 Task: Add a signature Maria Thompson containing With gratitude and sincere wishes, Maria Thompson to email address softage.6@softage.net and add a folder Licensing agreements
Action: Mouse moved to (106, 129)
Screenshot: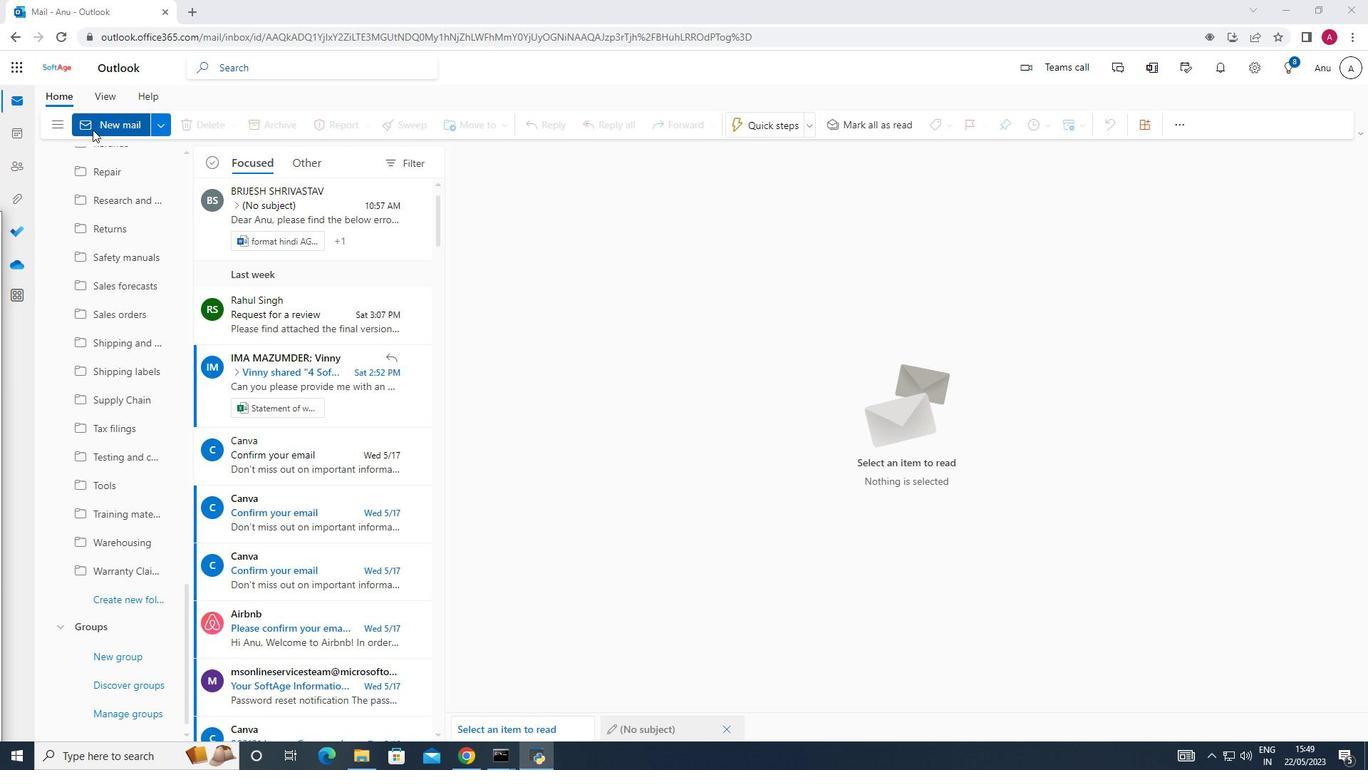 
Action: Mouse pressed left at (106, 129)
Screenshot: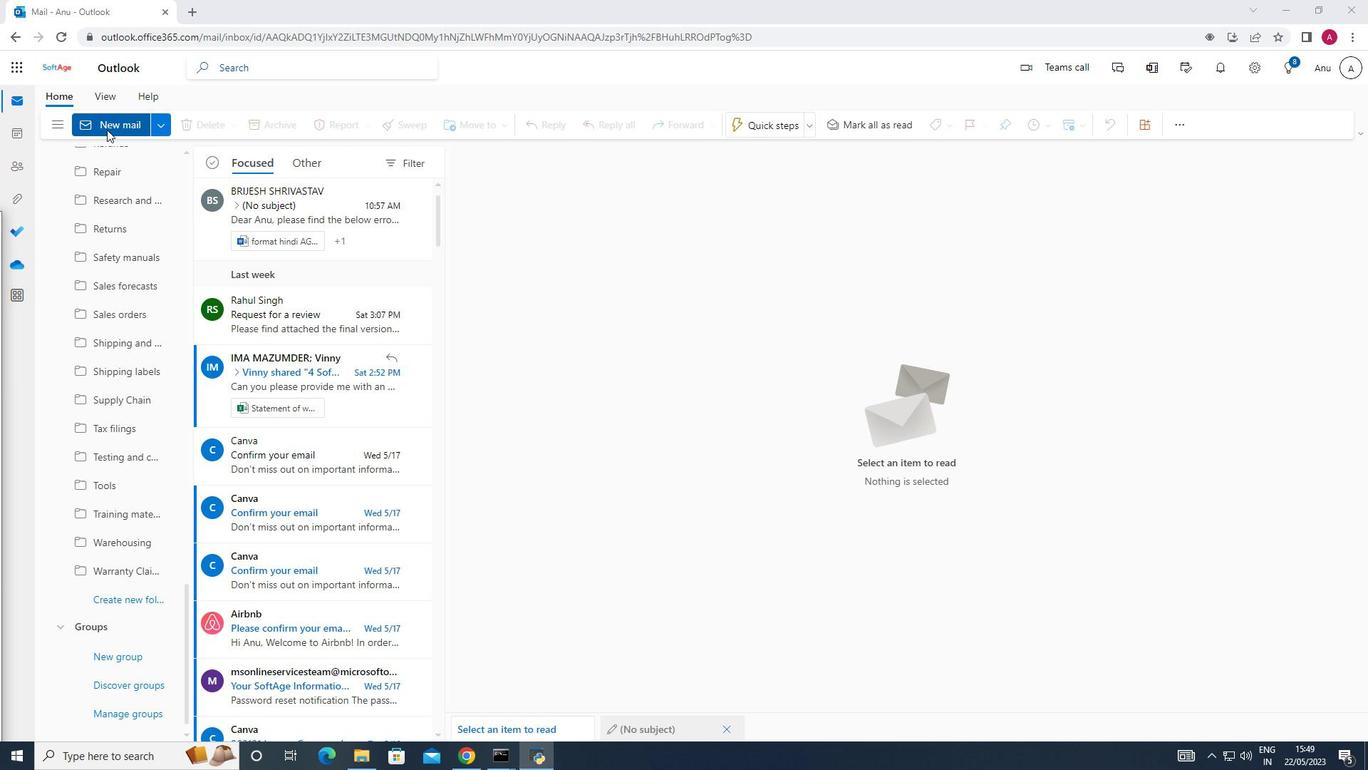 
Action: Mouse moved to (969, 126)
Screenshot: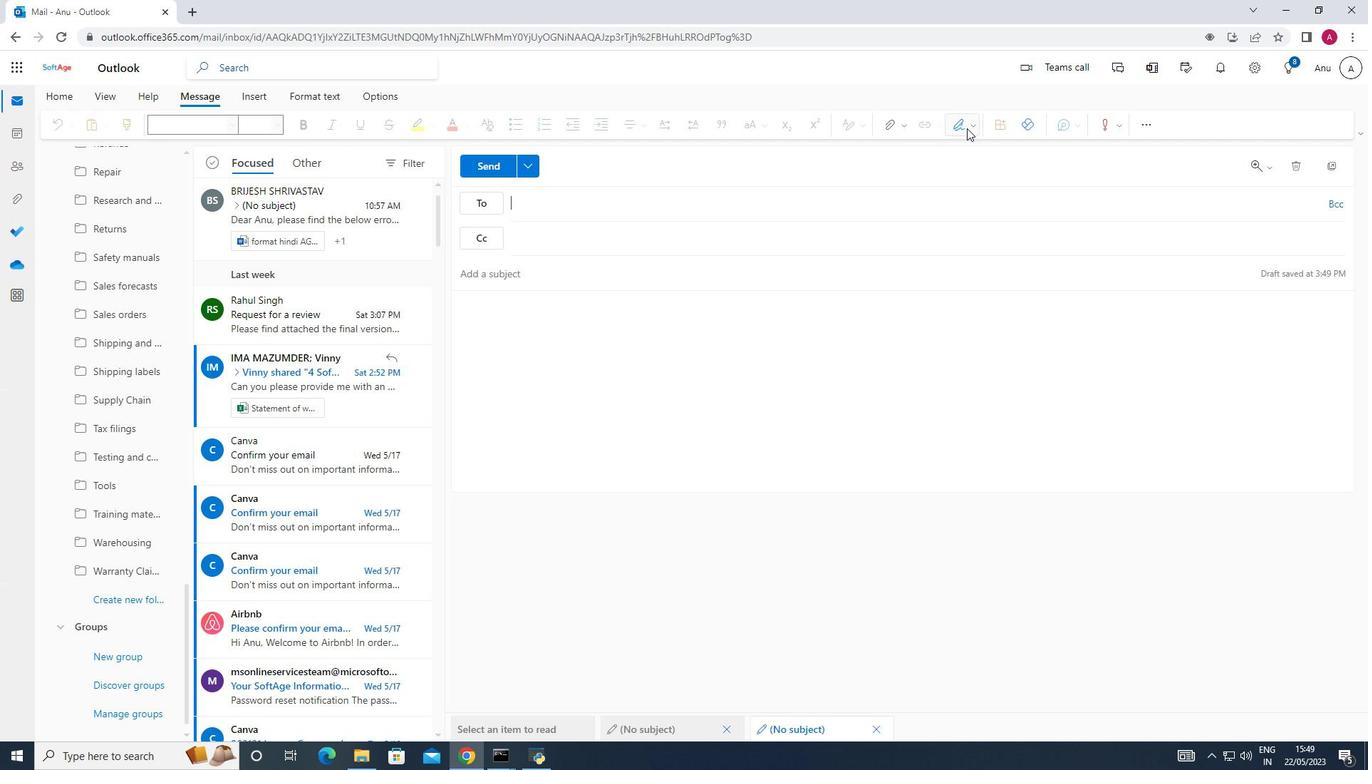 
Action: Mouse pressed left at (969, 126)
Screenshot: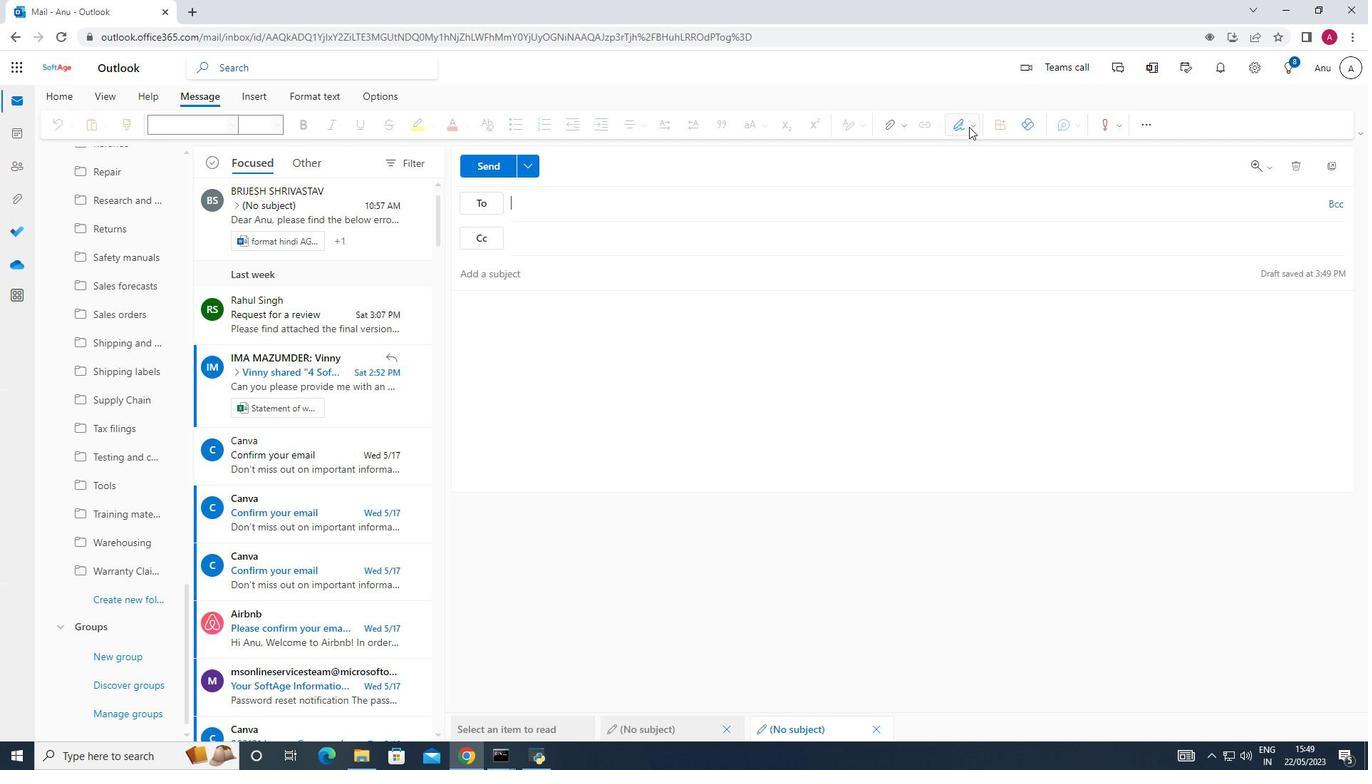 
Action: Mouse moved to (941, 188)
Screenshot: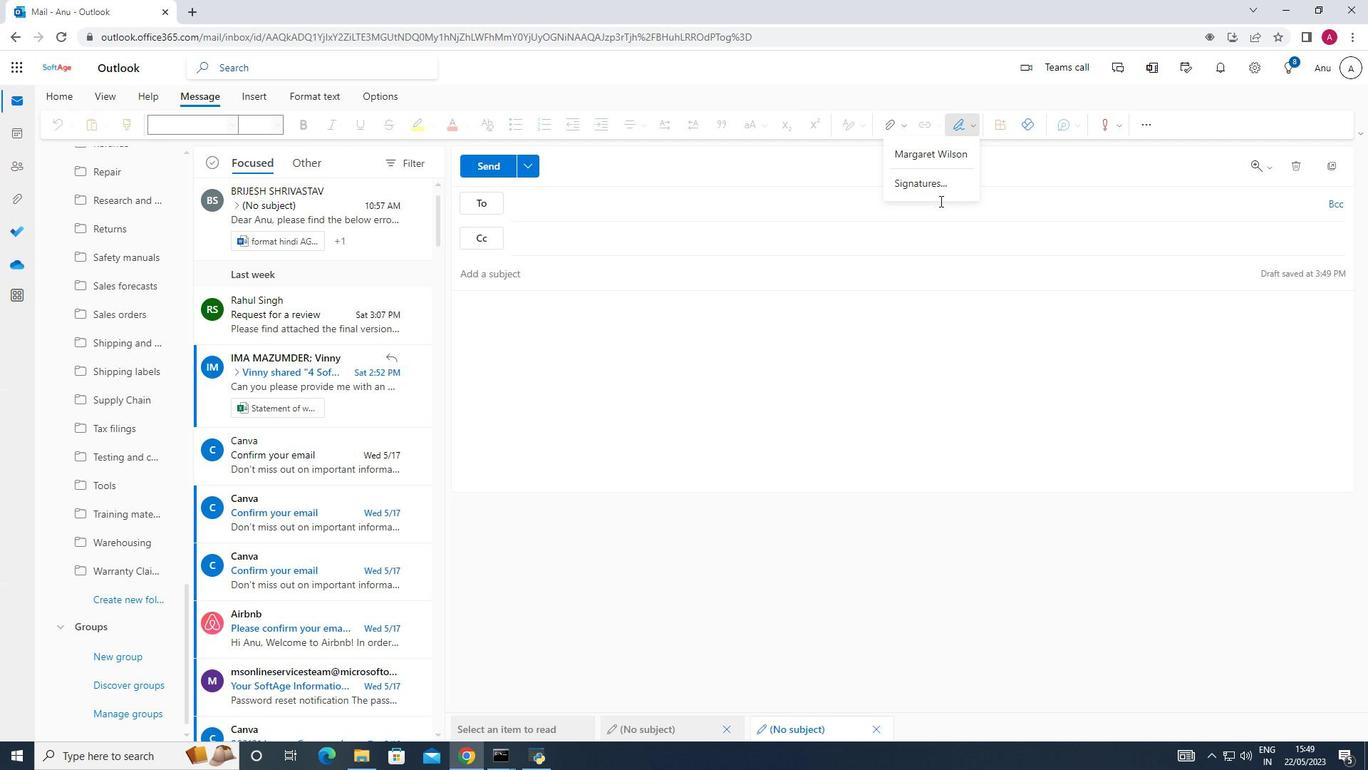 
Action: Mouse pressed left at (941, 188)
Screenshot: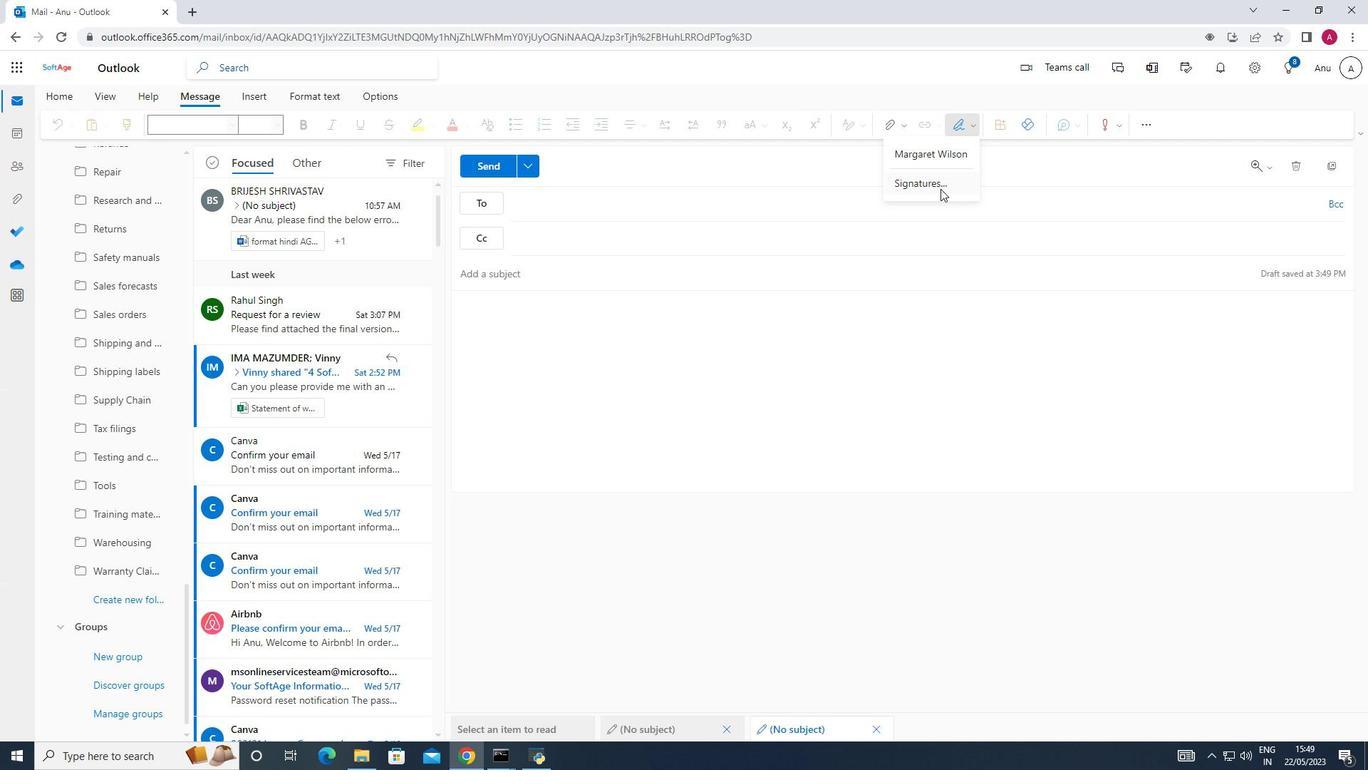
Action: Mouse moved to (966, 237)
Screenshot: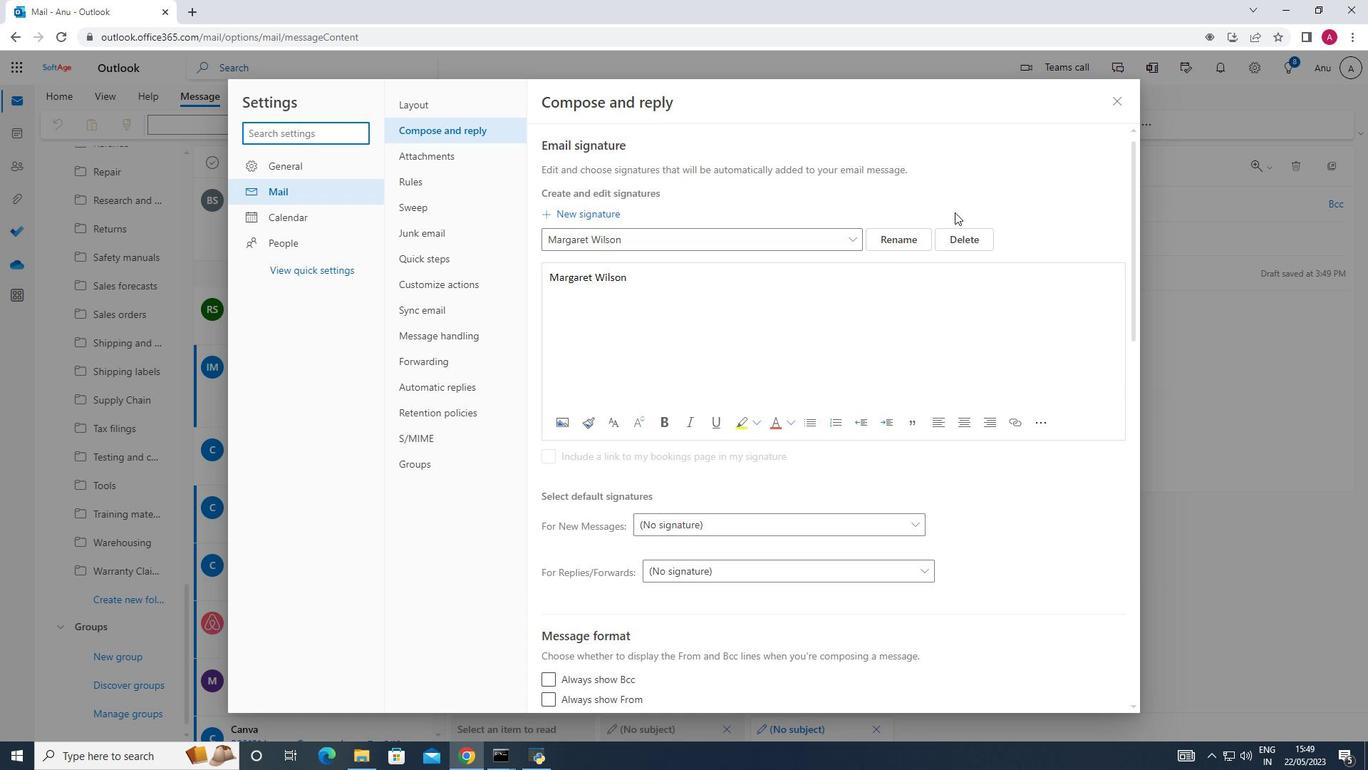 
Action: Mouse pressed left at (966, 237)
Screenshot: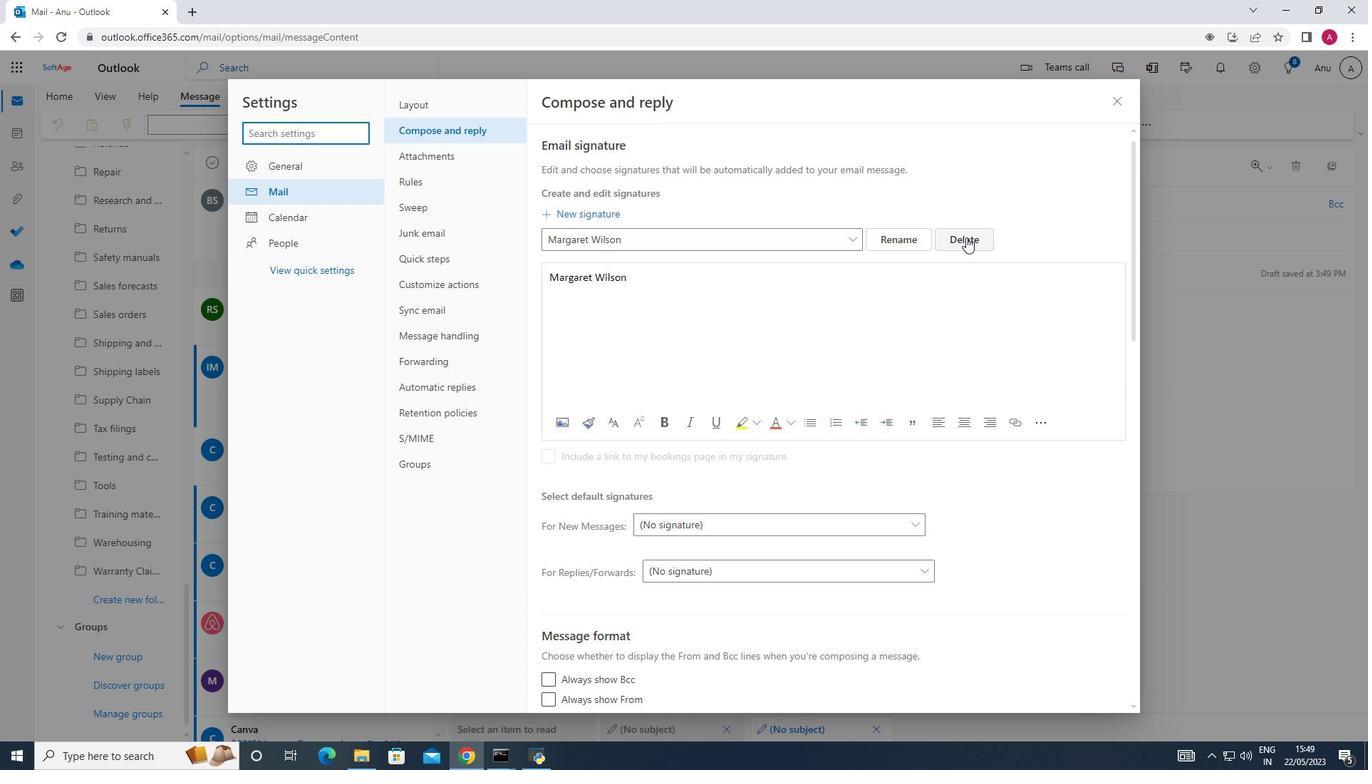 
Action: Mouse moved to (666, 243)
Screenshot: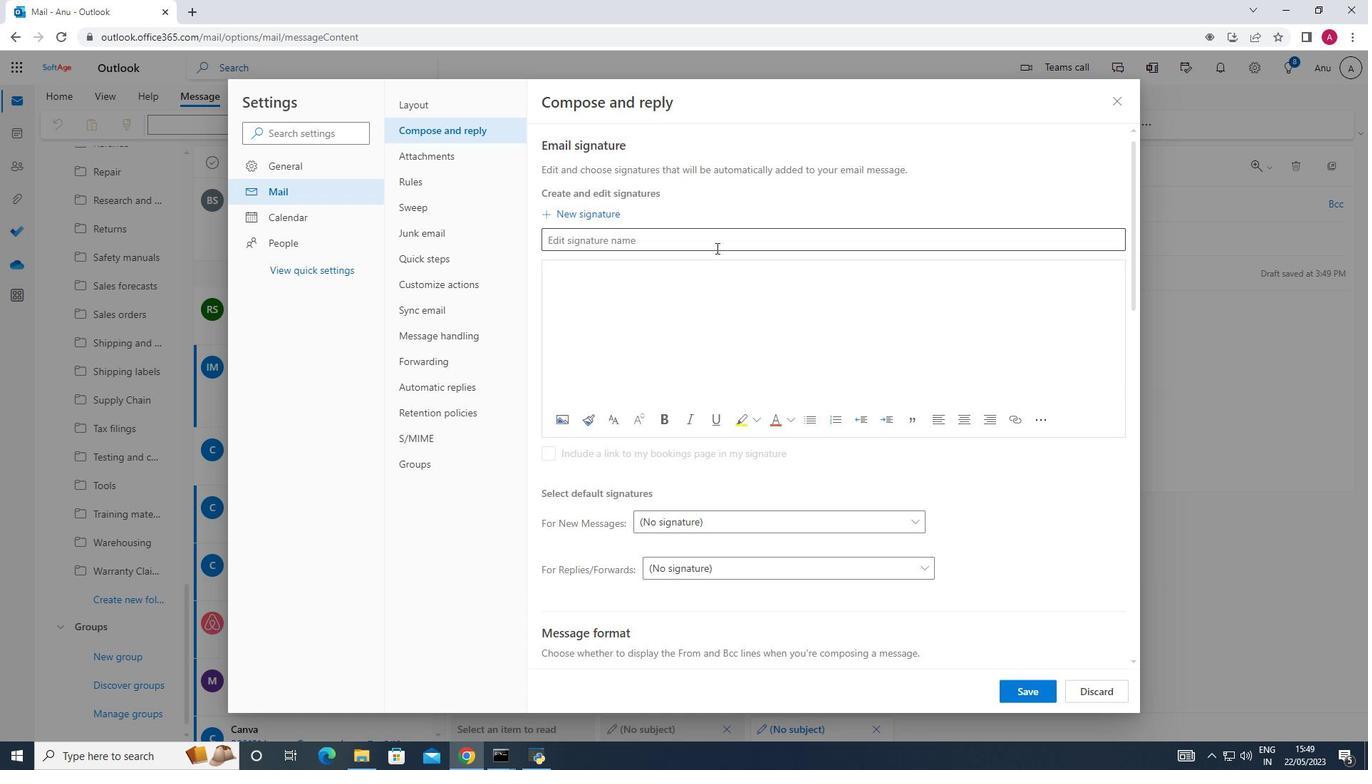 
Action: Mouse pressed left at (666, 243)
Screenshot: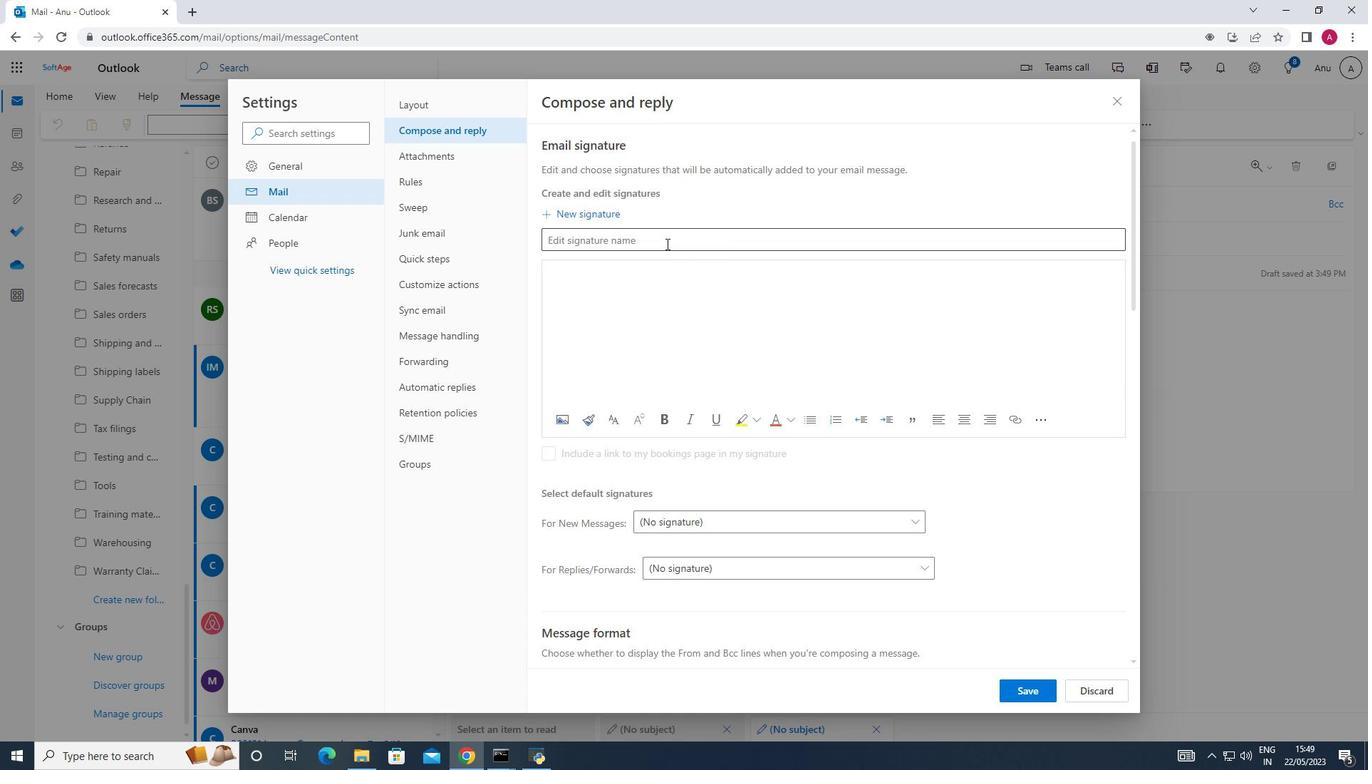 
Action: Key pressed <Key.shift_r>Maria<Key.space><Key.shift>Thompson
Screenshot: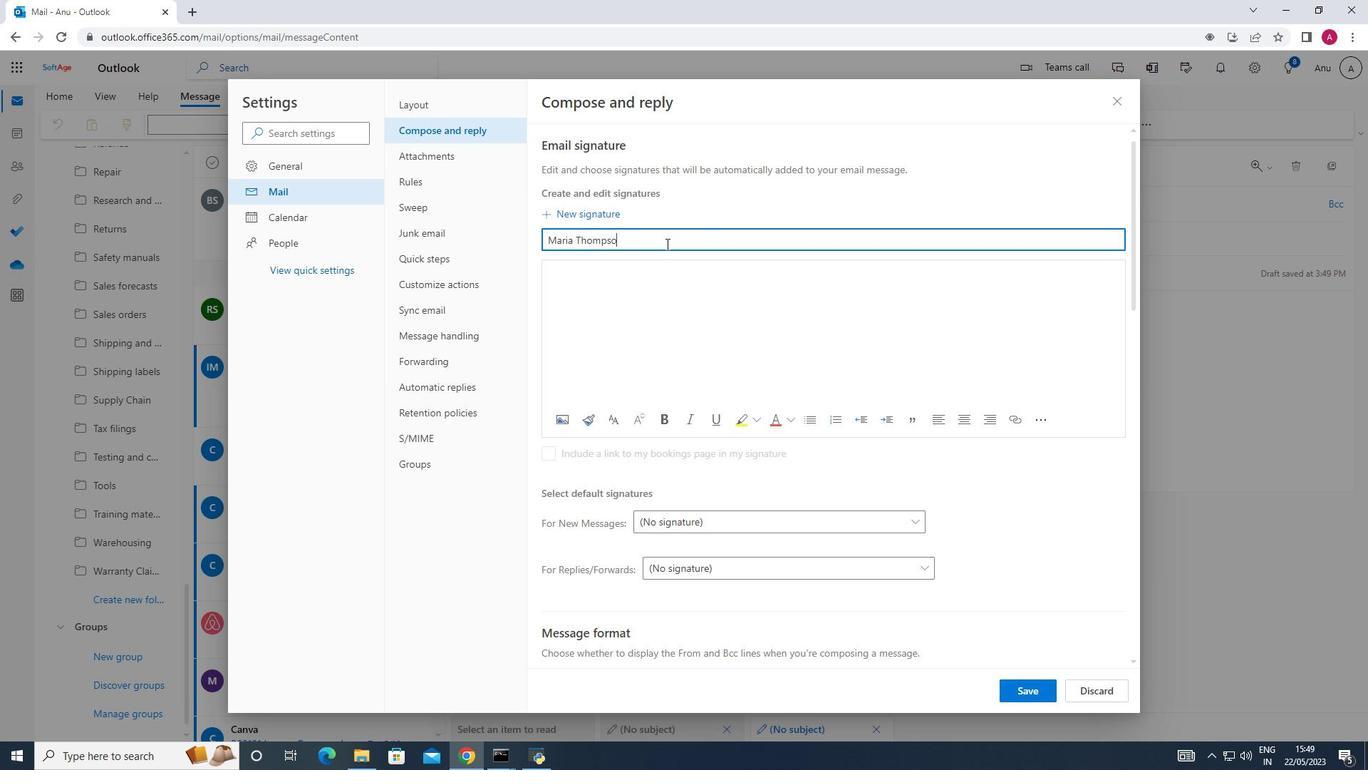 
Action: Mouse moved to (576, 271)
Screenshot: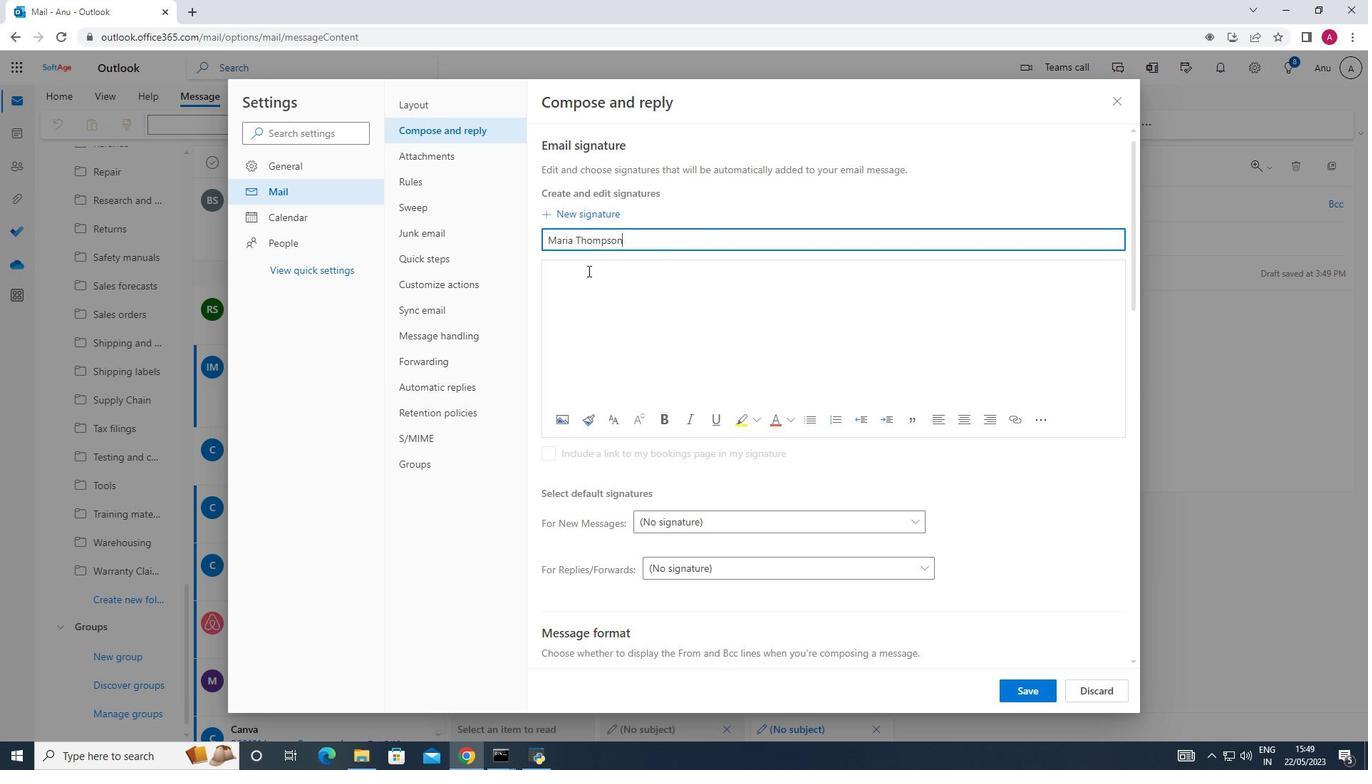 
Action: Mouse pressed left at (576, 271)
Screenshot: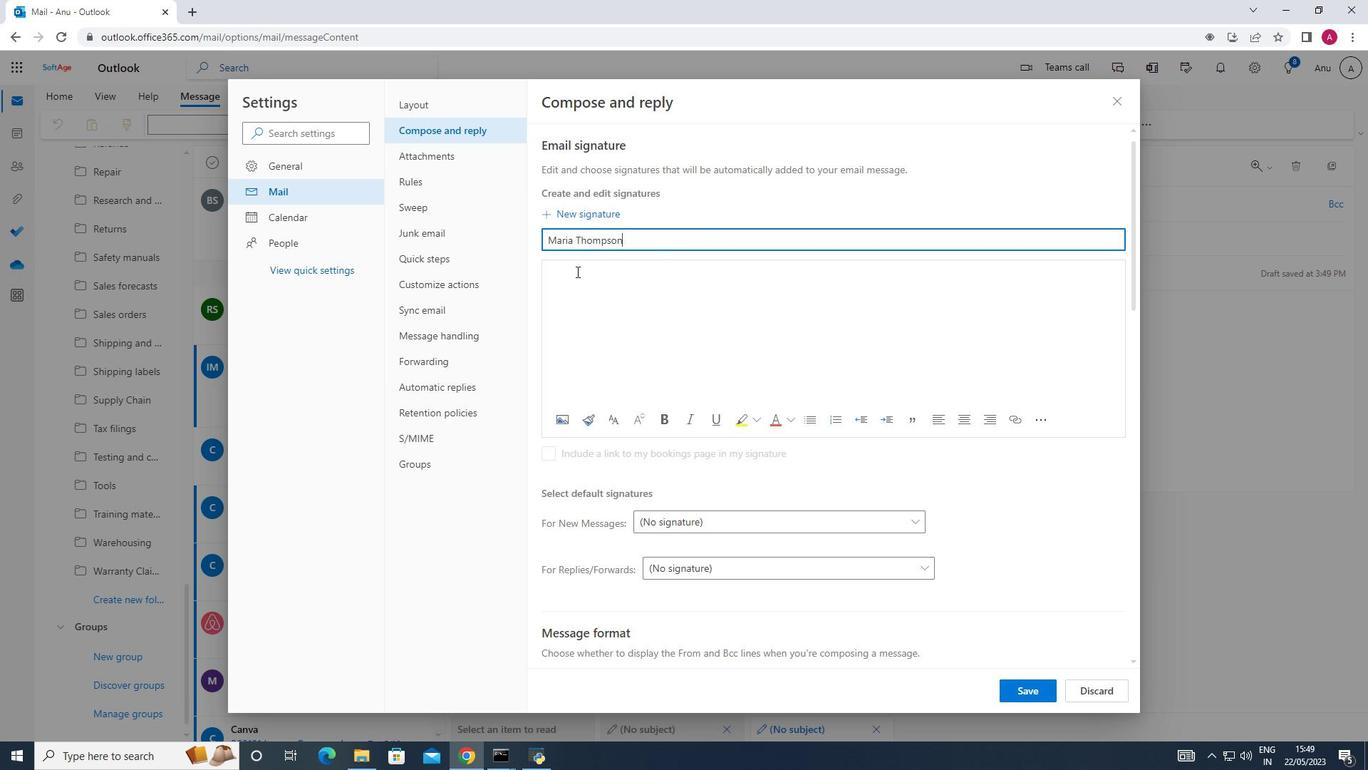 
Action: Key pressed <Key.shift_r>Maria<Key.space><Key.shift_r><Key.shift_r><Key.shift_r><Key.shift_r>Thompson
Screenshot: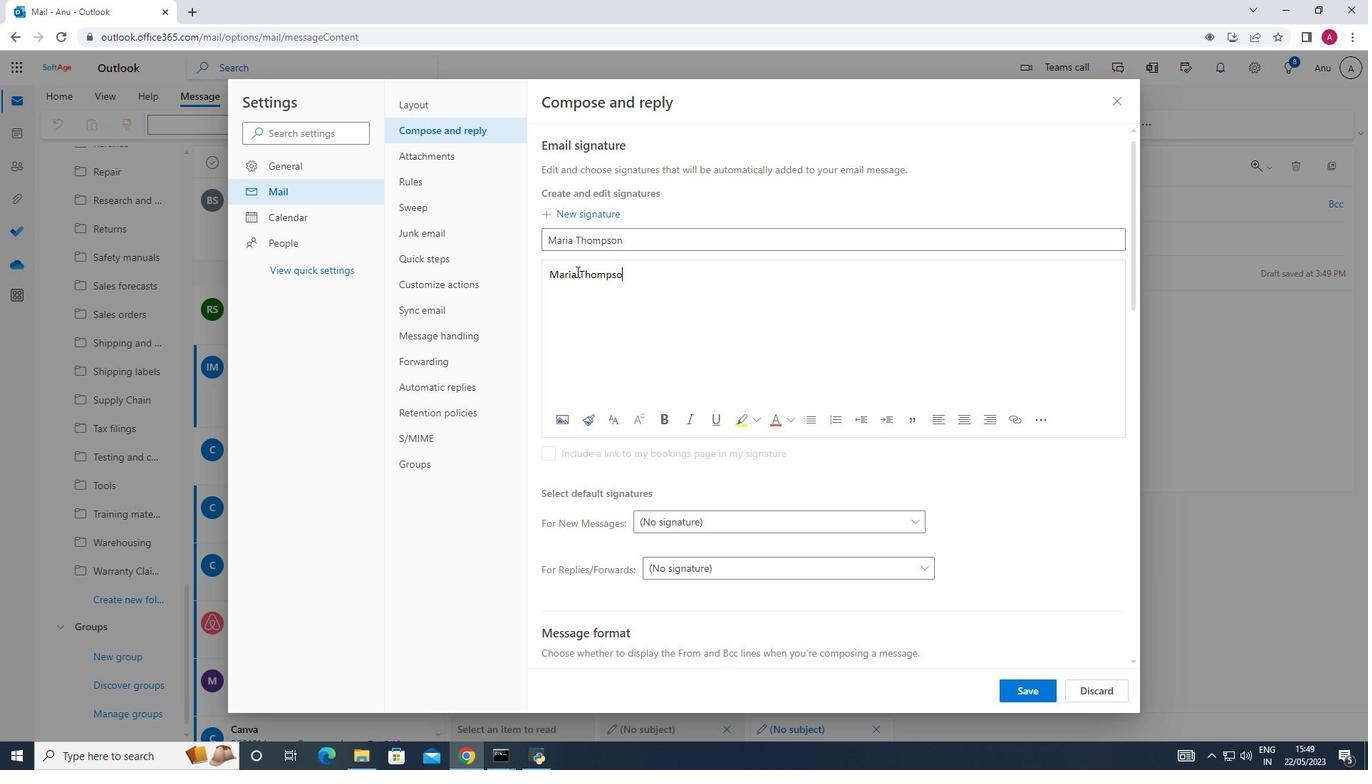 
Action: Mouse moved to (1023, 688)
Screenshot: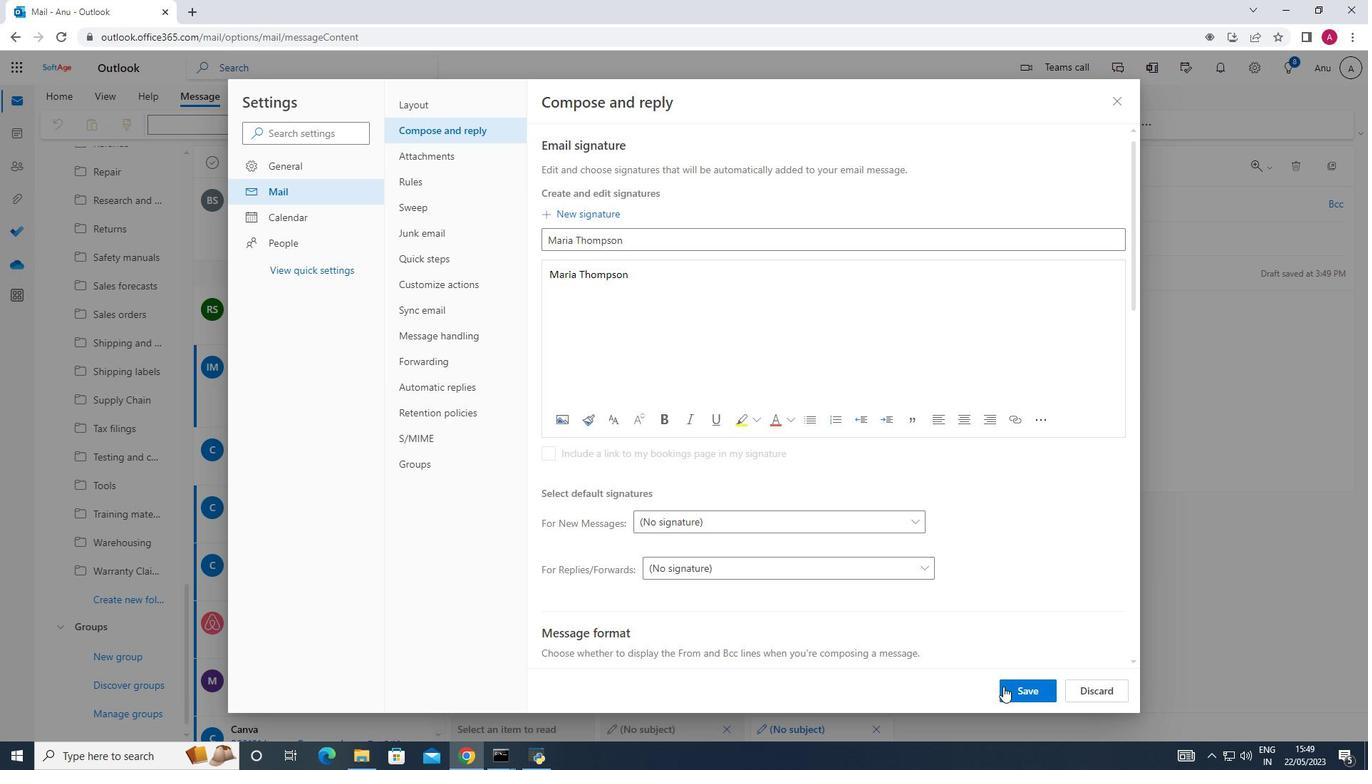 
Action: Mouse pressed left at (1023, 688)
Screenshot: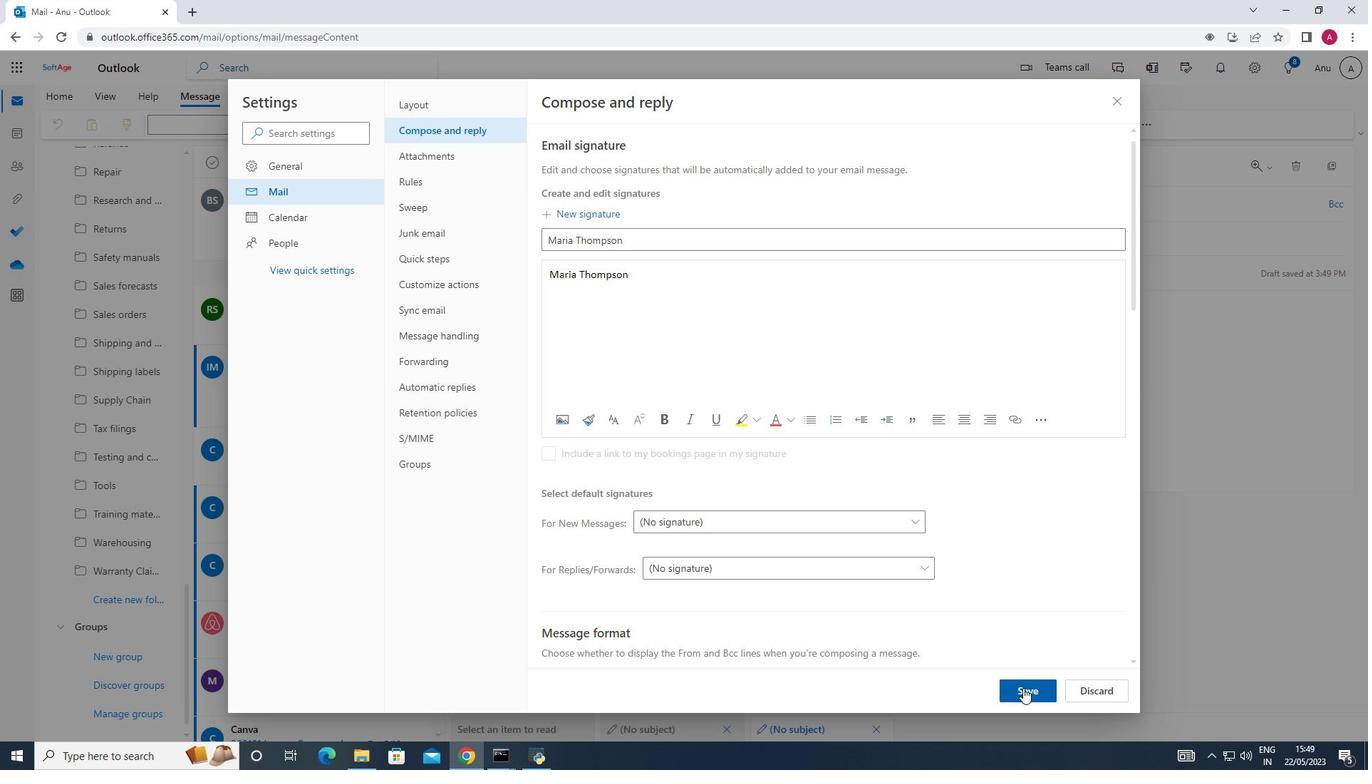 
Action: Mouse moved to (1114, 100)
Screenshot: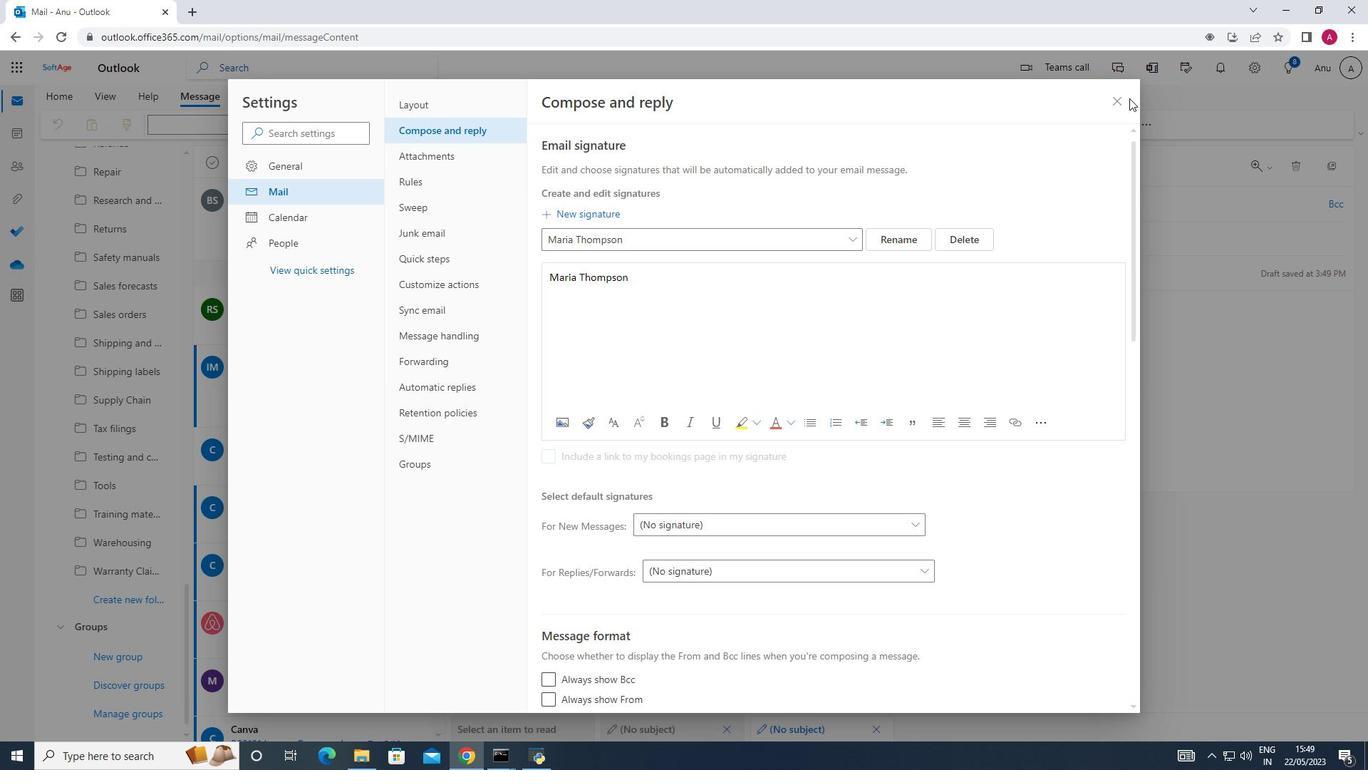 
Action: Mouse pressed left at (1114, 100)
Screenshot: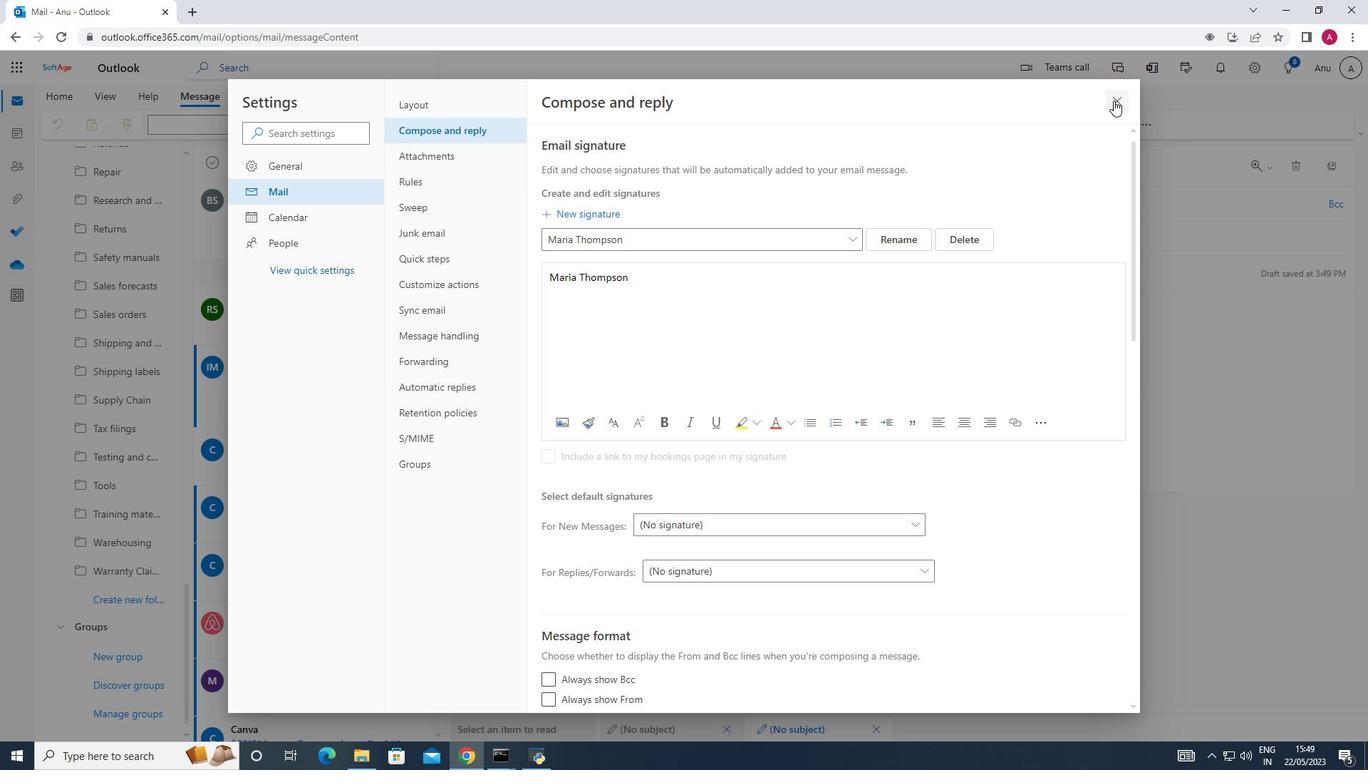 
Action: Mouse moved to (973, 129)
Screenshot: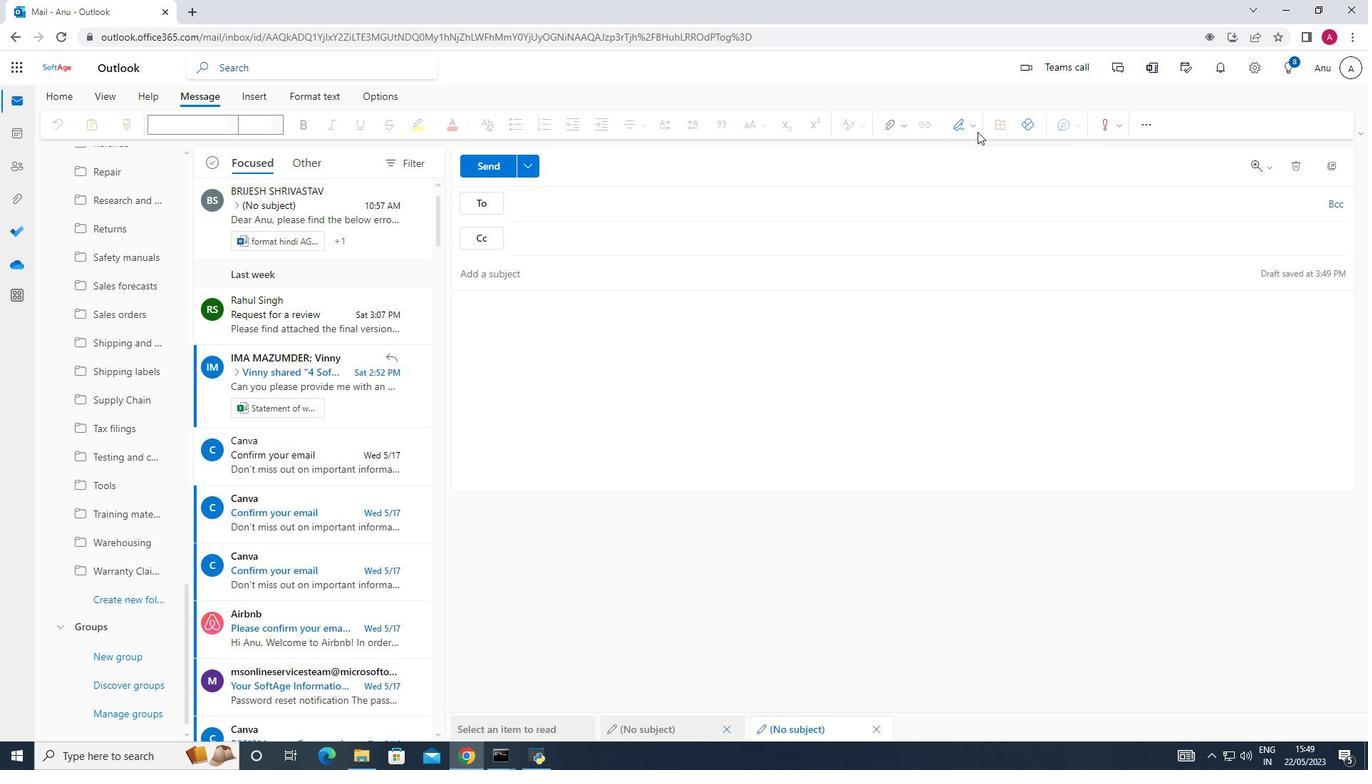 
Action: Mouse pressed left at (973, 129)
Screenshot: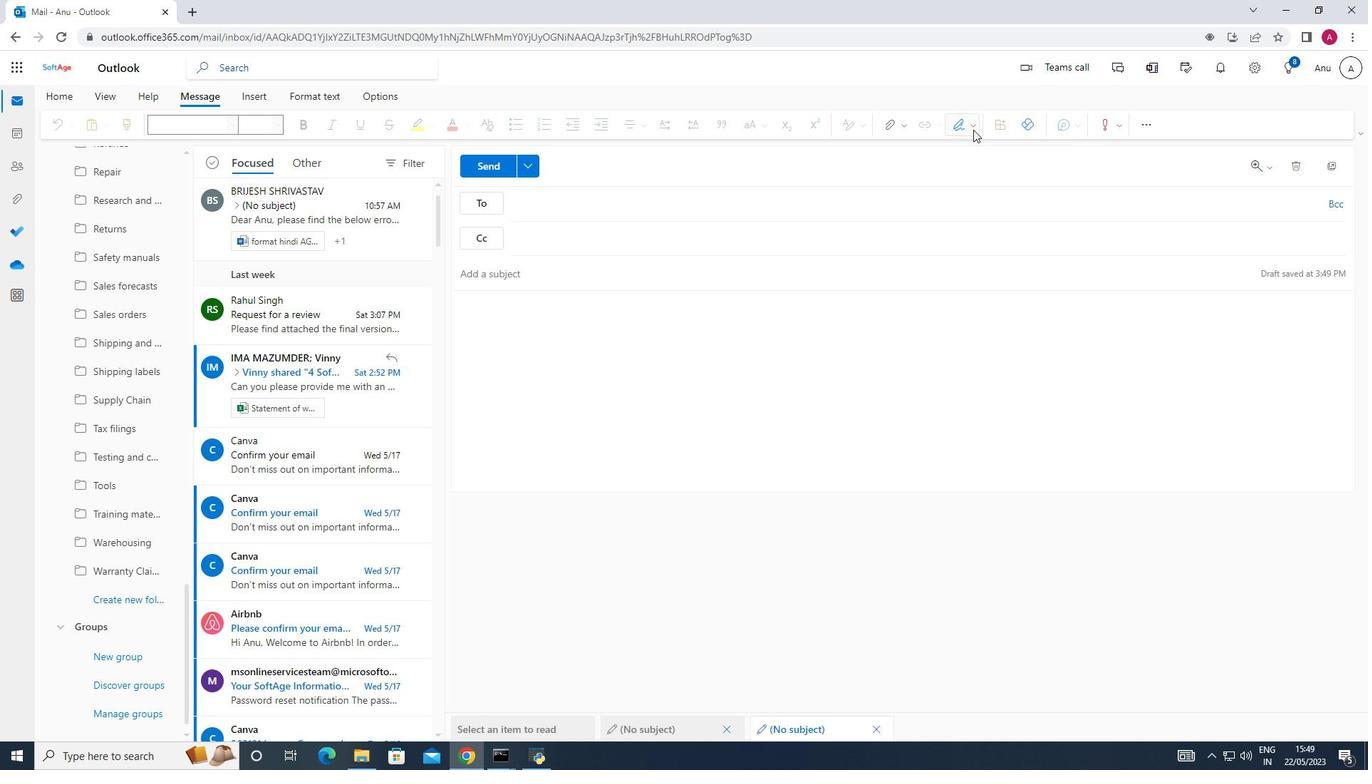 
Action: Mouse moved to (962, 155)
Screenshot: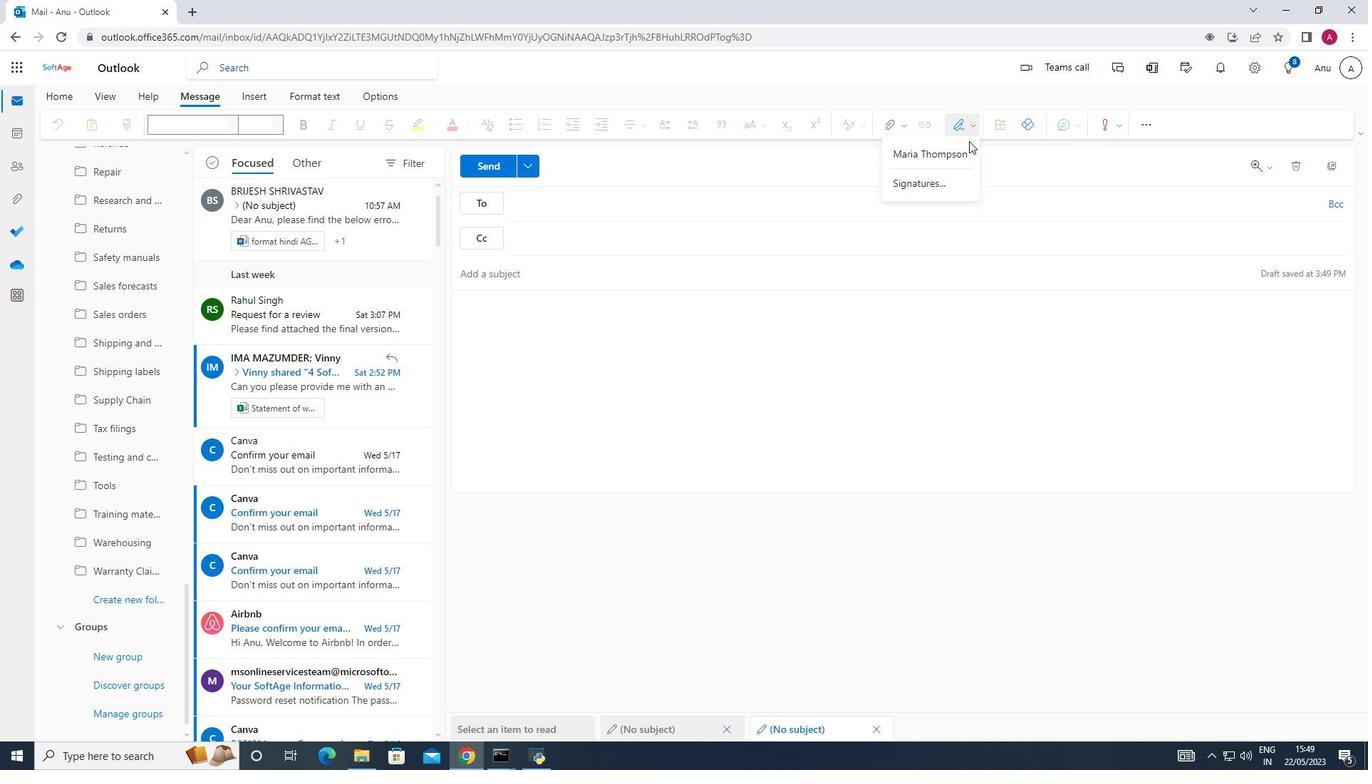 
Action: Mouse pressed left at (962, 155)
Screenshot: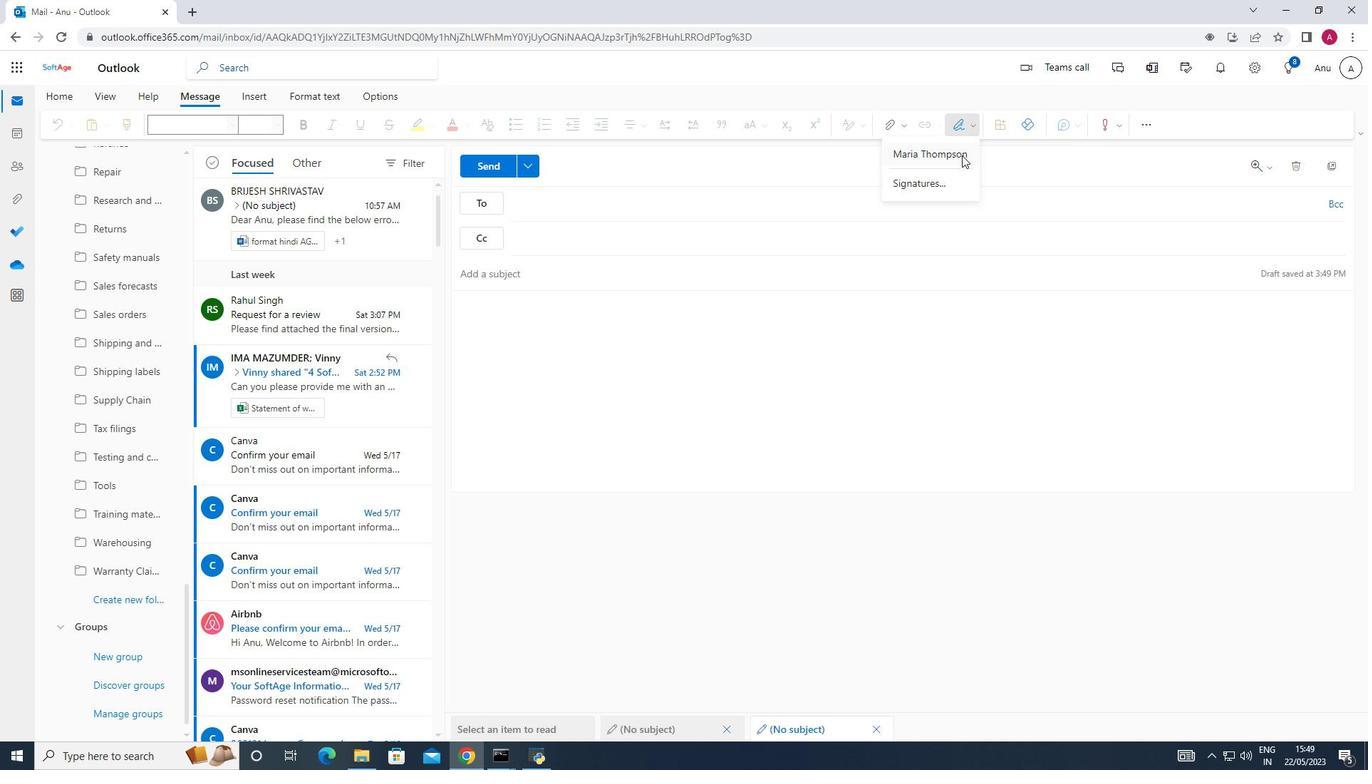 
Action: Mouse moved to (687, 226)
Screenshot: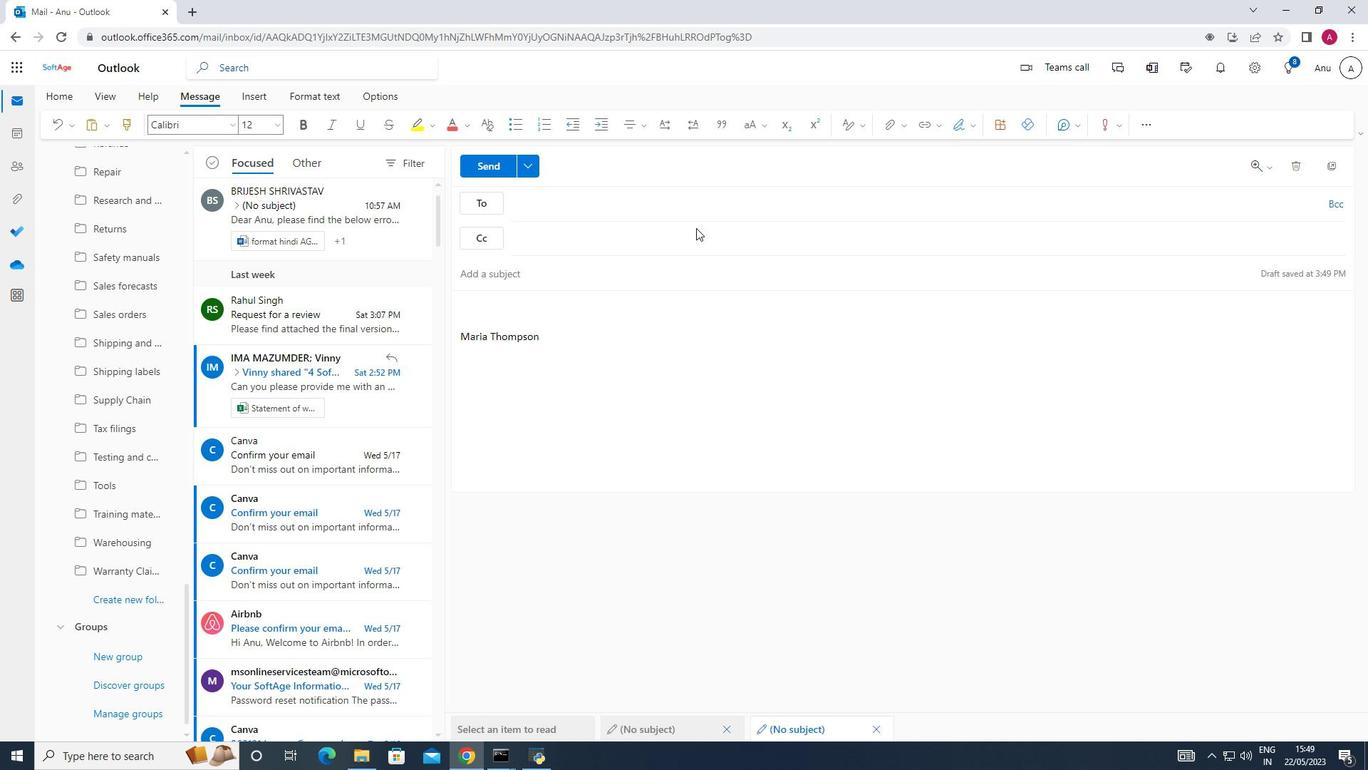 
Action: Key pressed gratitude<Key.space>and<Key.space>sincere<Key.space>wishes.
Screenshot: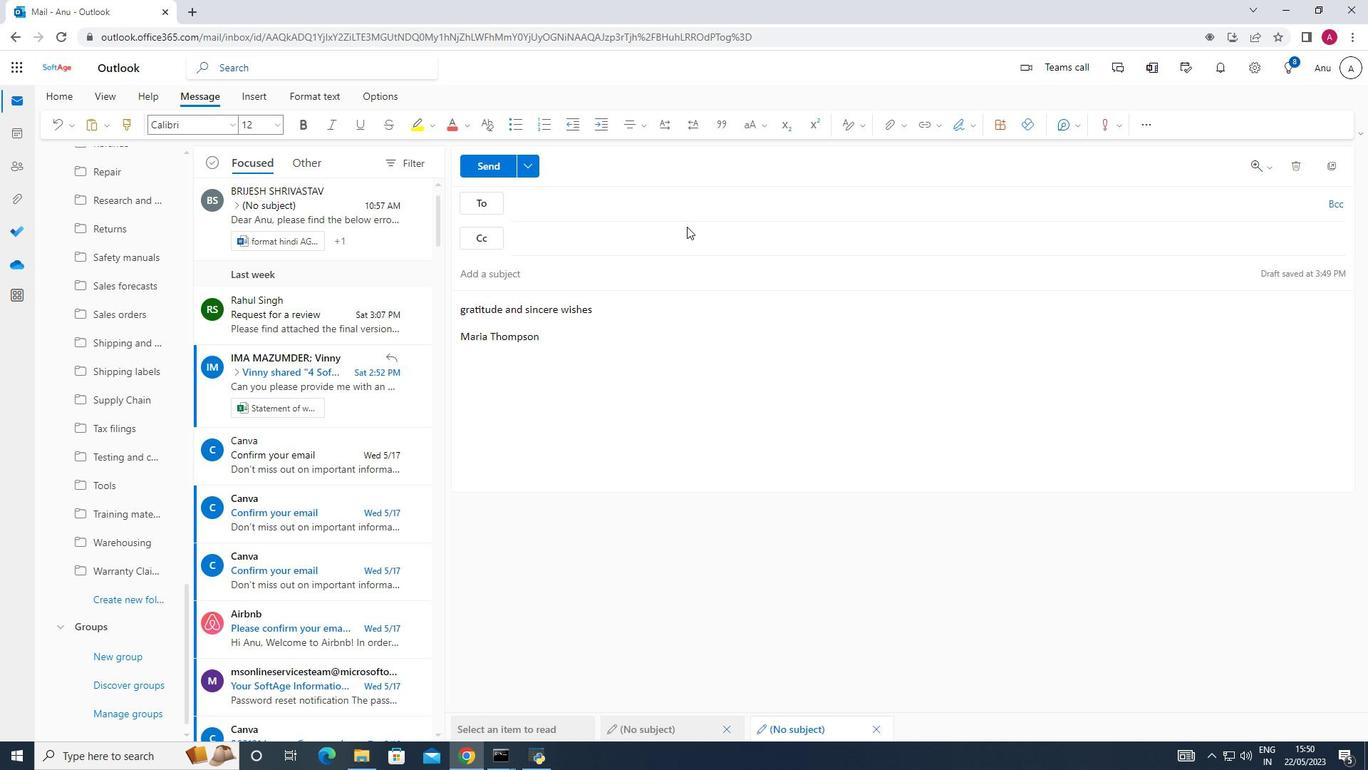 
Action: Mouse moved to (534, 203)
Screenshot: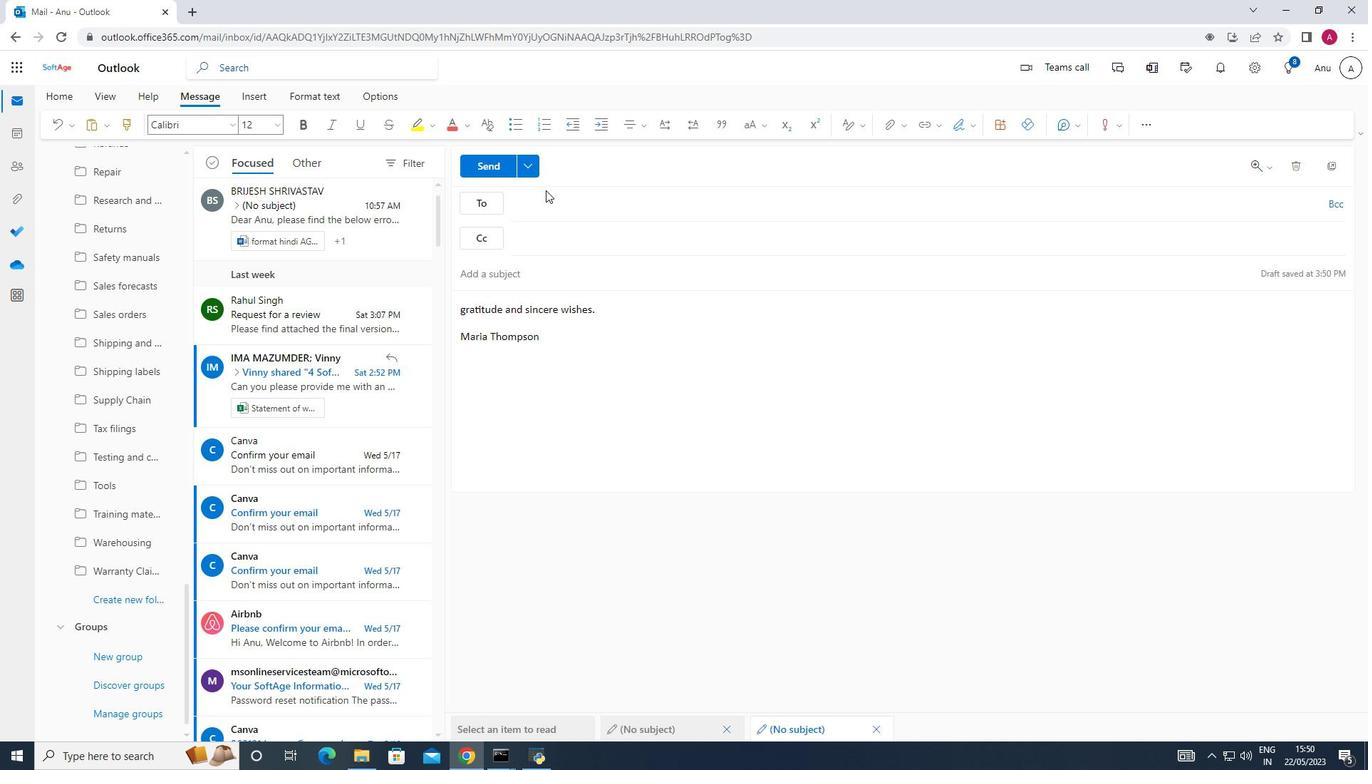 
Action: Mouse pressed left at (534, 203)
Screenshot: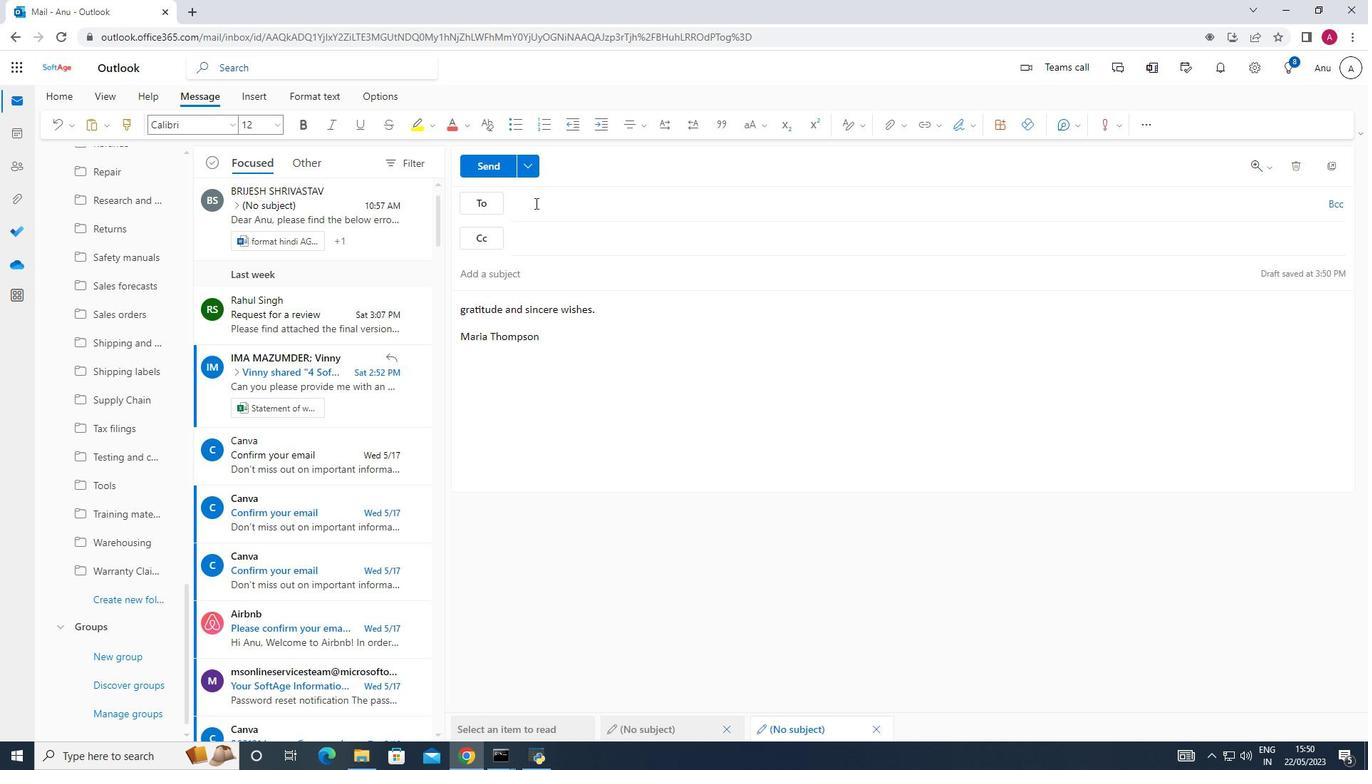 
Action: Key pressed softage.6<Key.shift>@softage.net
Screenshot: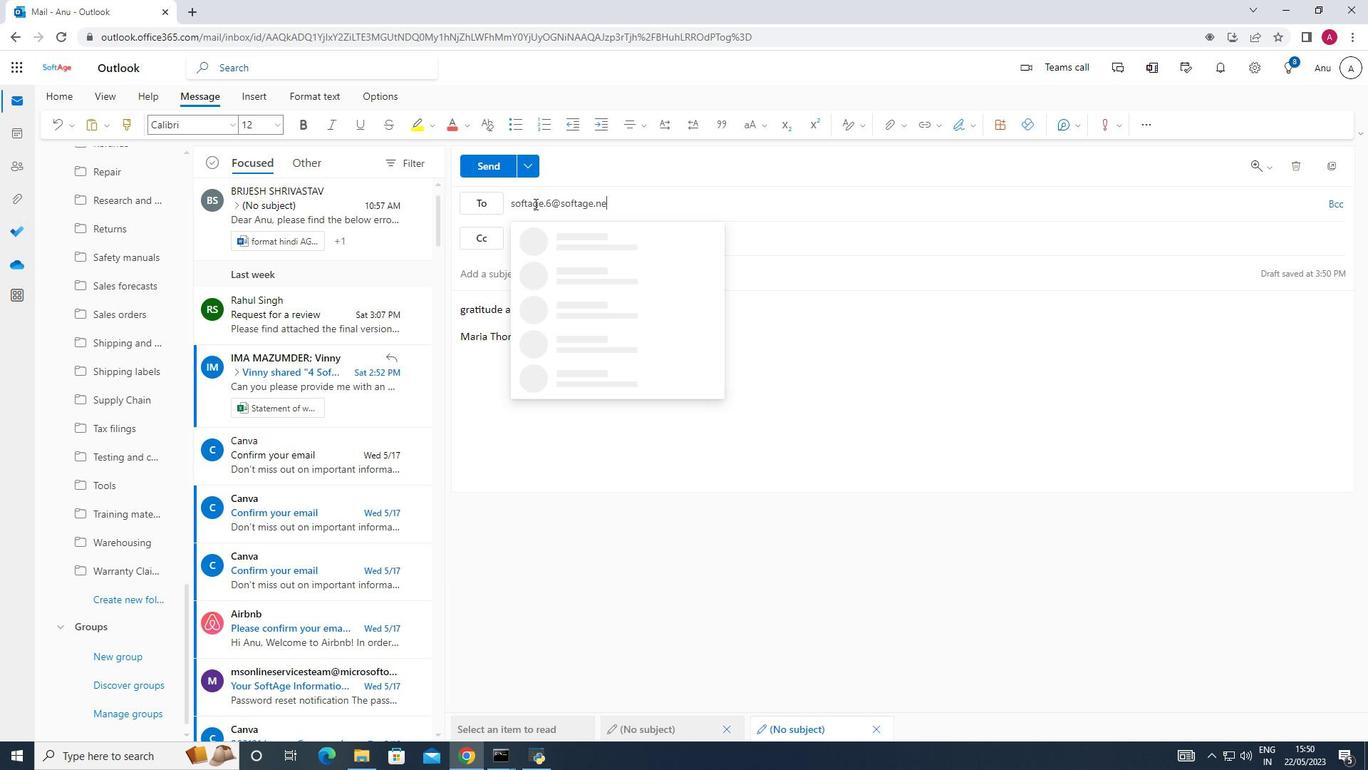 
Action: Mouse moved to (591, 233)
Screenshot: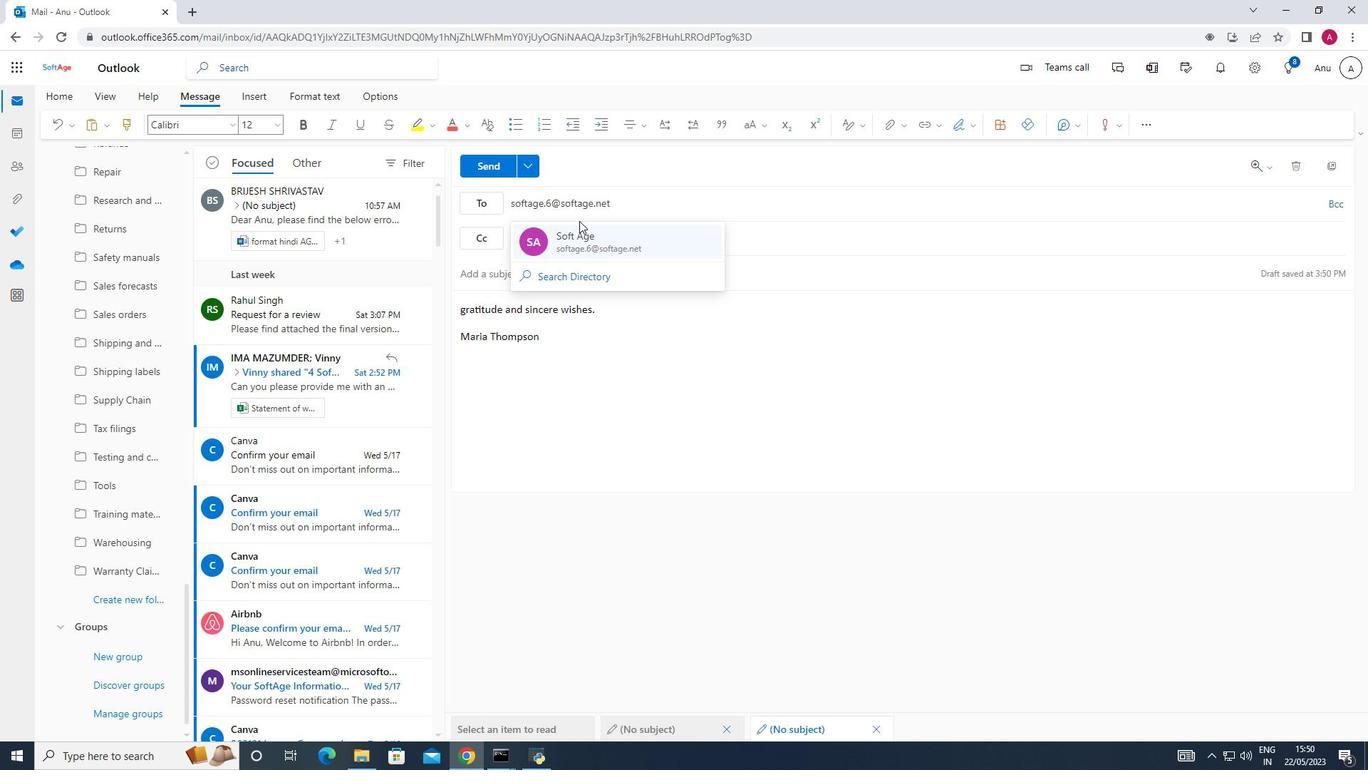 
Action: Mouse pressed left at (591, 233)
Screenshot: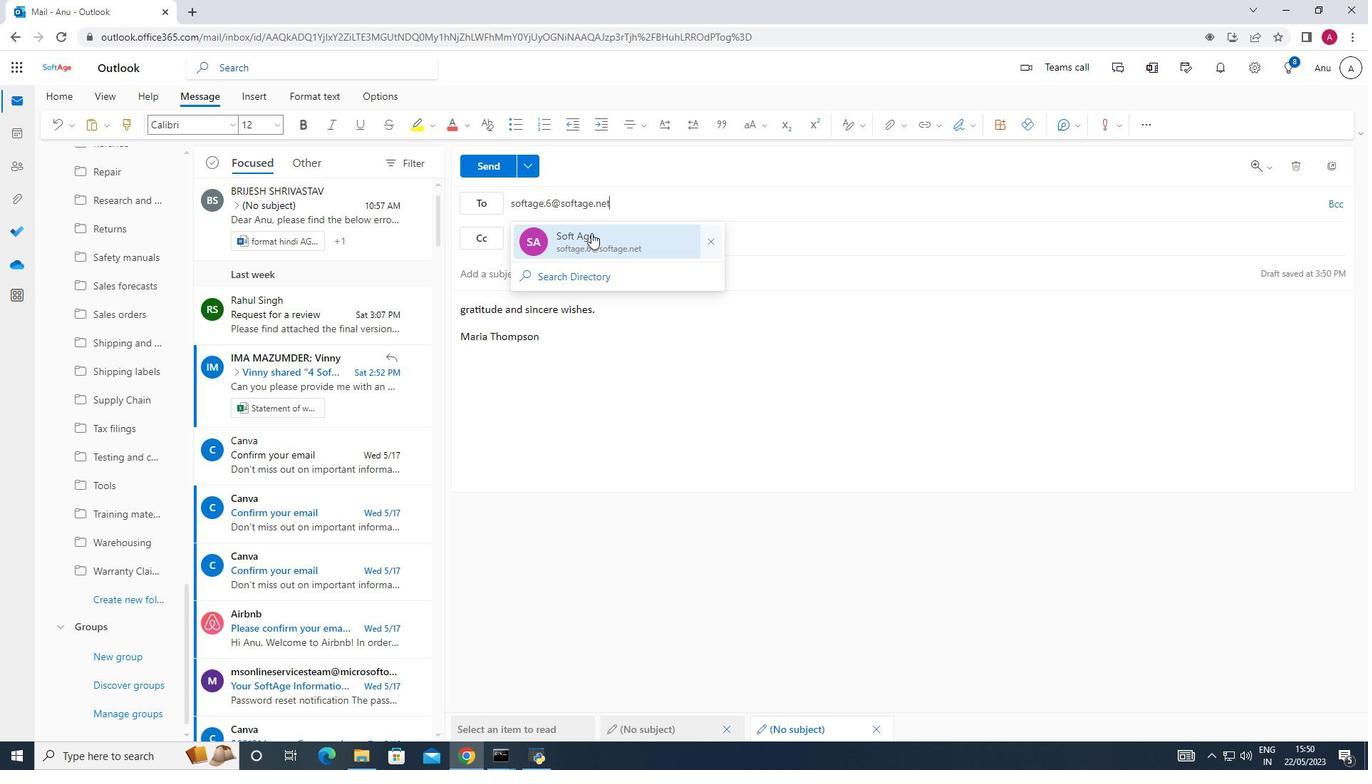 
Action: Mouse moved to (149, 381)
Screenshot: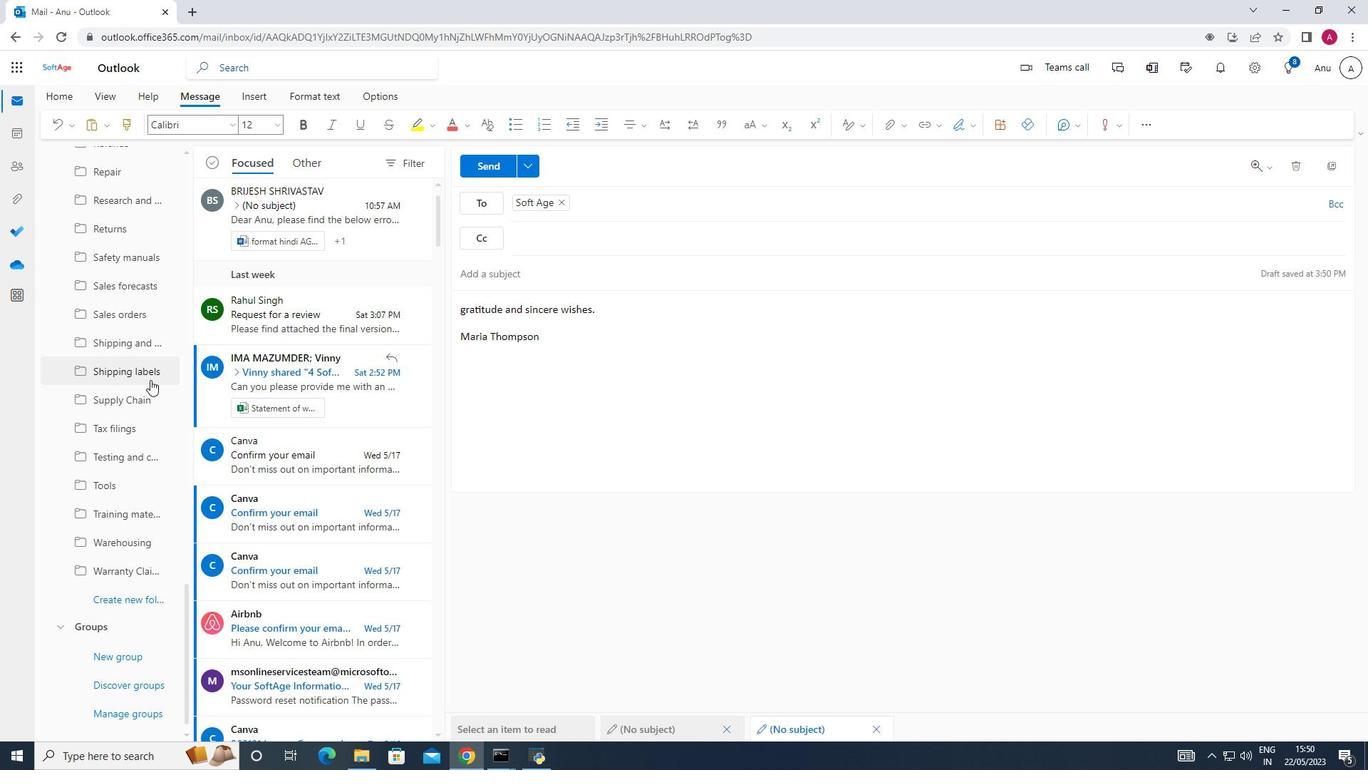 
Action: Mouse scrolled (149, 380) with delta (0, 0)
Screenshot: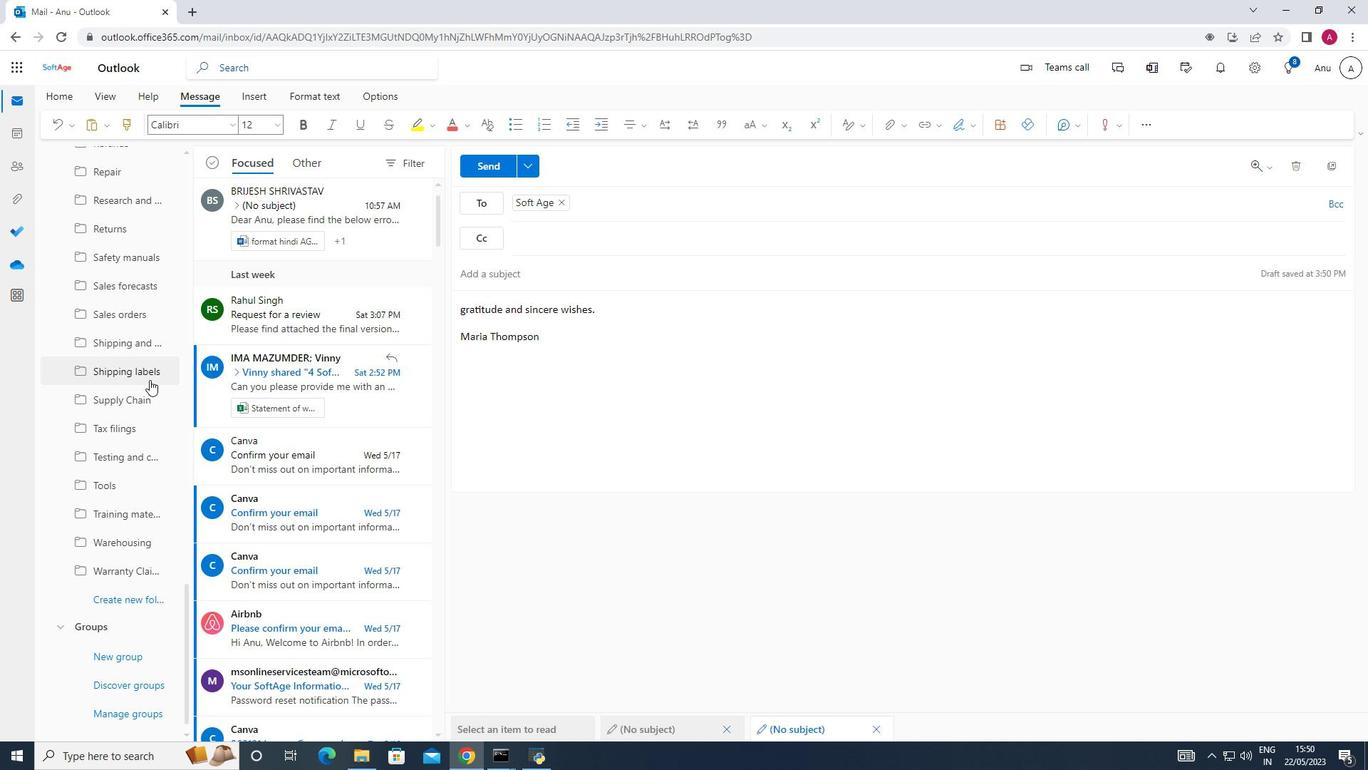 
Action: Mouse scrolled (149, 380) with delta (0, 0)
Screenshot: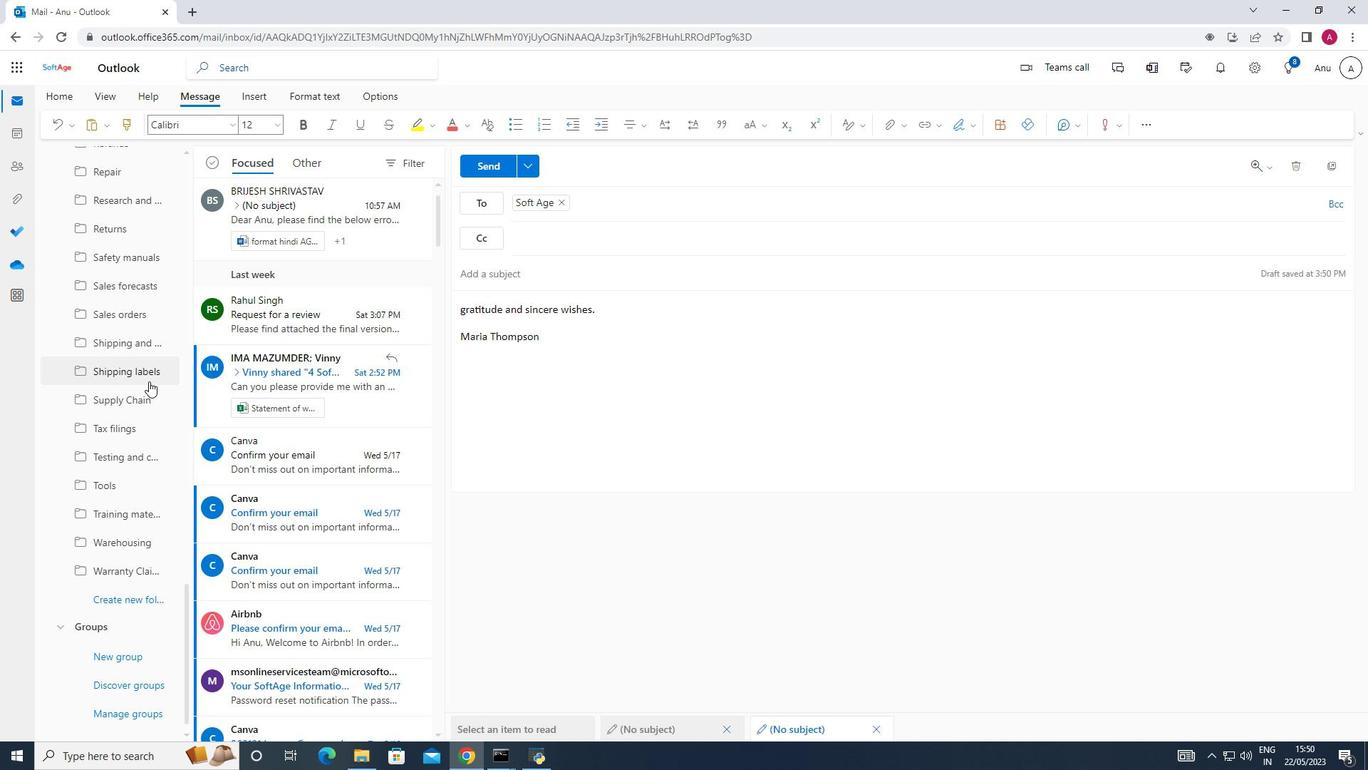 
Action: Mouse moved to (114, 589)
Screenshot: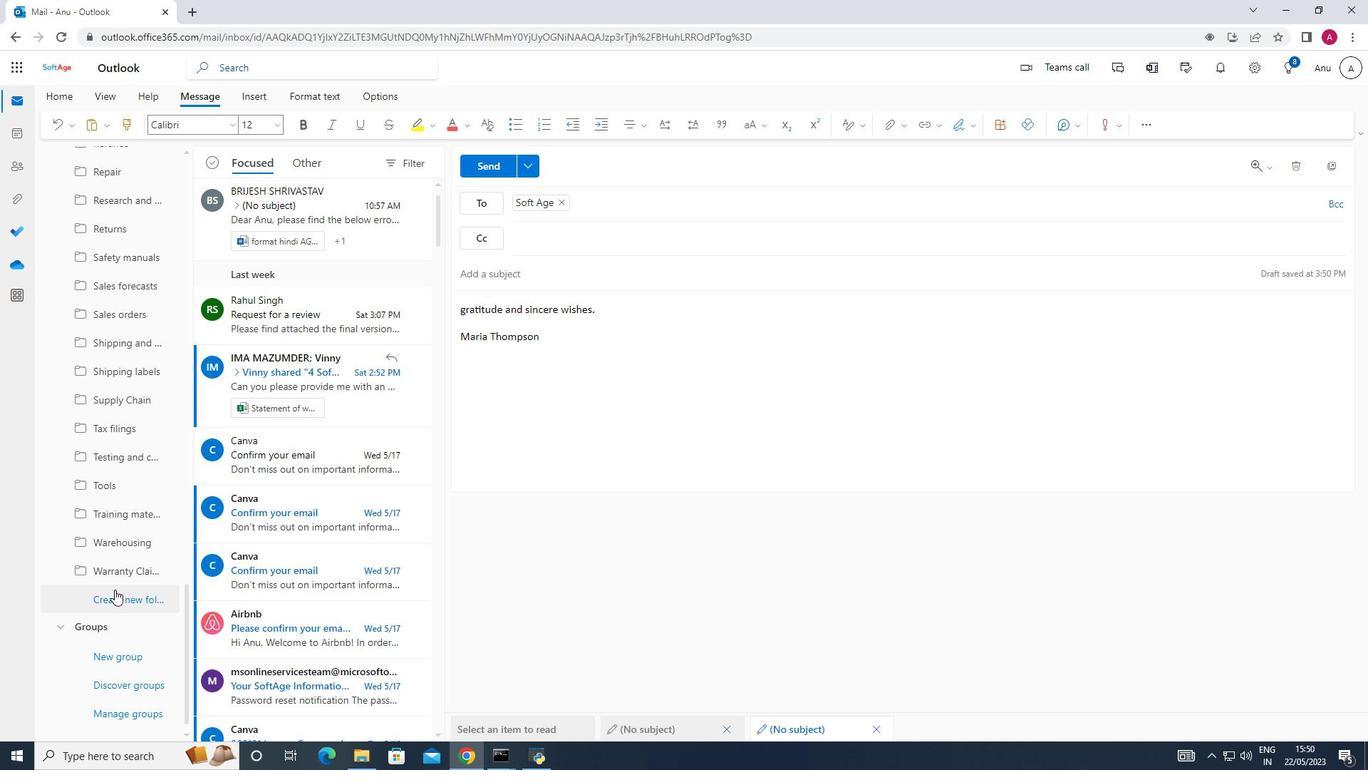 
Action: Mouse pressed left at (114, 589)
Screenshot: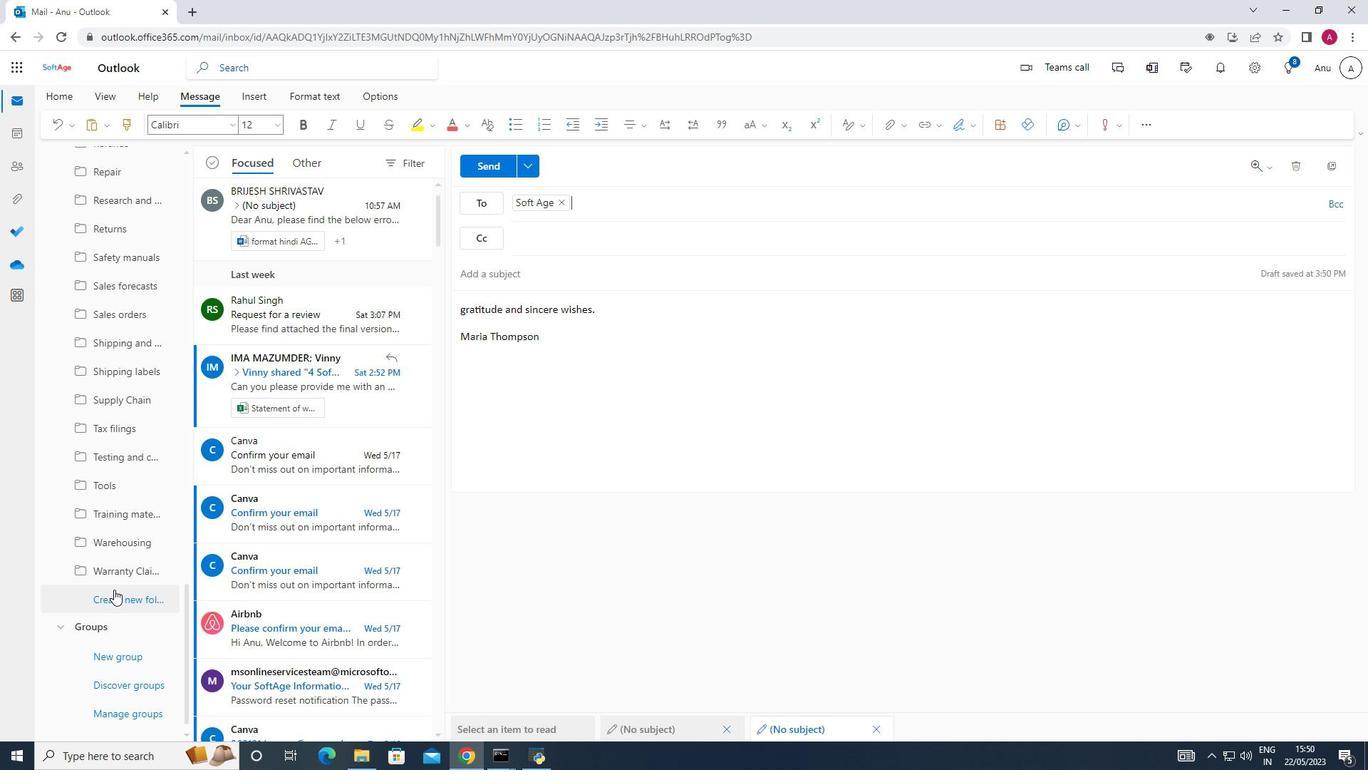 
Action: Mouse moved to (94, 605)
Screenshot: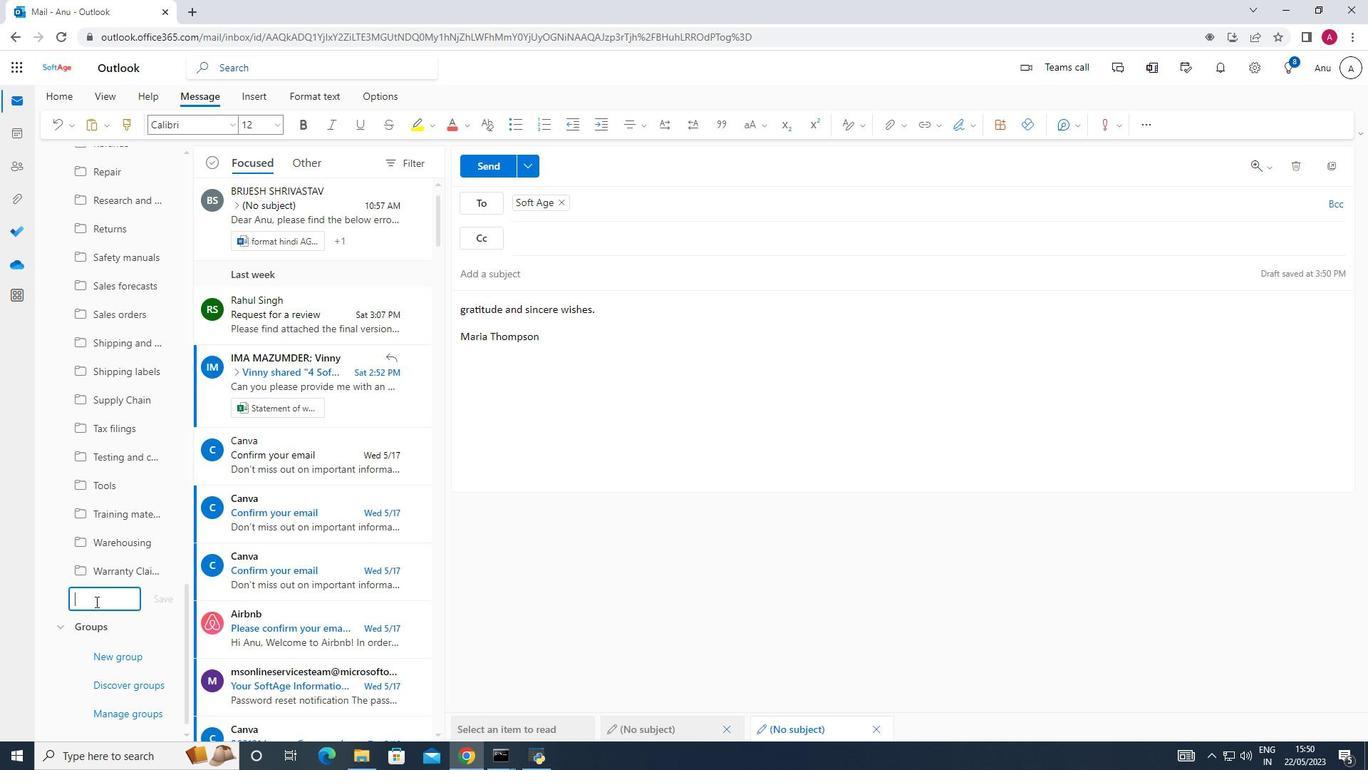 
Action: Mouse pressed left at (94, 605)
Screenshot: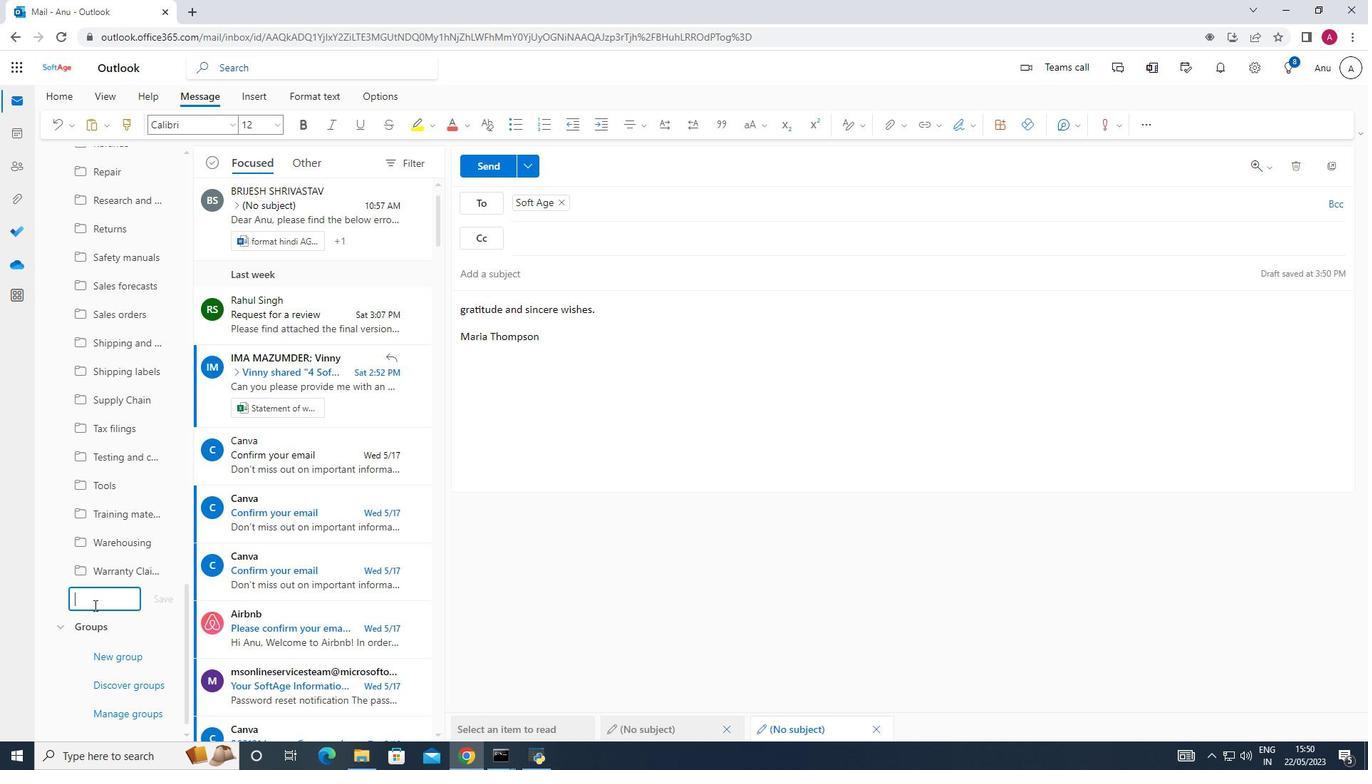 
Action: Key pressed <Key.shift_r>Licensing<Key.space>agreements
Screenshot: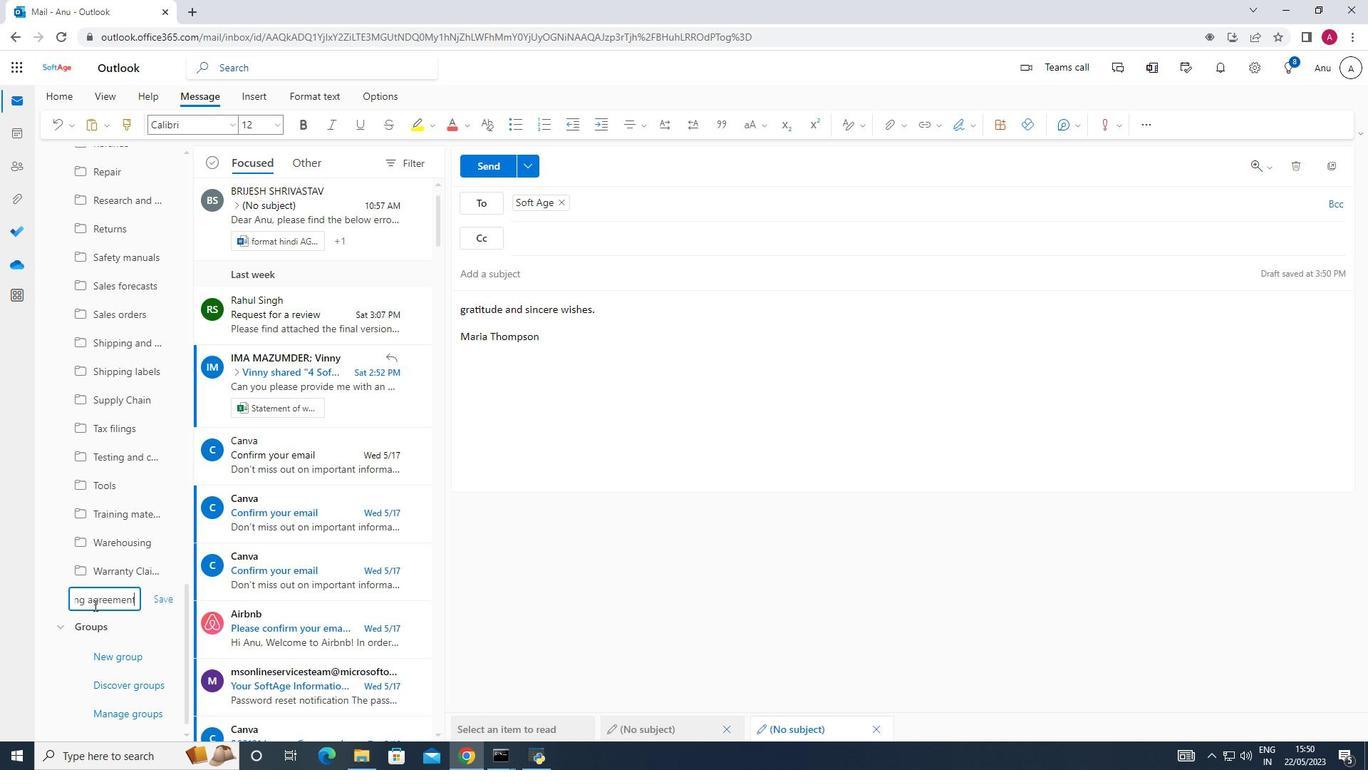 
Action: Mouse moved to (178, 595)
Screenshot: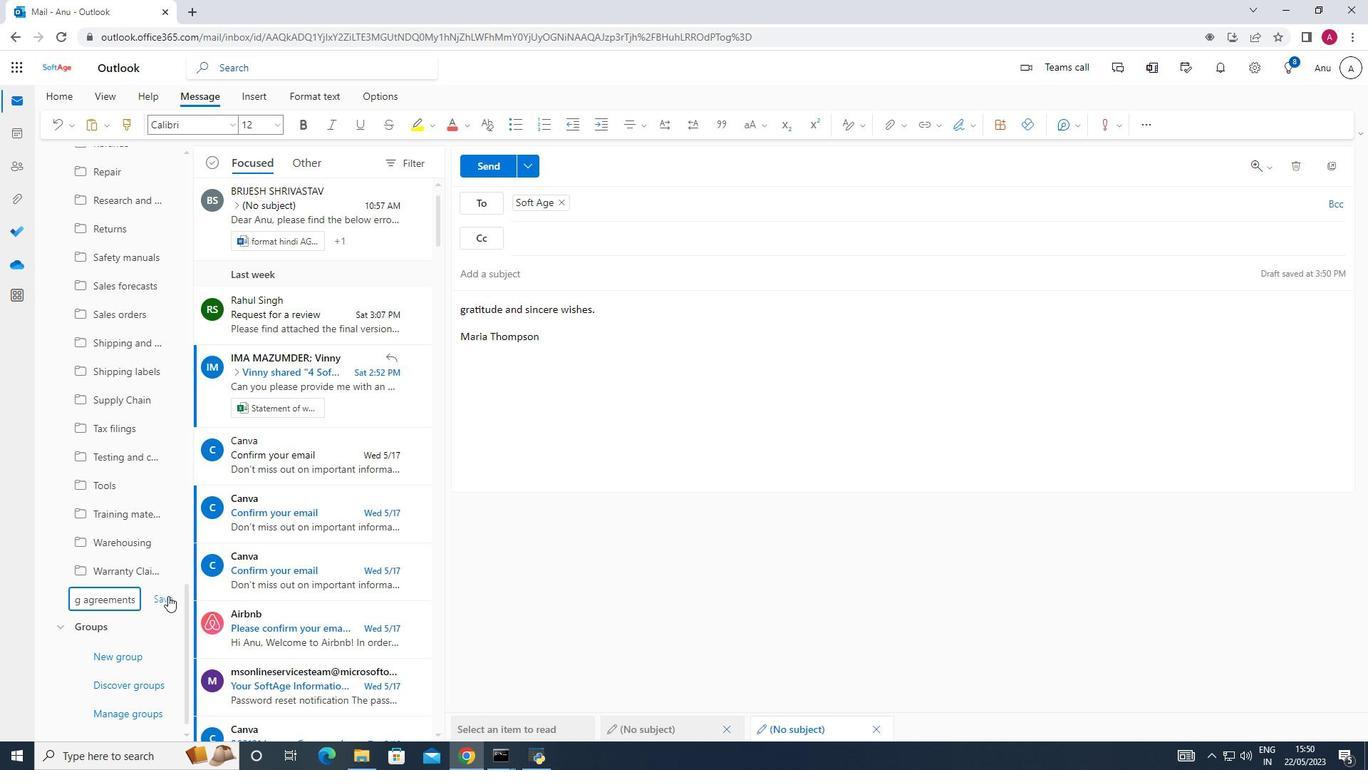 
Action: Mouse pressed left at (178, 595)
Screenshot: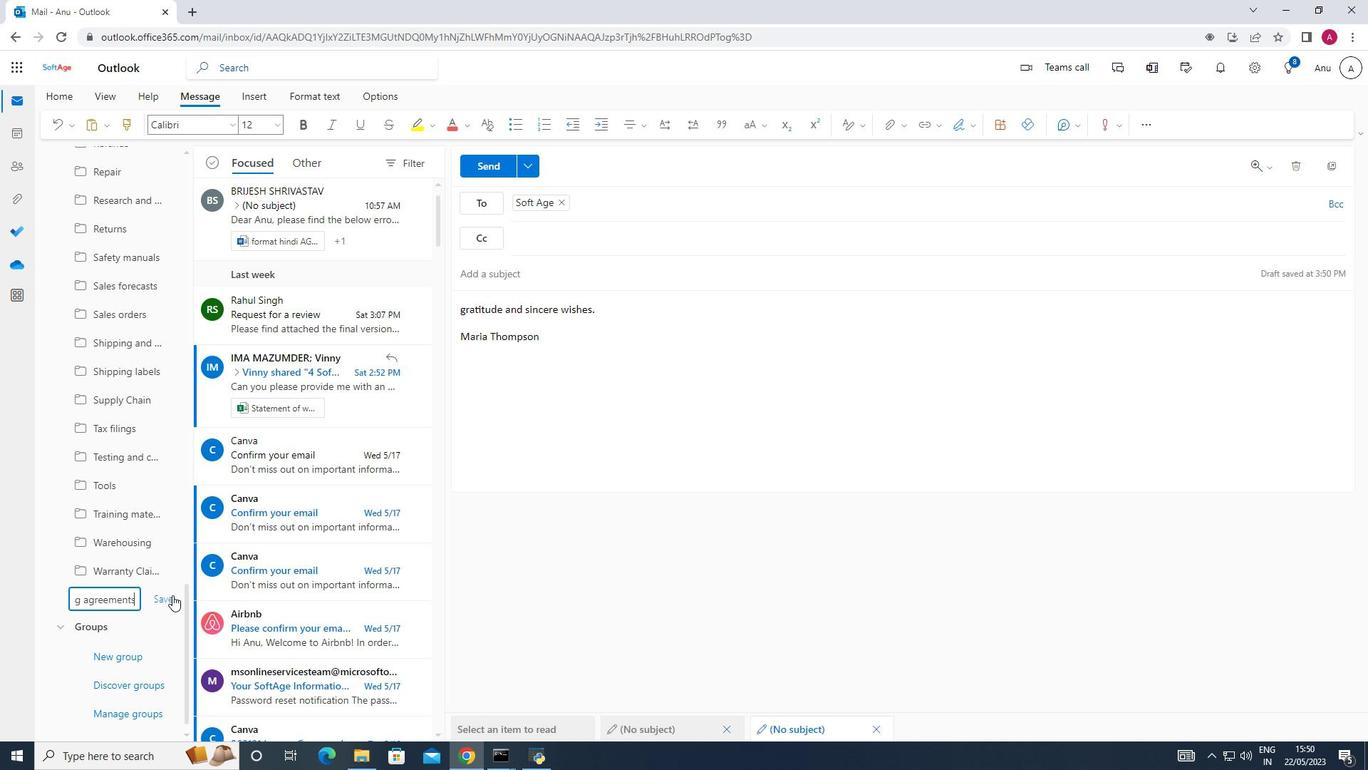 
Action: Mouse moved to (137, 489)
Screenshot: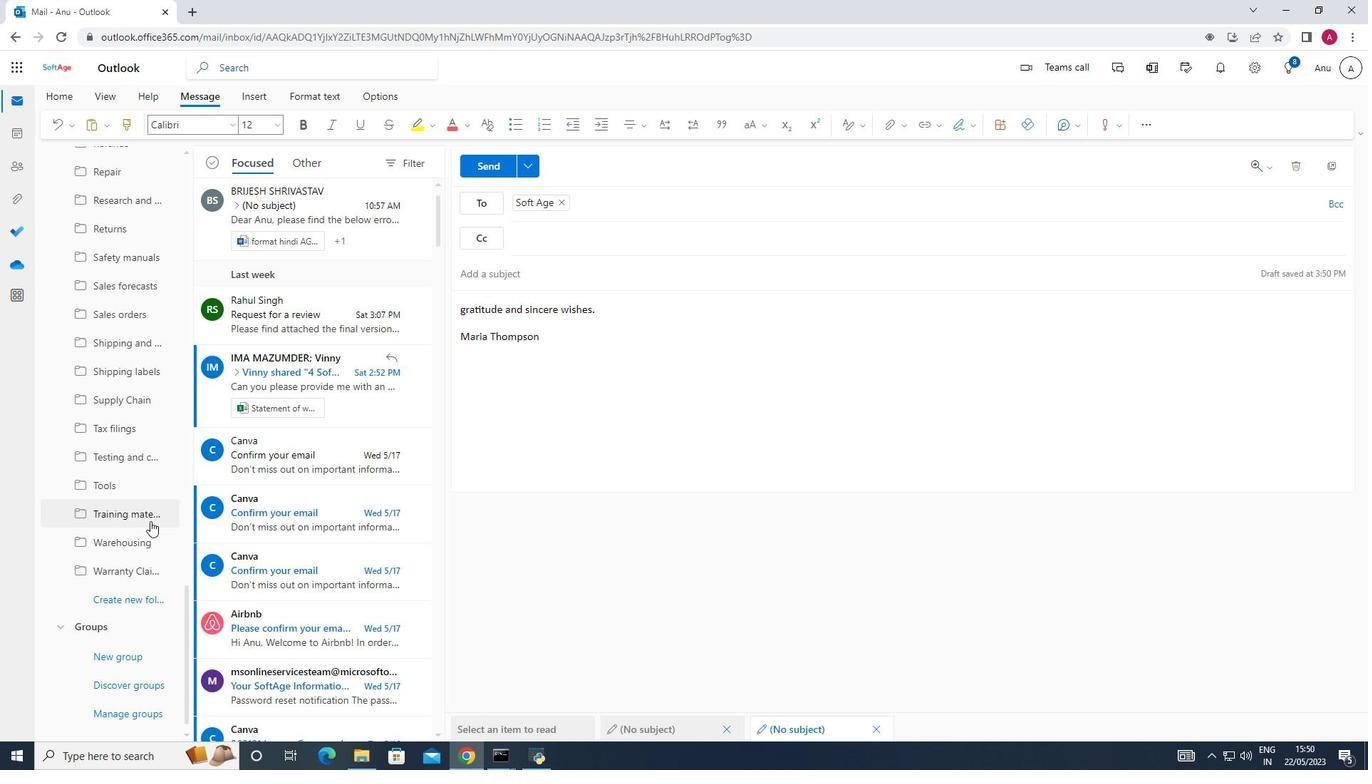 
Action: Mouse scrolled (137, 490) with delta (0, 0)
Screenshot: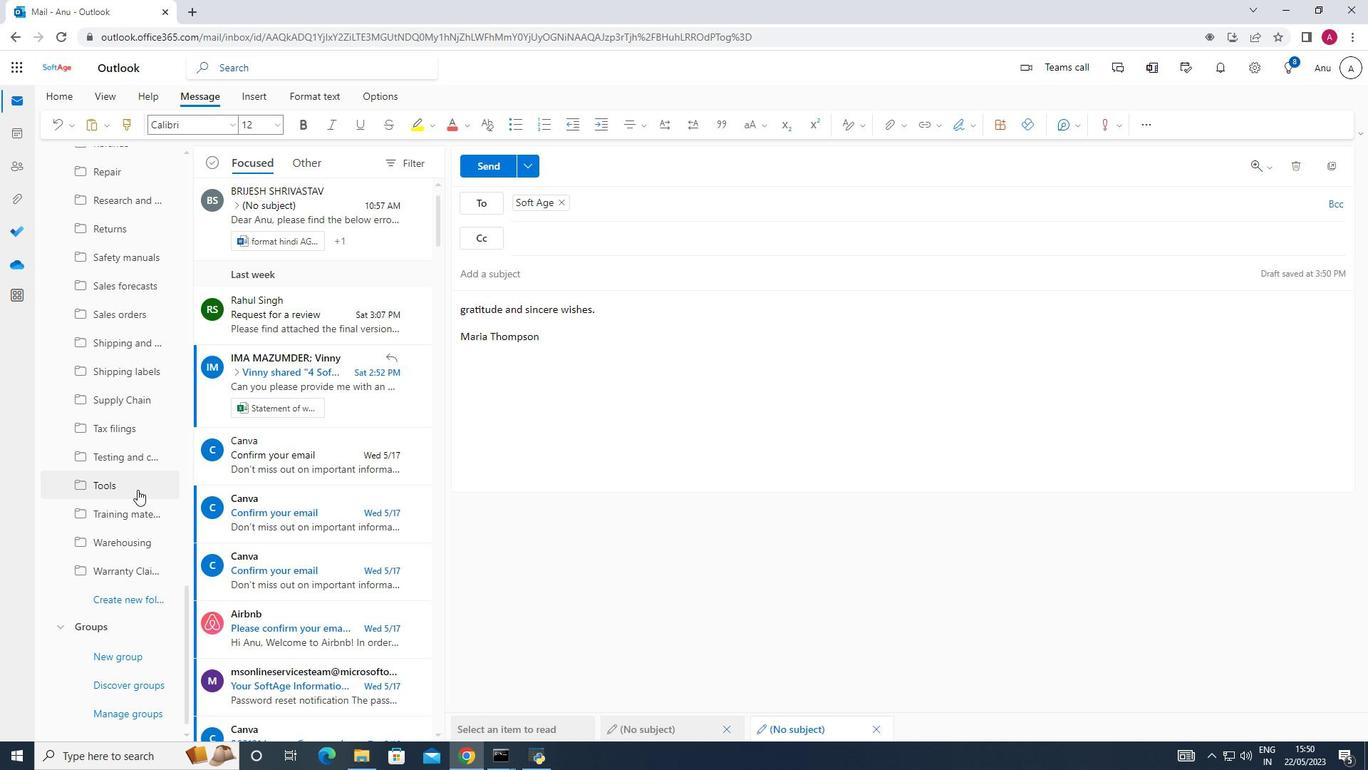 
Action: Mouse scrolled (137, 490) with delta (0, 0)
Screenshot: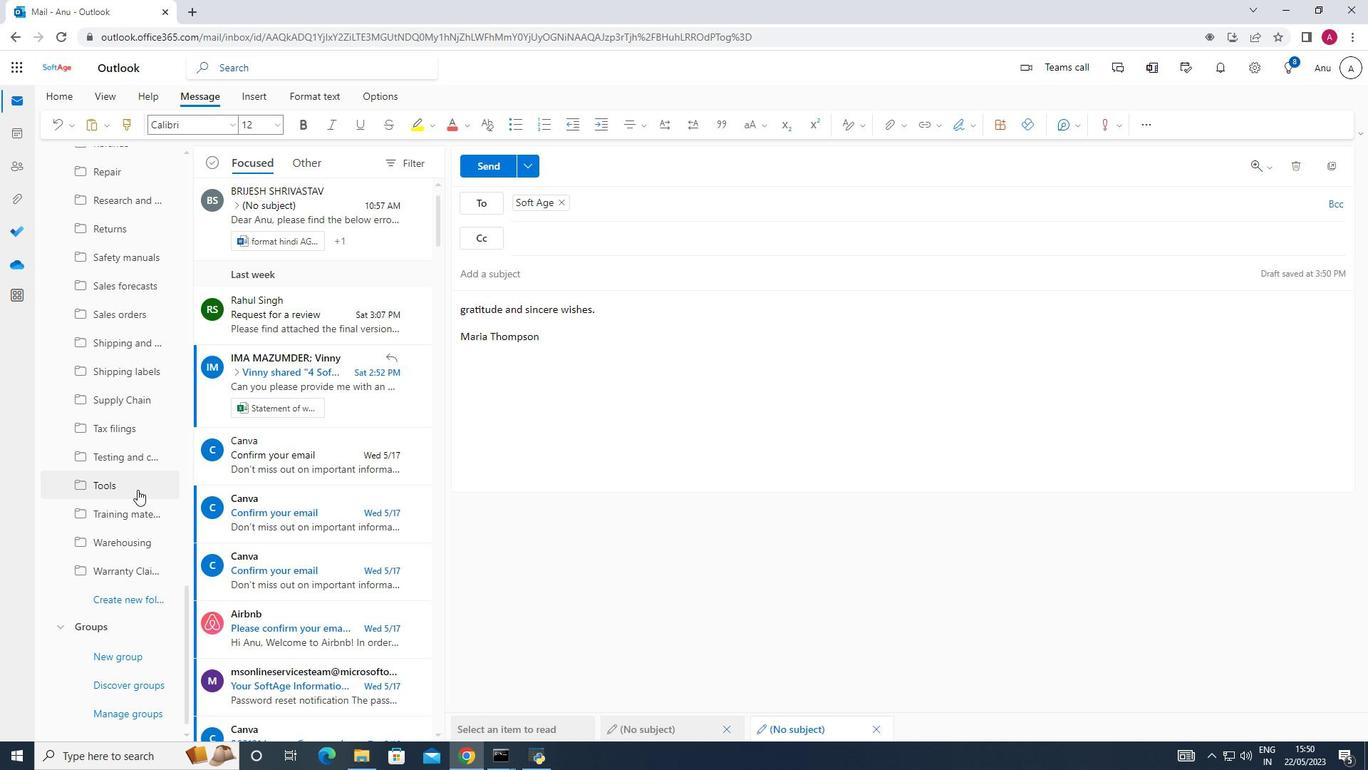 
Action: Mouse moved to (137, 482)
Screenshot: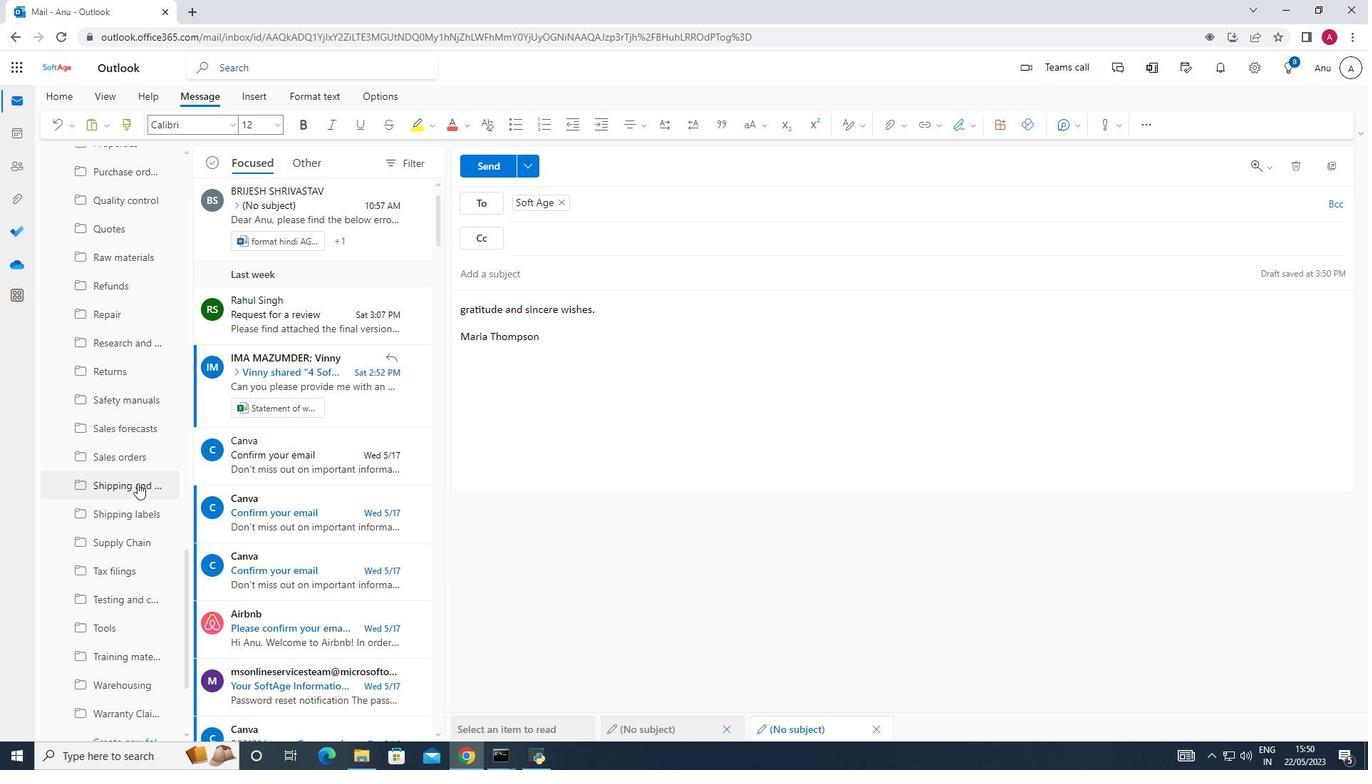 
Action: Mouse scrolled (137, 483) with delta (0, 0)
Screenshot: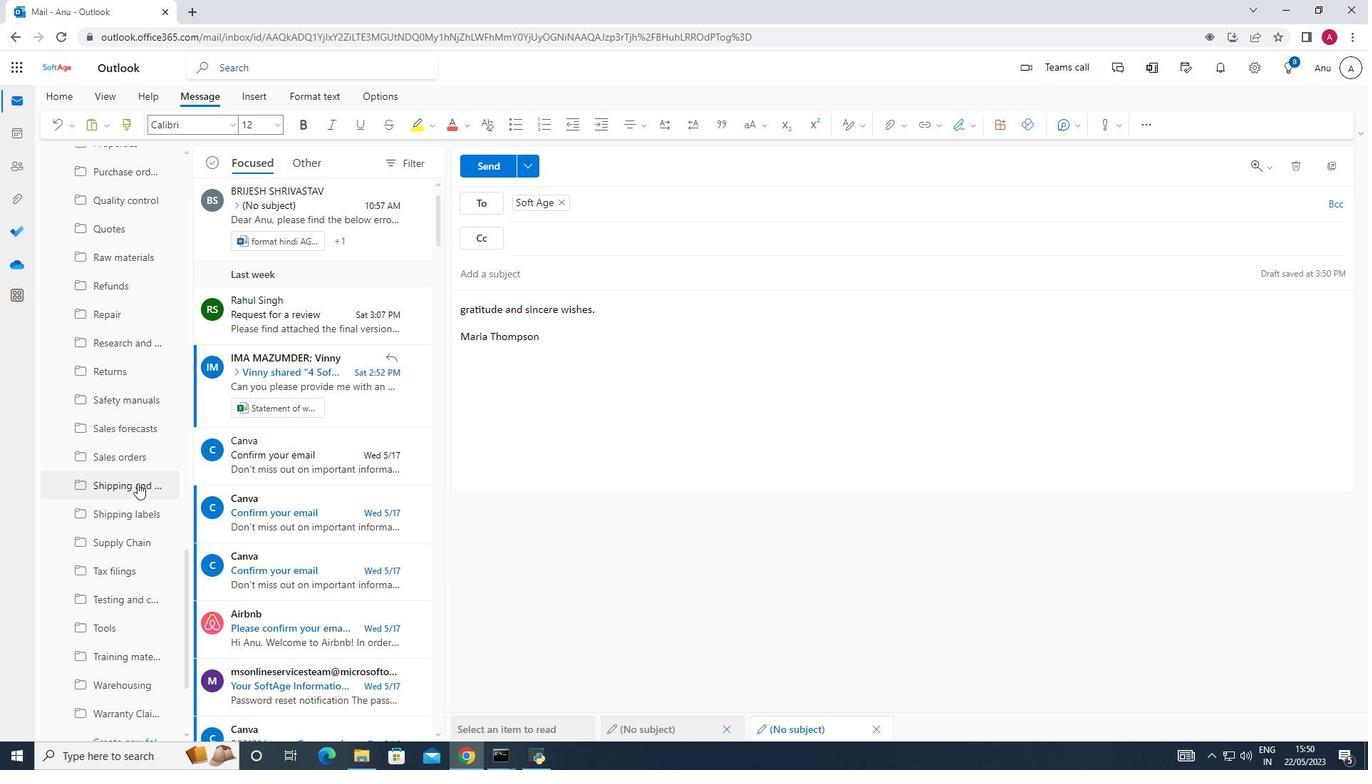 
Action: Mouse scrolled (137, 483) with delta (0, 0)
Screenshot: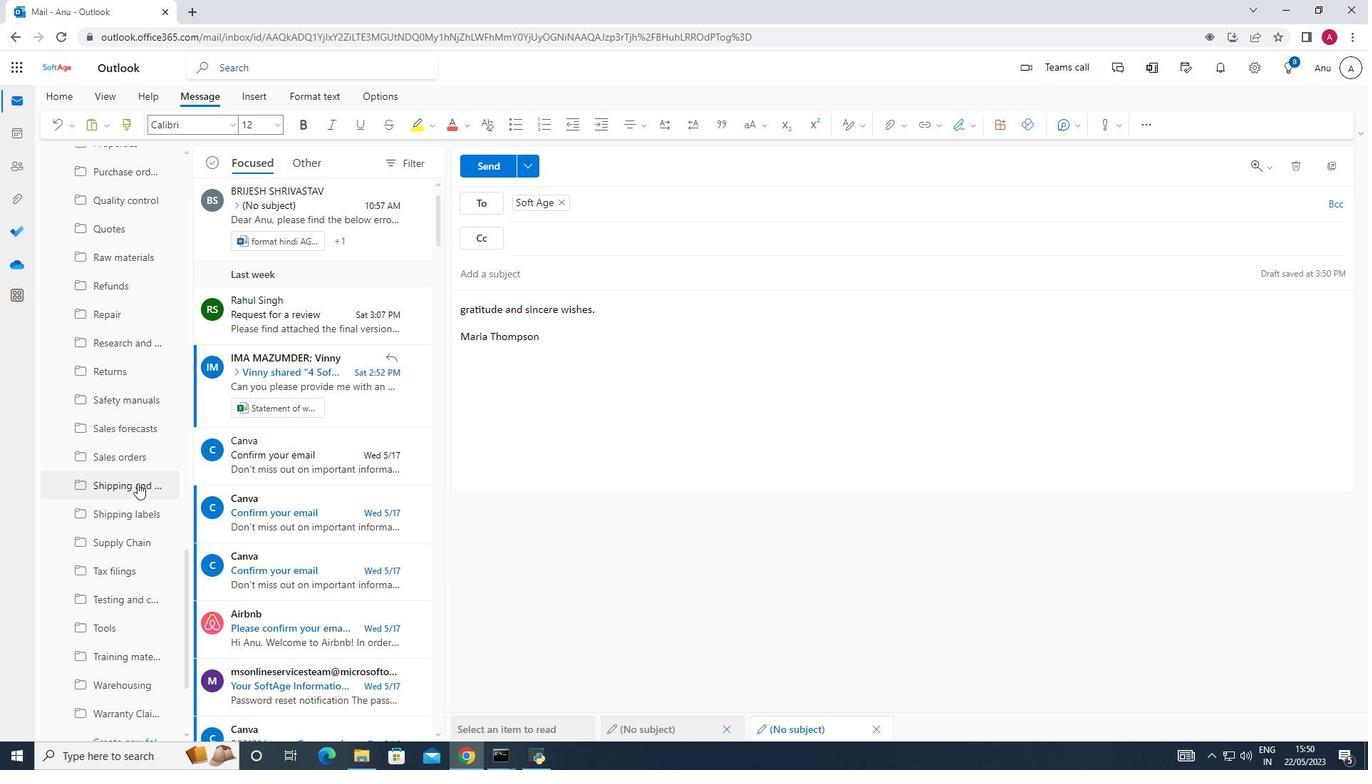 
Action: Mouse scrolled (137, 483) with delta (0, 0)
Screenshot: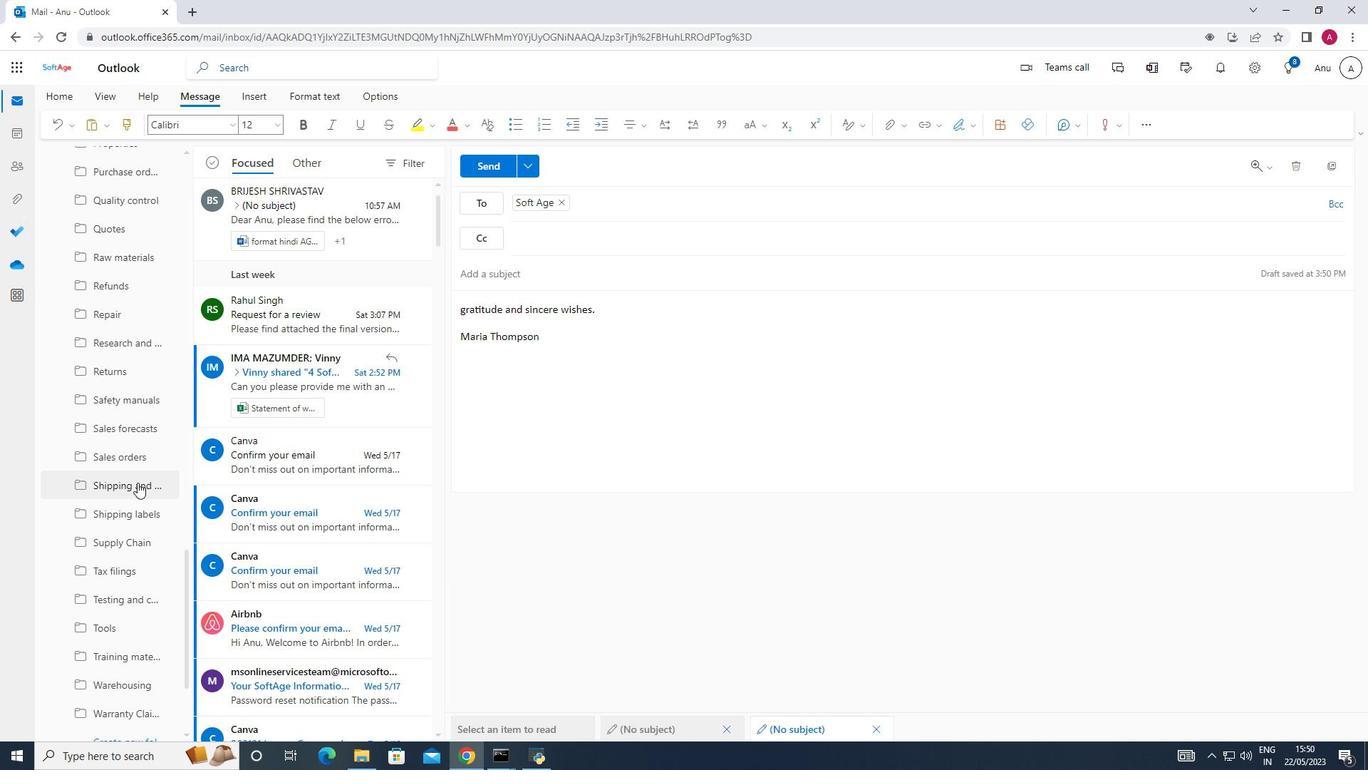 
Action: Mouse scrolled (137, 483) with delta (0, 0)
Screenshot: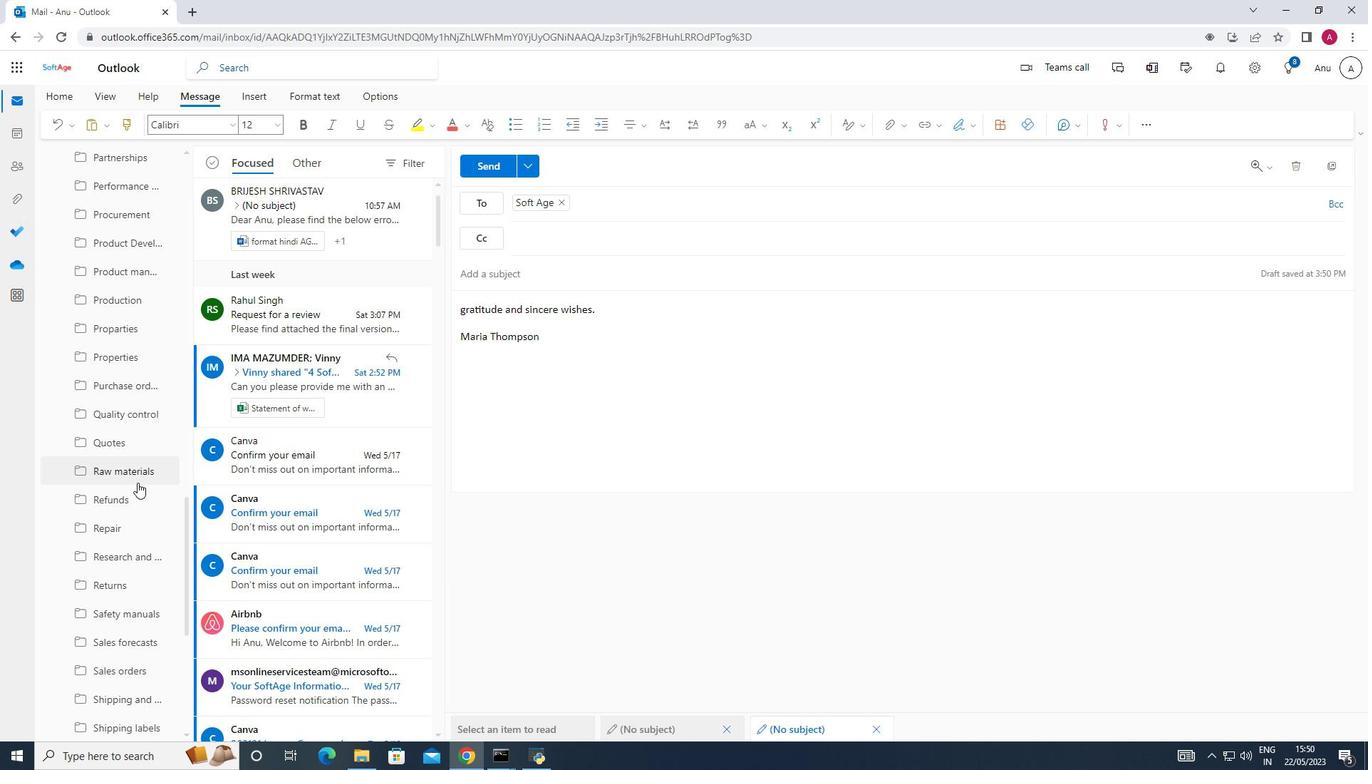 
Action: Mouse scrolled (137, 483) with delta (0, 0)
Screenshot: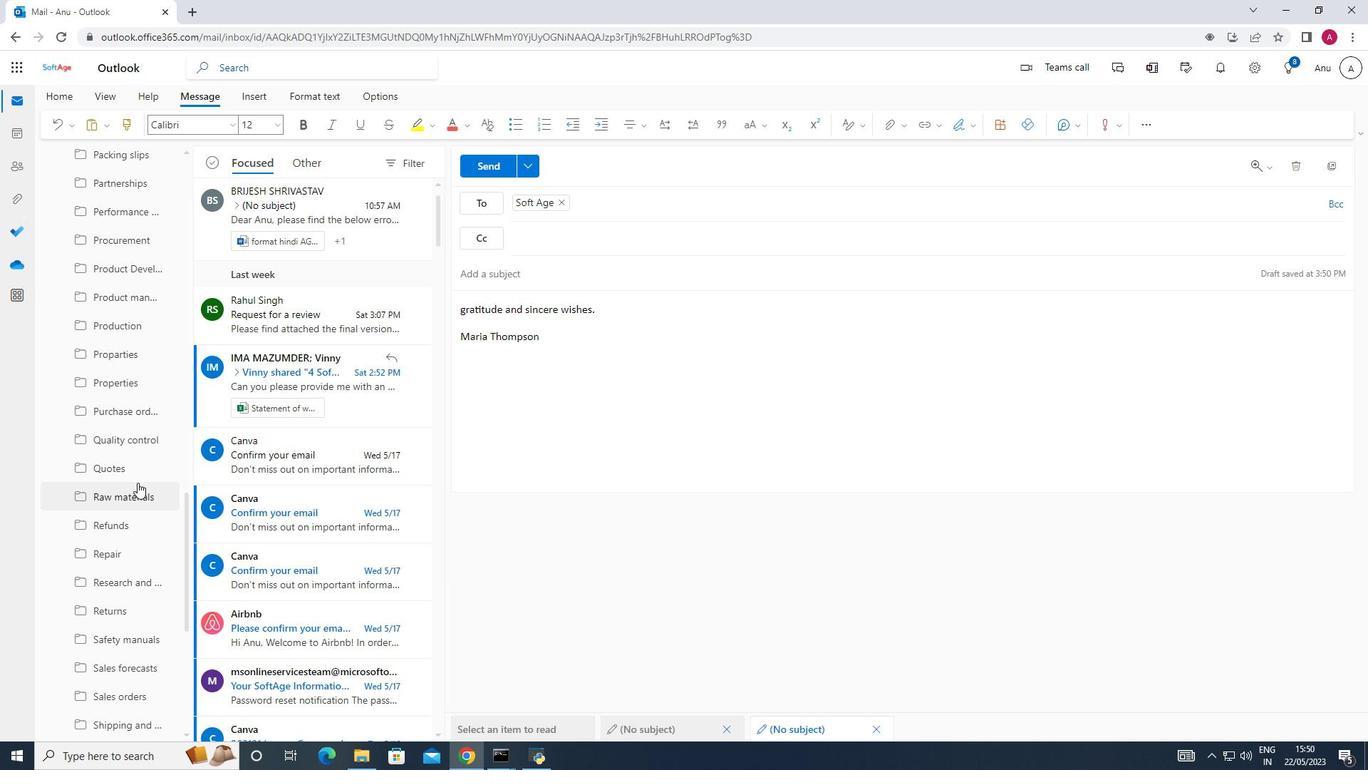 
Action: Mouse scrolled (137, 483) with delta (0, 0)
Screenshot: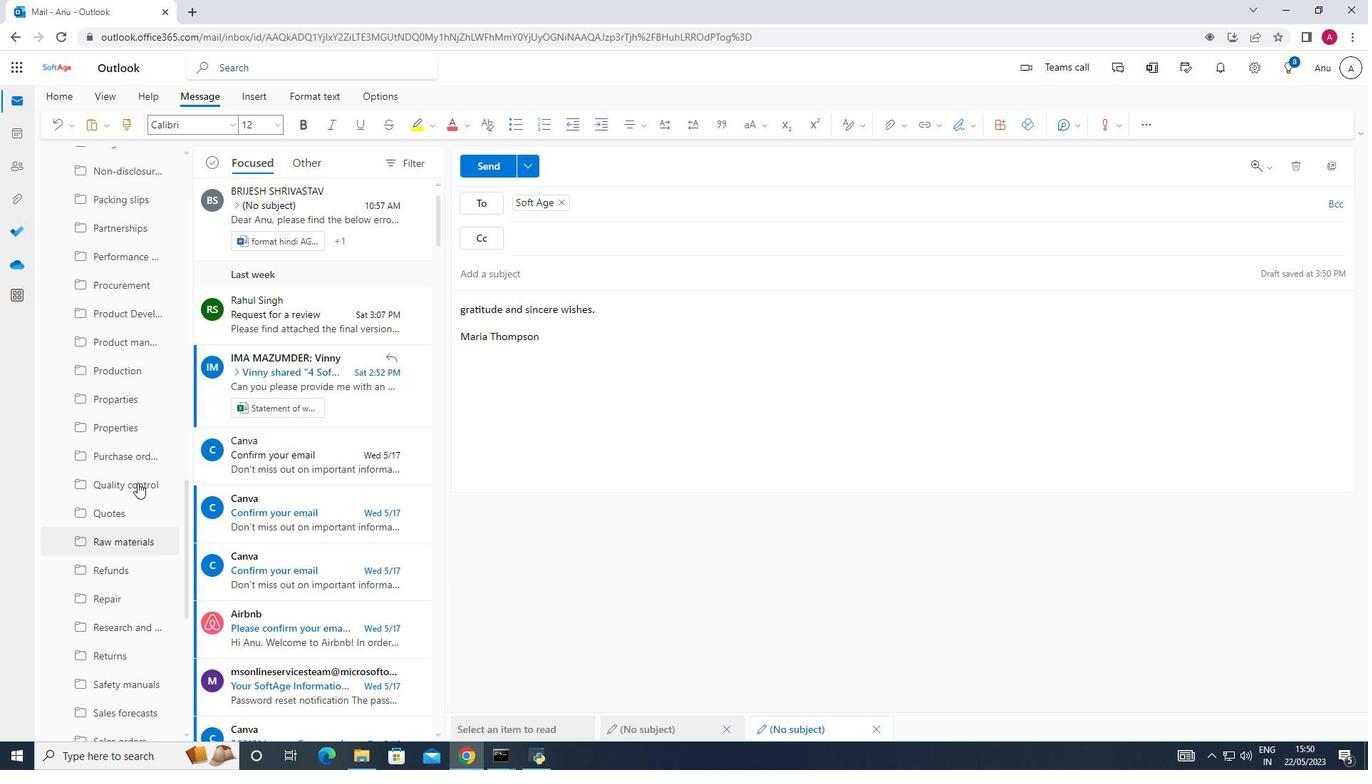 
Action: Mouse scrolled (137, 483) with delta (0, 0)
Screenshot: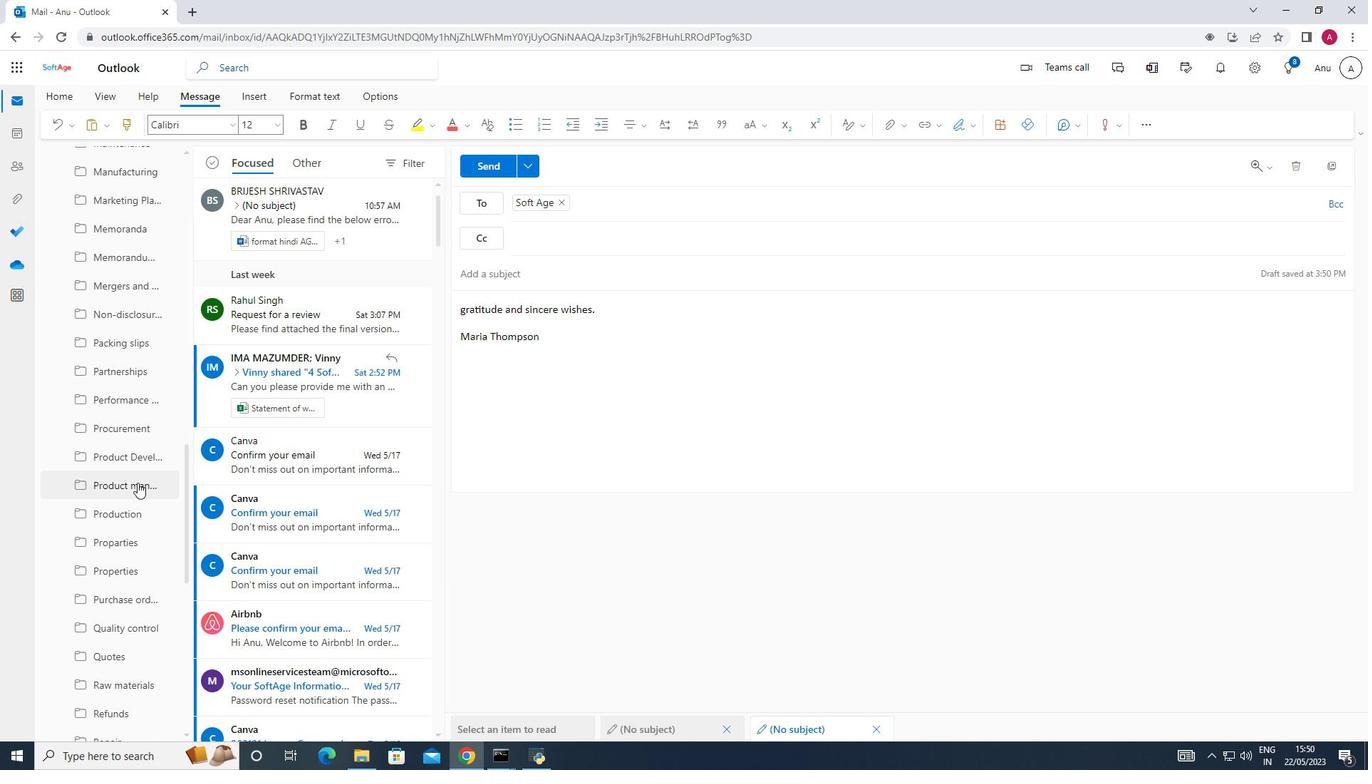 
Action: Mouse scrolled (137, 483) with delta (0, 0)
Screenshot: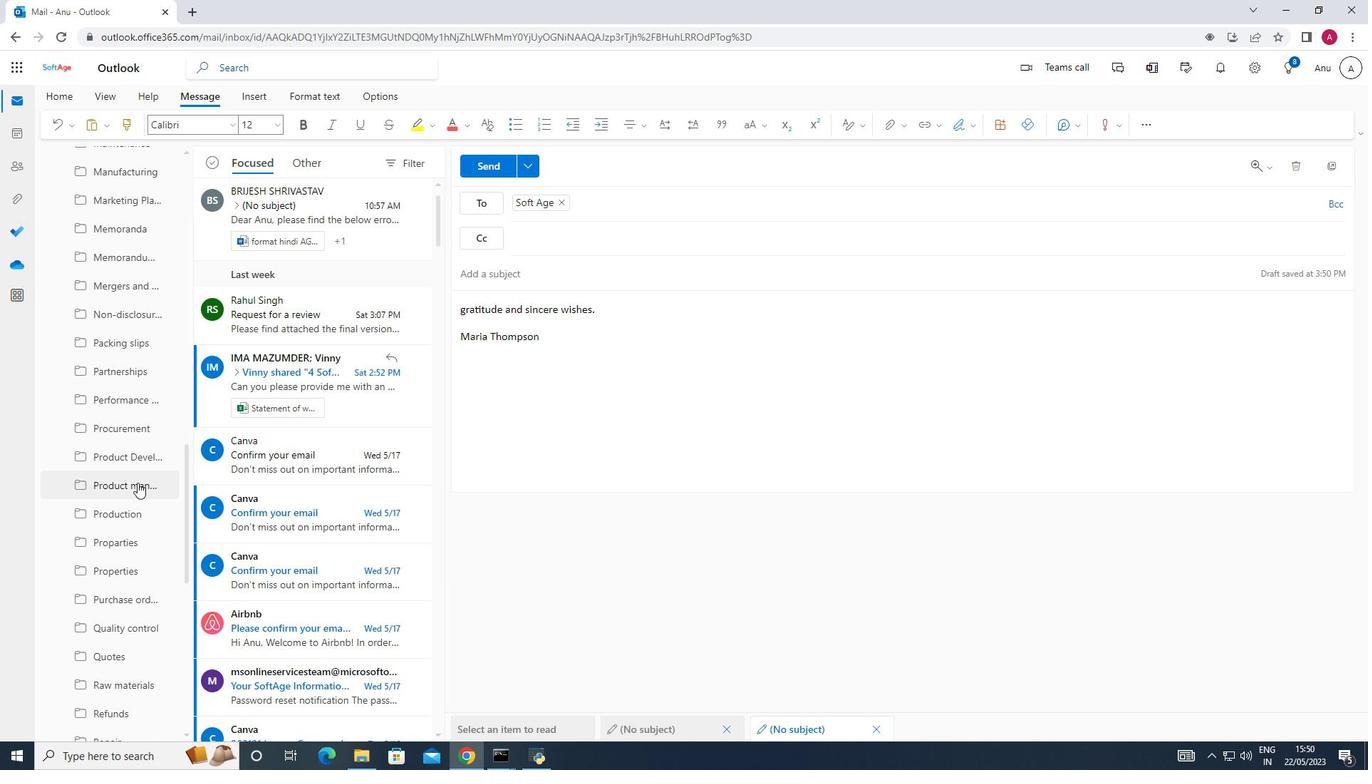 
Action: Mouse scrolled (137, 483) with delta (0, 0)
Screenshot: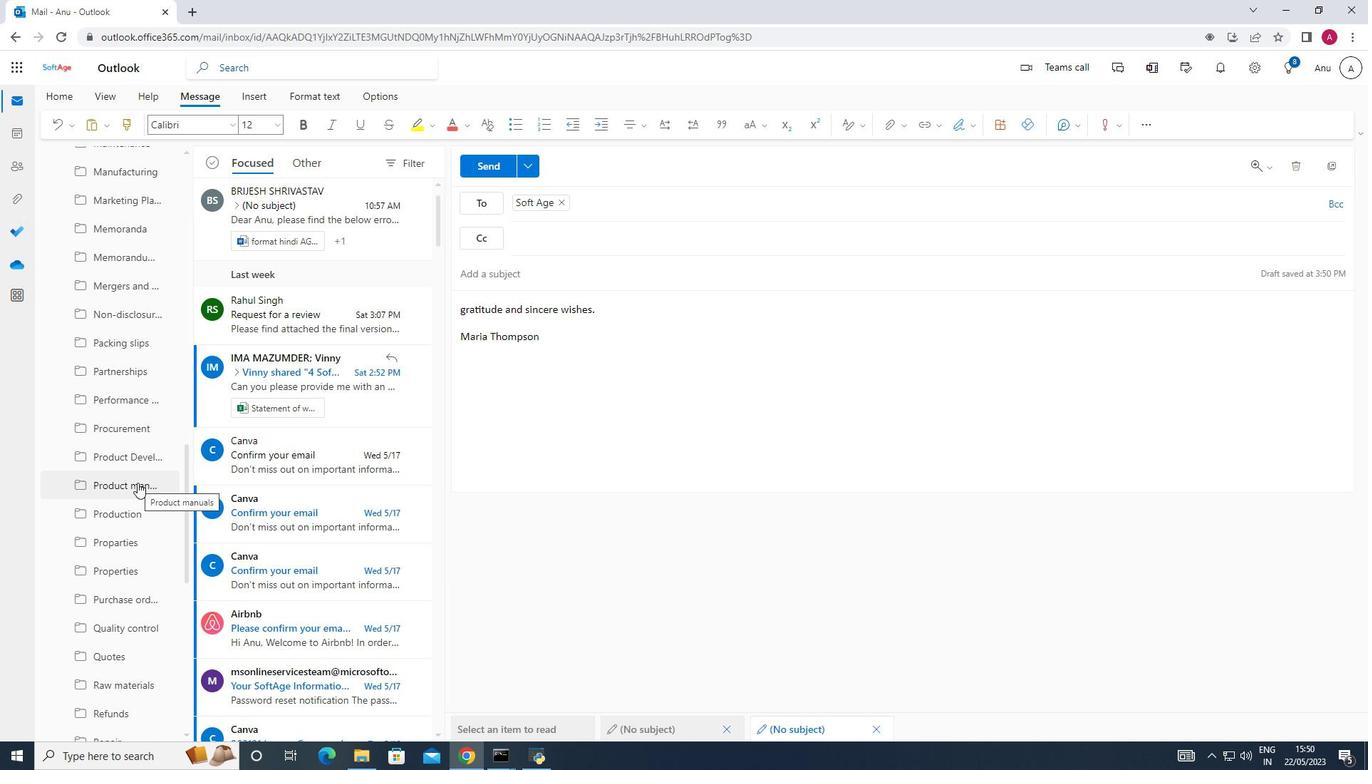 
Action: Mouse moved to (138, 481)
Screenshot: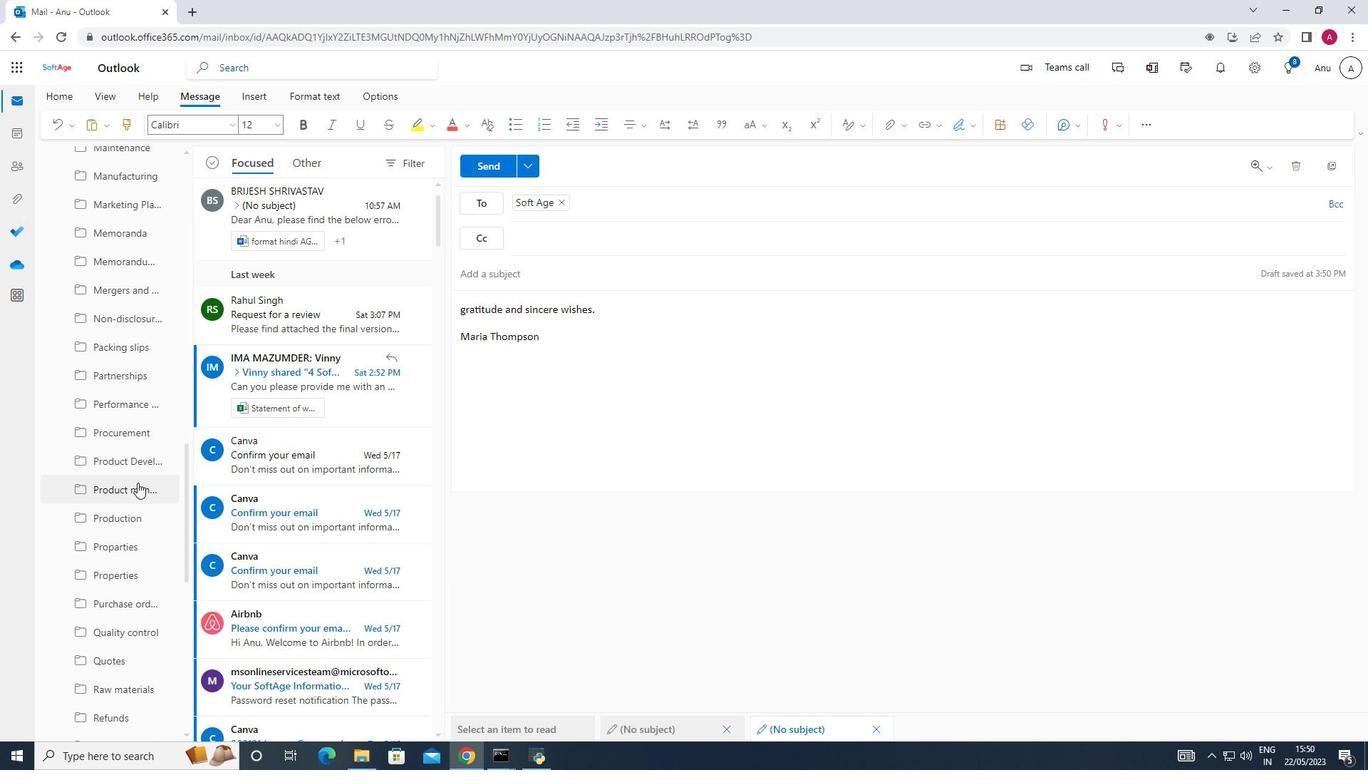 
Action: Mouse scrolled (138, 482) with delta (0, 0)
Screenshot: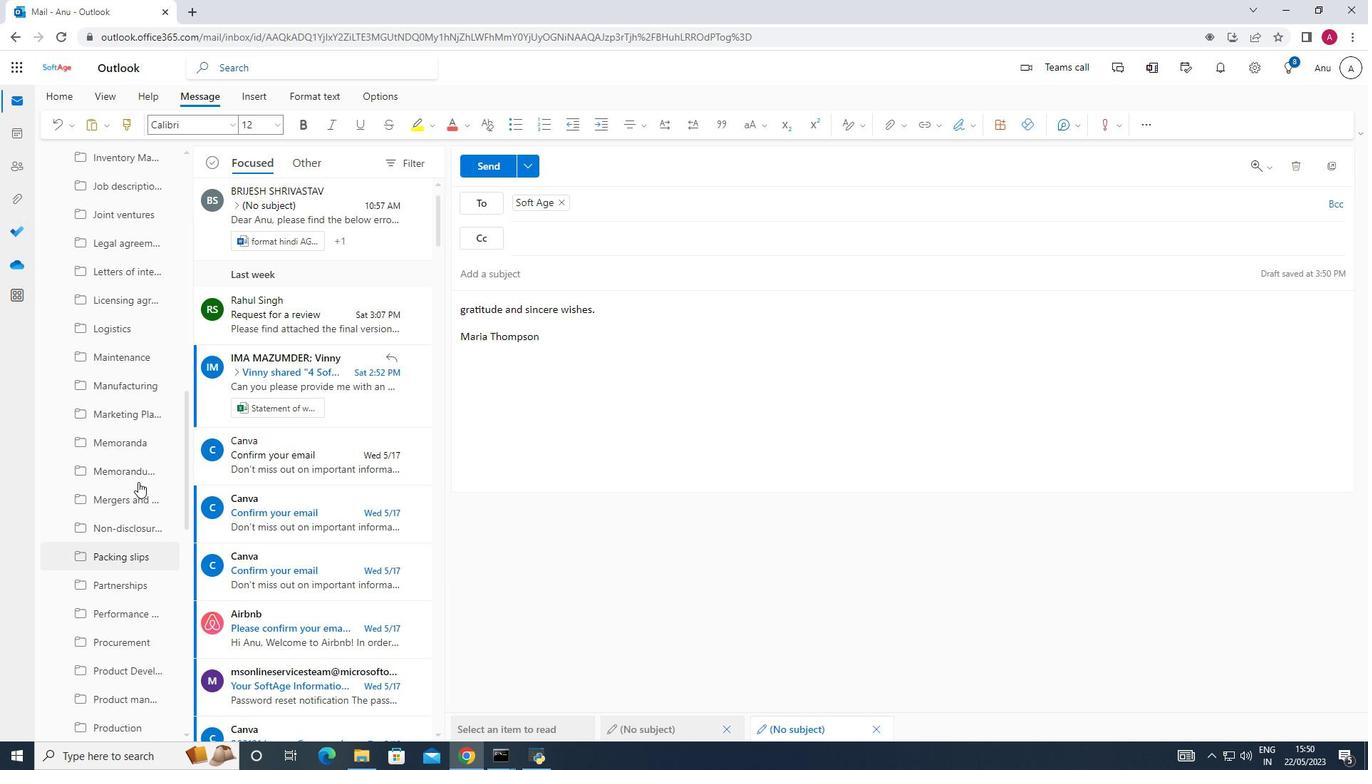 
Action: Mouse scrolled (138, 482) with delta (0, 0)
Screenshot: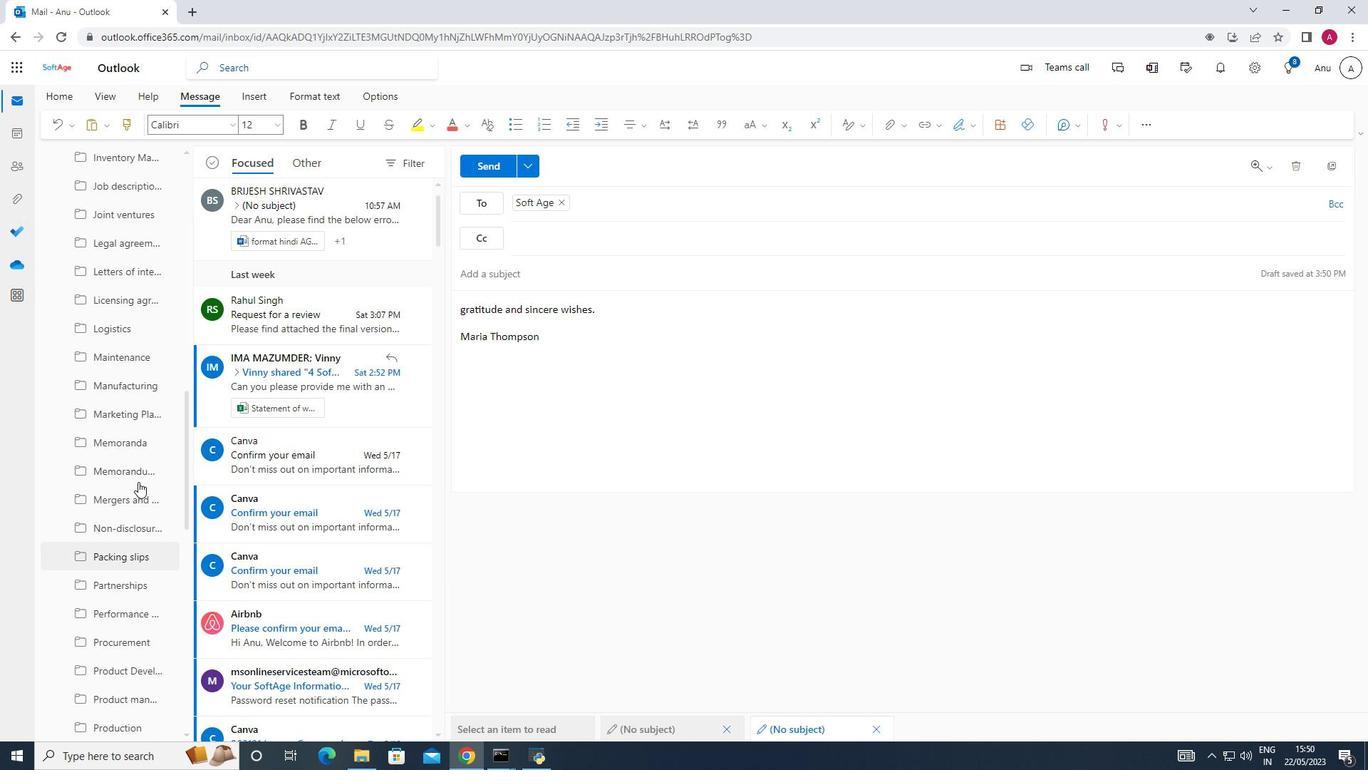 
Action: Mouse moved to (498, 161)
Screenshot: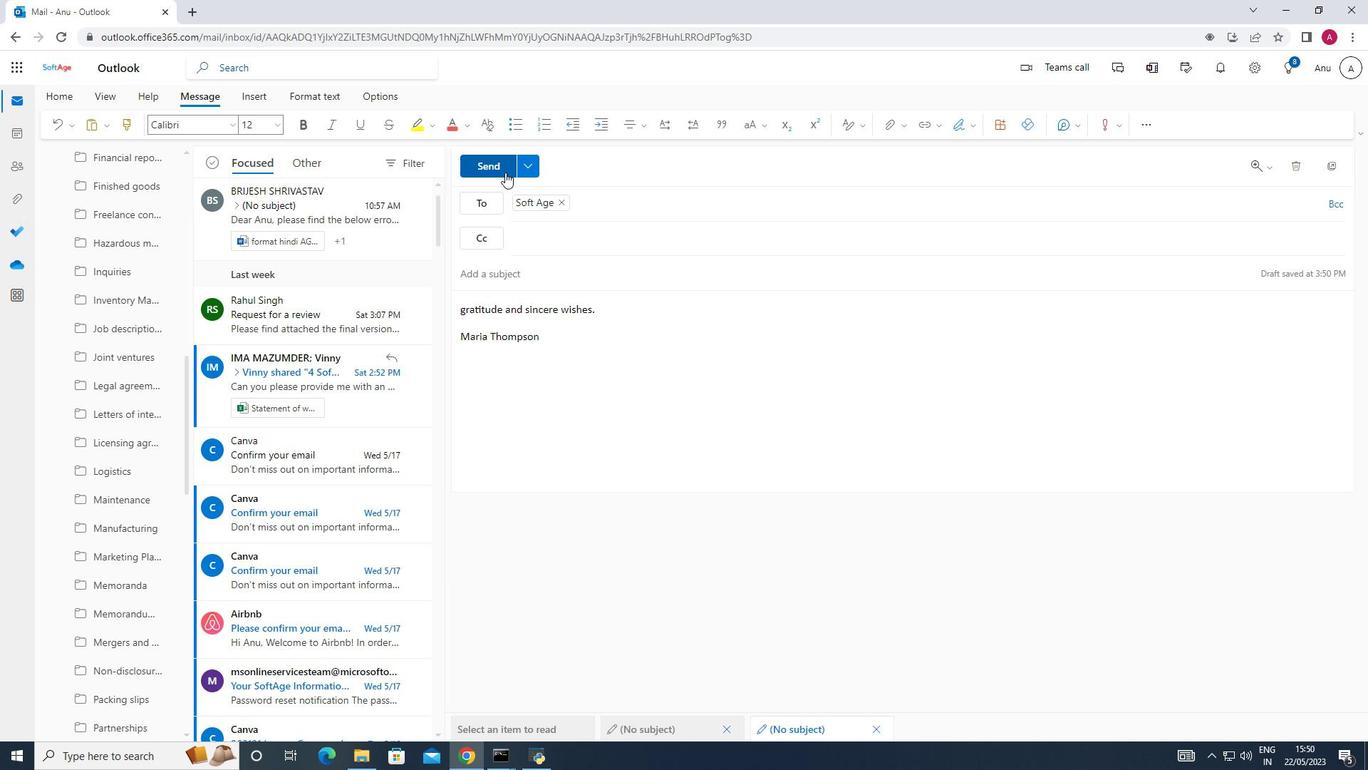 
Action: Mouse pressed left at (498, 161)
Screenshot: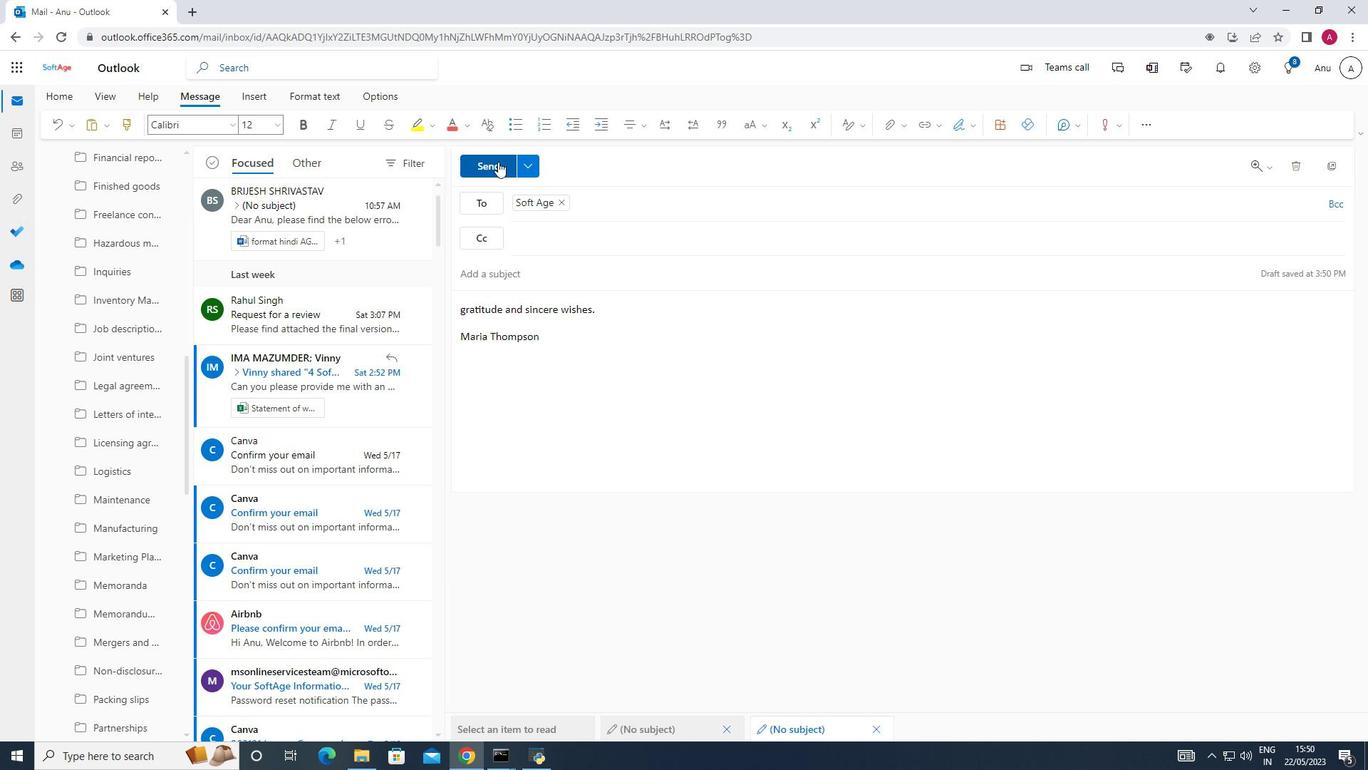
Action: Mouse moved to (675, 432)
Screenshot: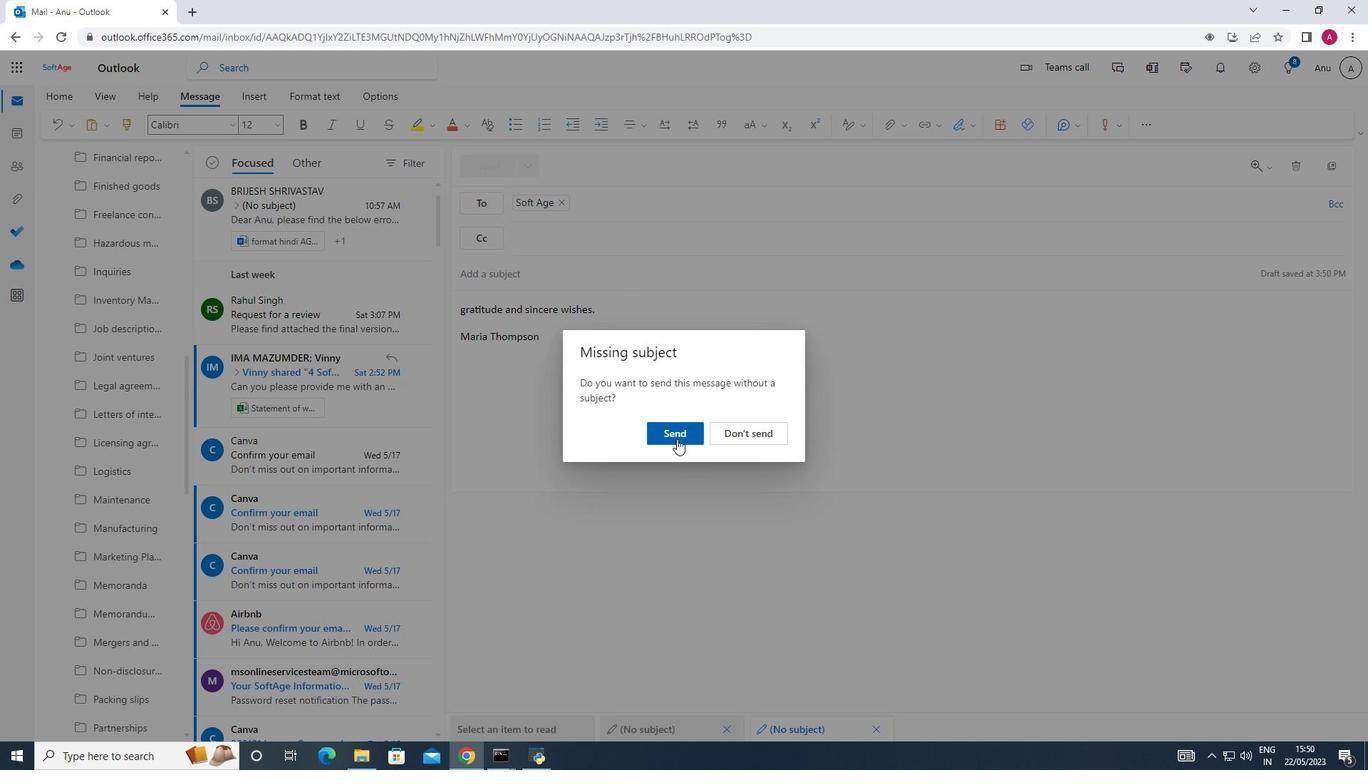 
Action: Mouse pressed left at (675, 432)
Screenshot: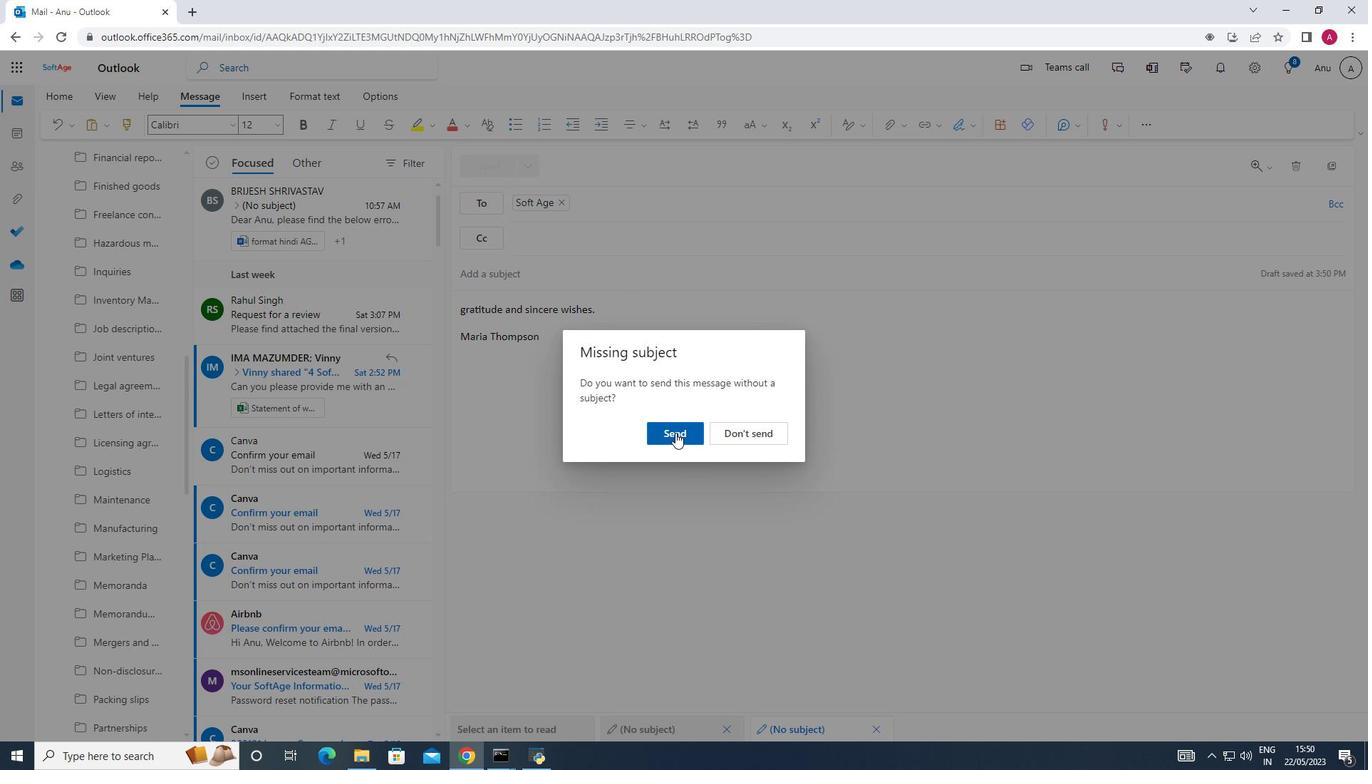 
Action: Mouse moved to (166, 124)
Screenshot: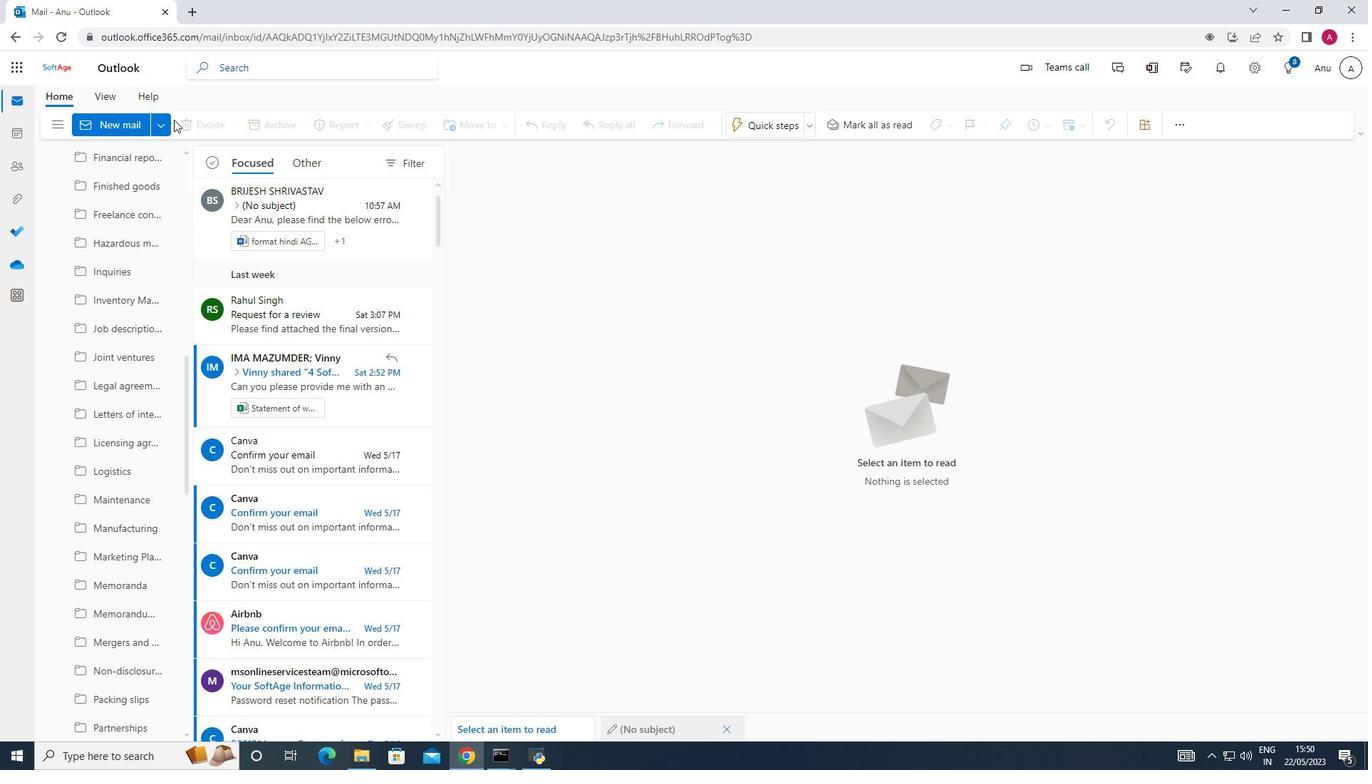 
Action: Mouse pressed left at (166, 124)
Screenshot: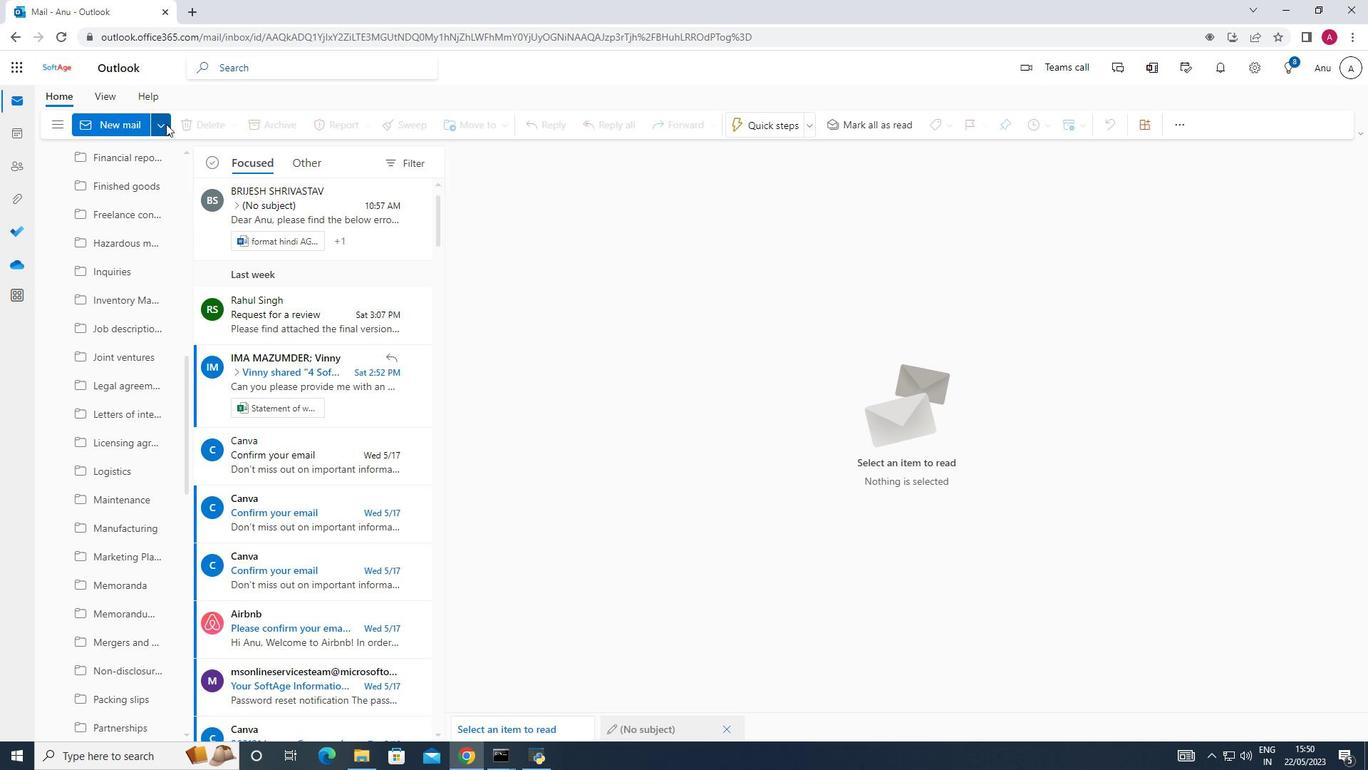 
Action: Mouse moved to (633, 298)
Screenshot: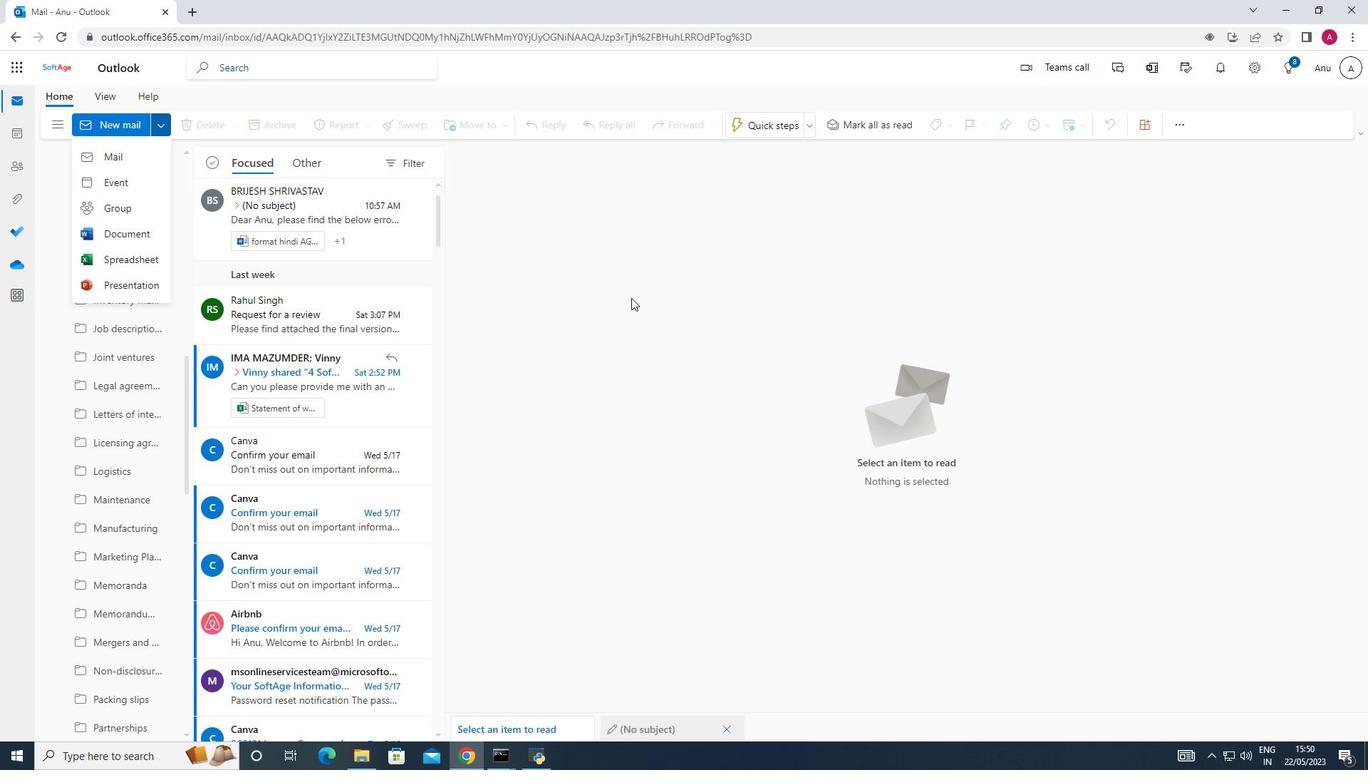 
Action: Mouse pressed left at (633, 298)
Screenshot: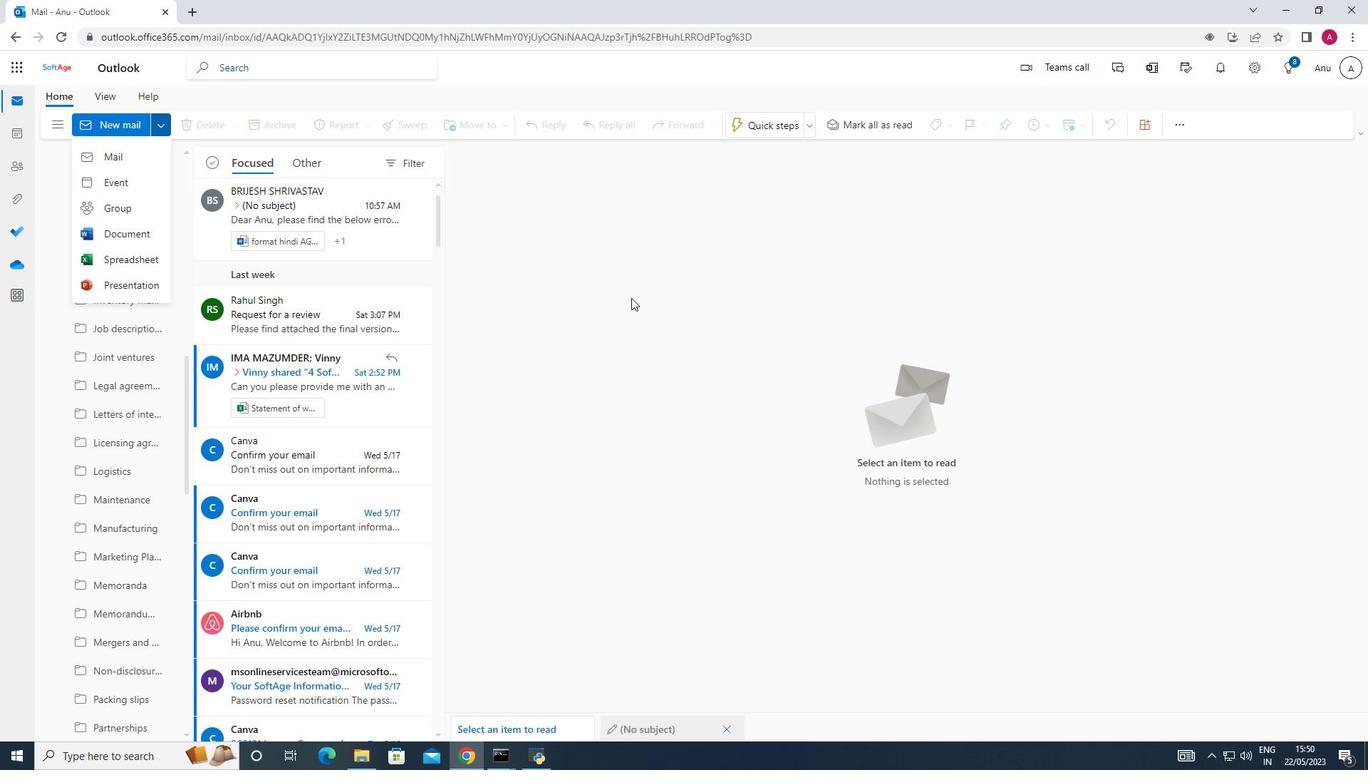 
Action: Mouse moved to (375, 270)
Screenshot: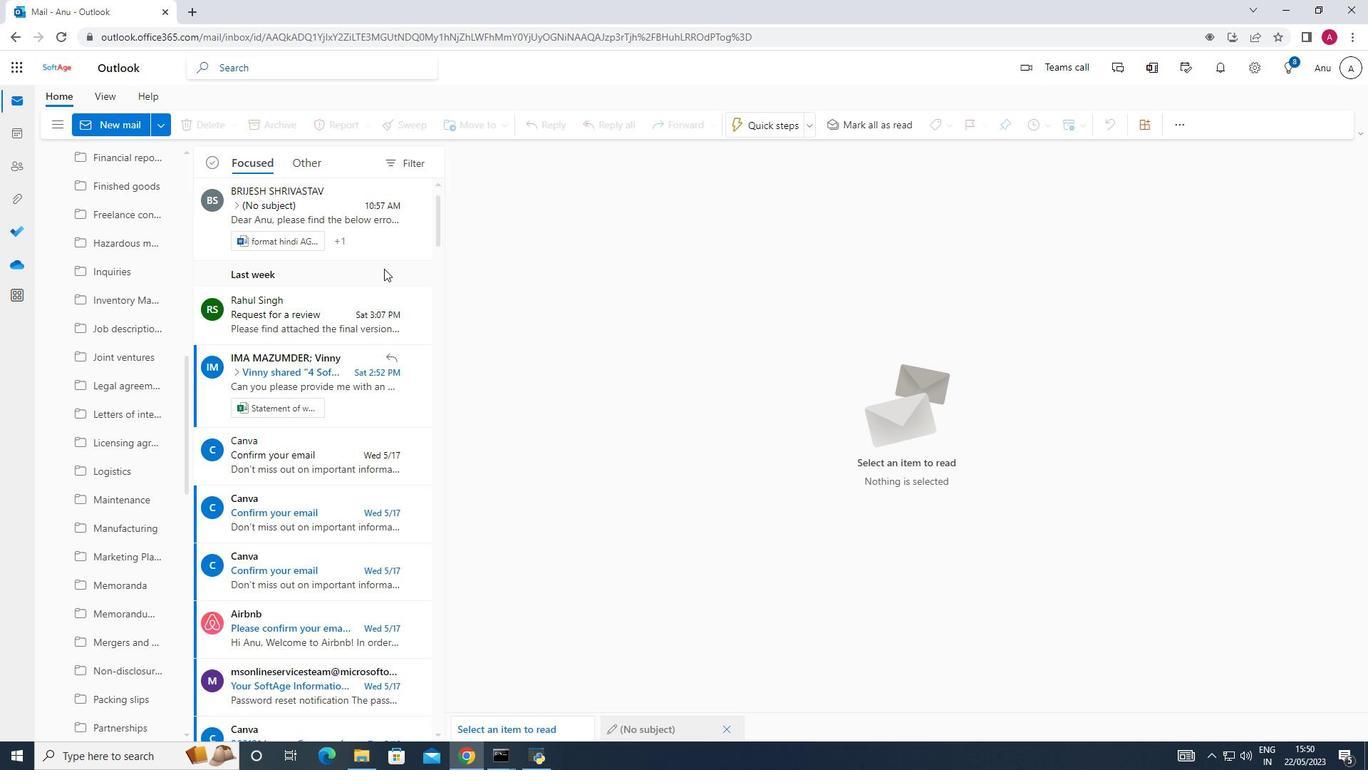 
Action: Mouse scrolled (375, 270) with delta (0, 0)
Screenshot: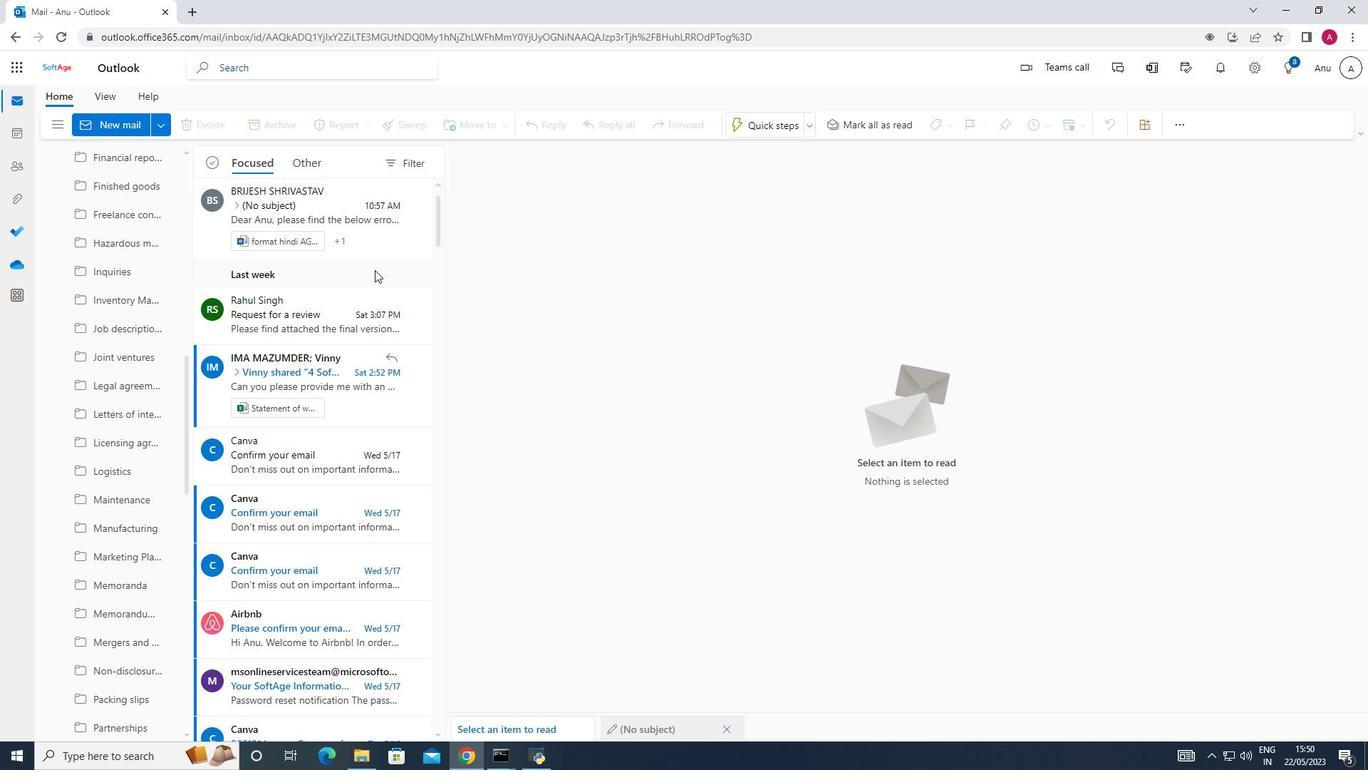 
Action: Mouse scrolled (375, 270) with delta (0, 0)
Screenshot: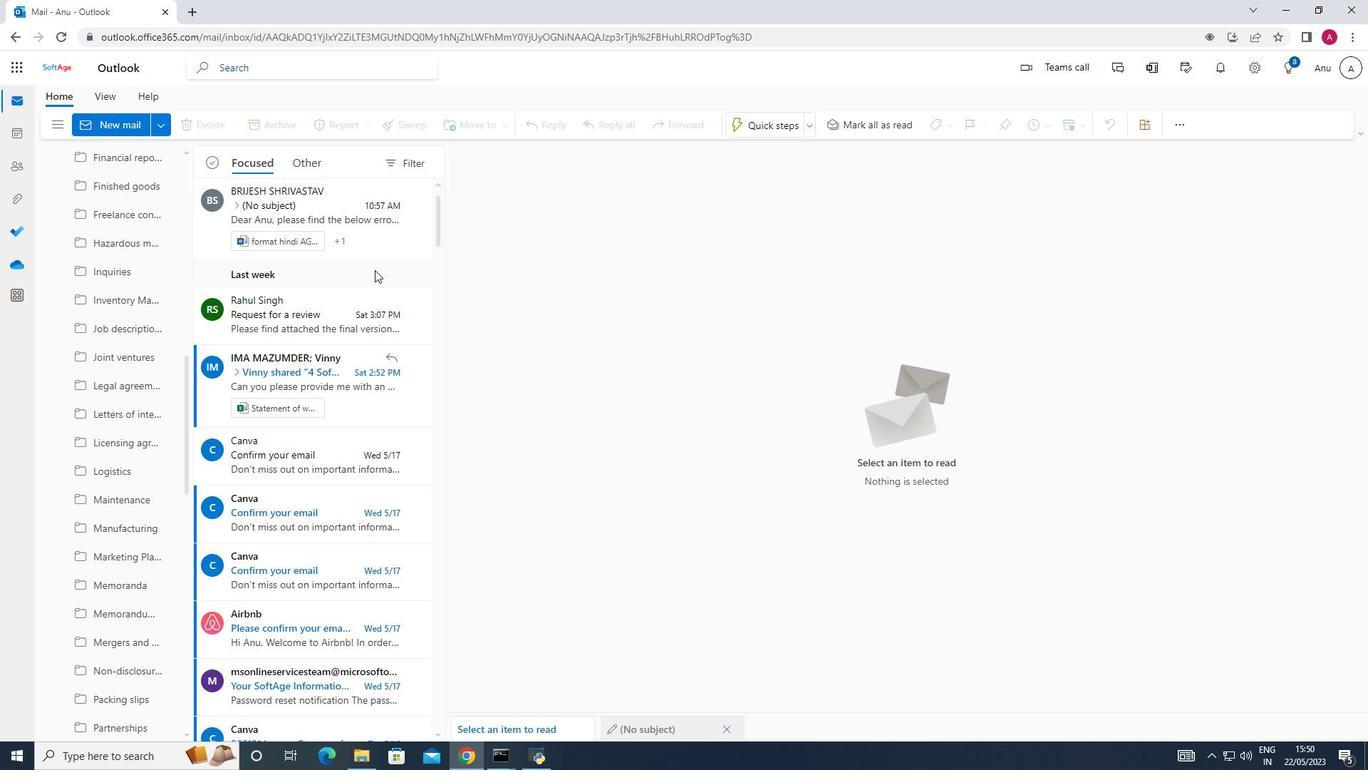 
Action: Mouse scrolled (375, 270) with delta (0, 0)
Screenshot: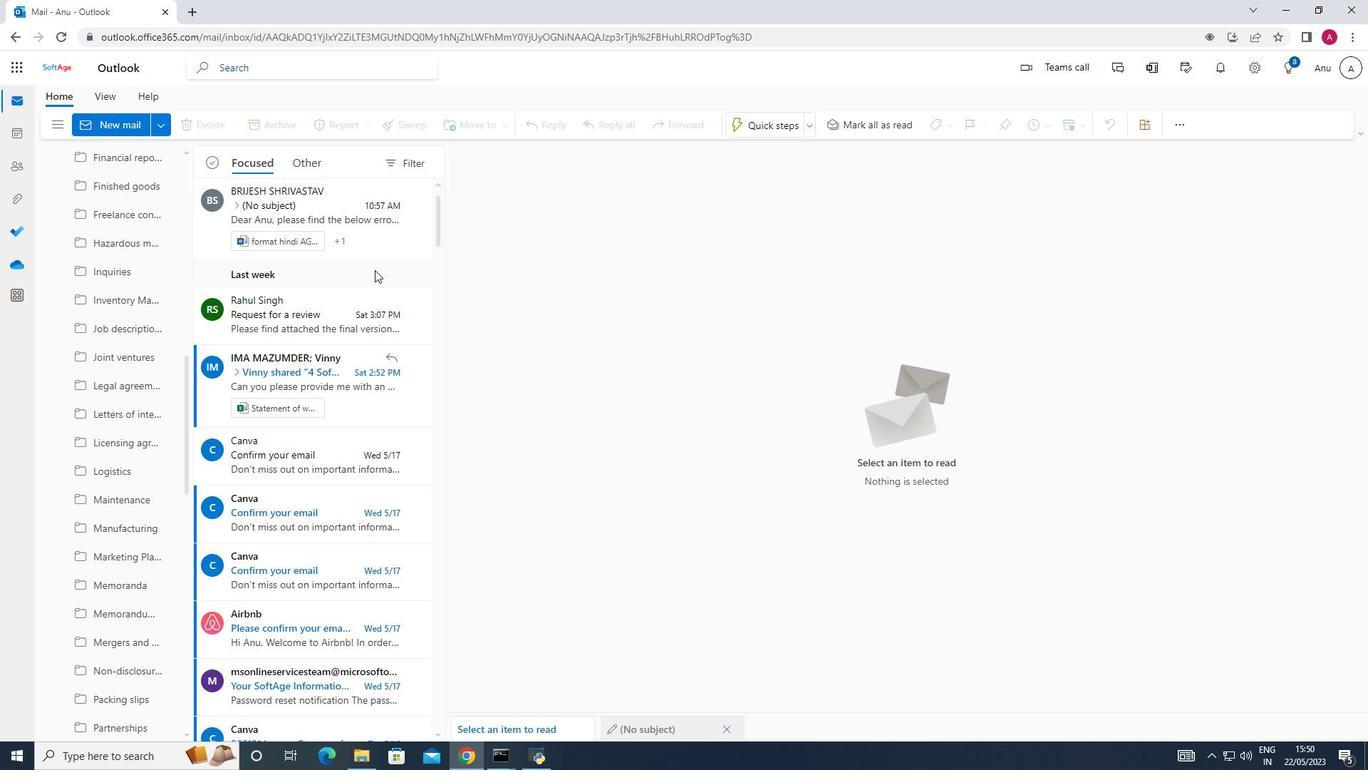 
Action: Mouse moved to (294, 163)
Screenshot: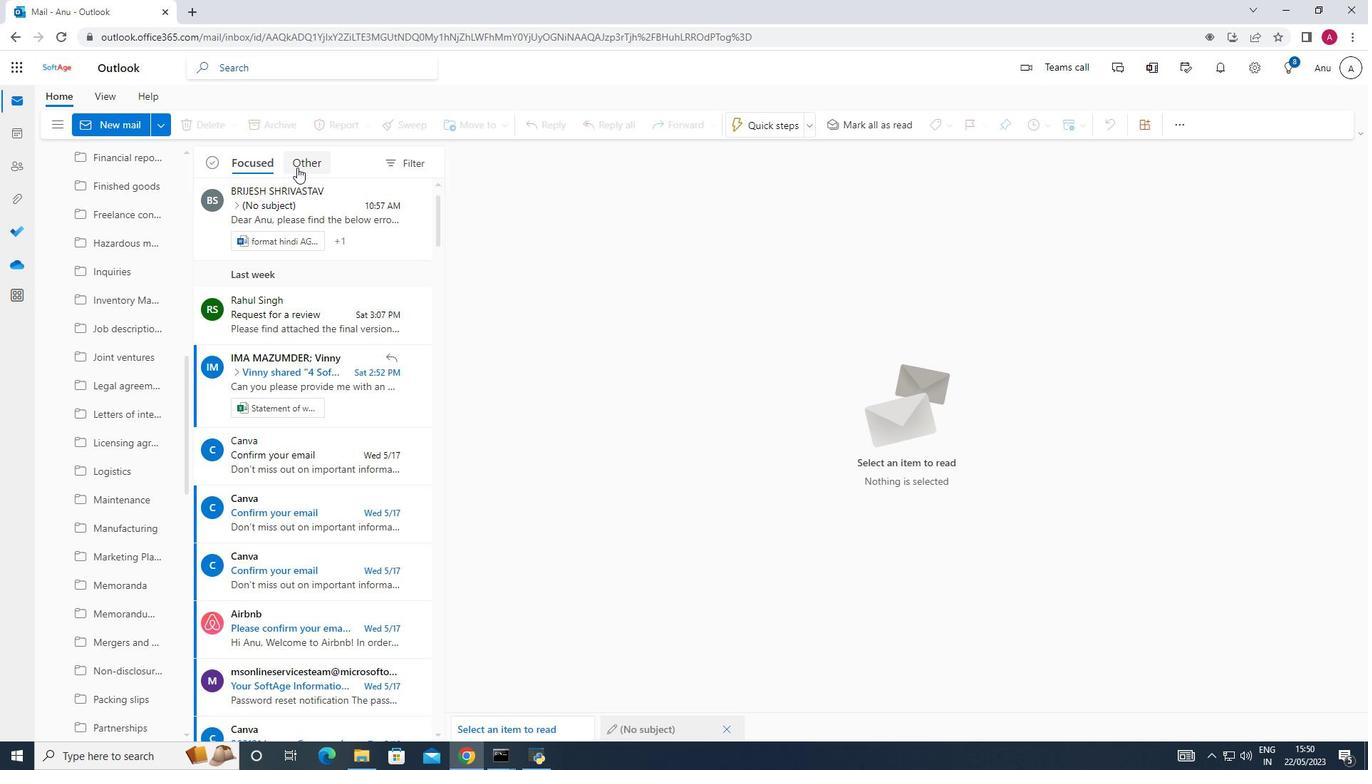 
Action: Mouse pressed left at (294, 163)
Screenshot: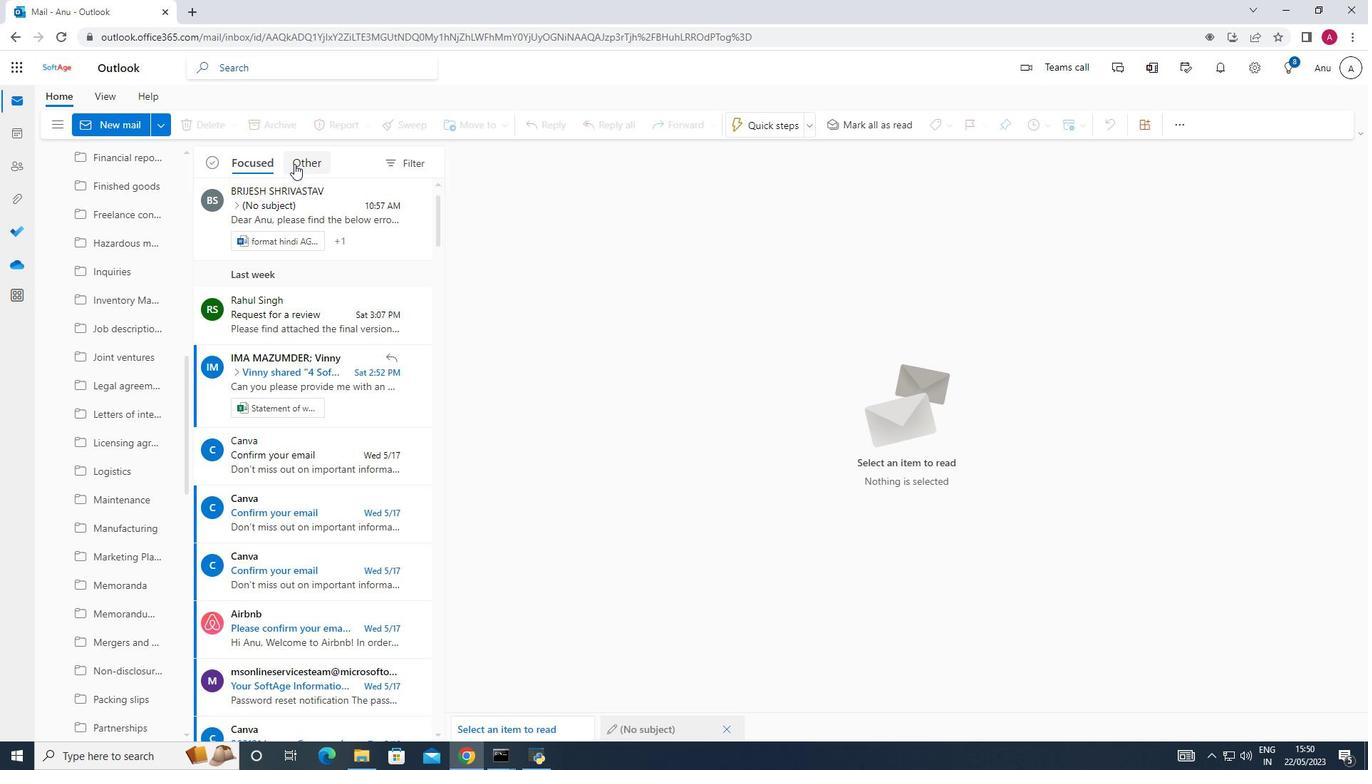 
Action: Mouse moved to (255, 163)
Screenshot: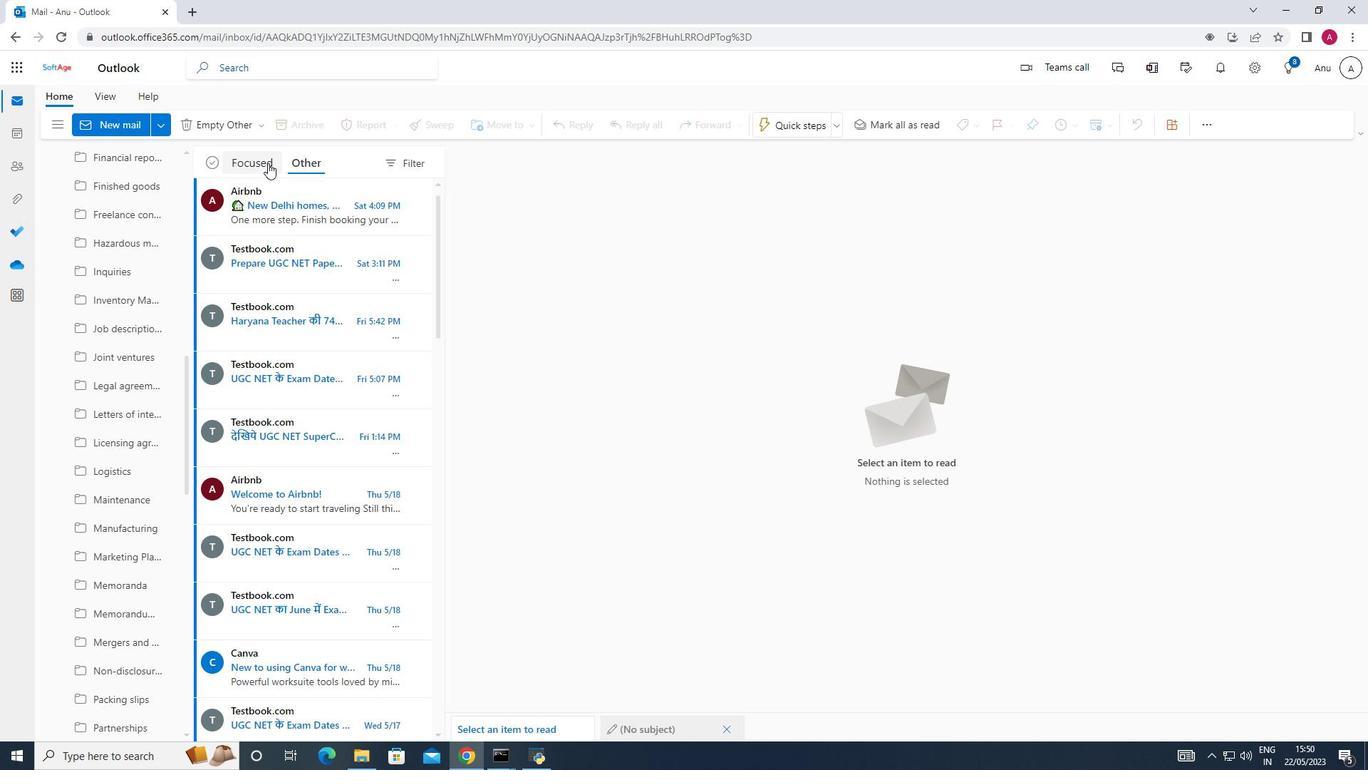 
Action: Mouse pressed left at (255, 163)
Screenshot: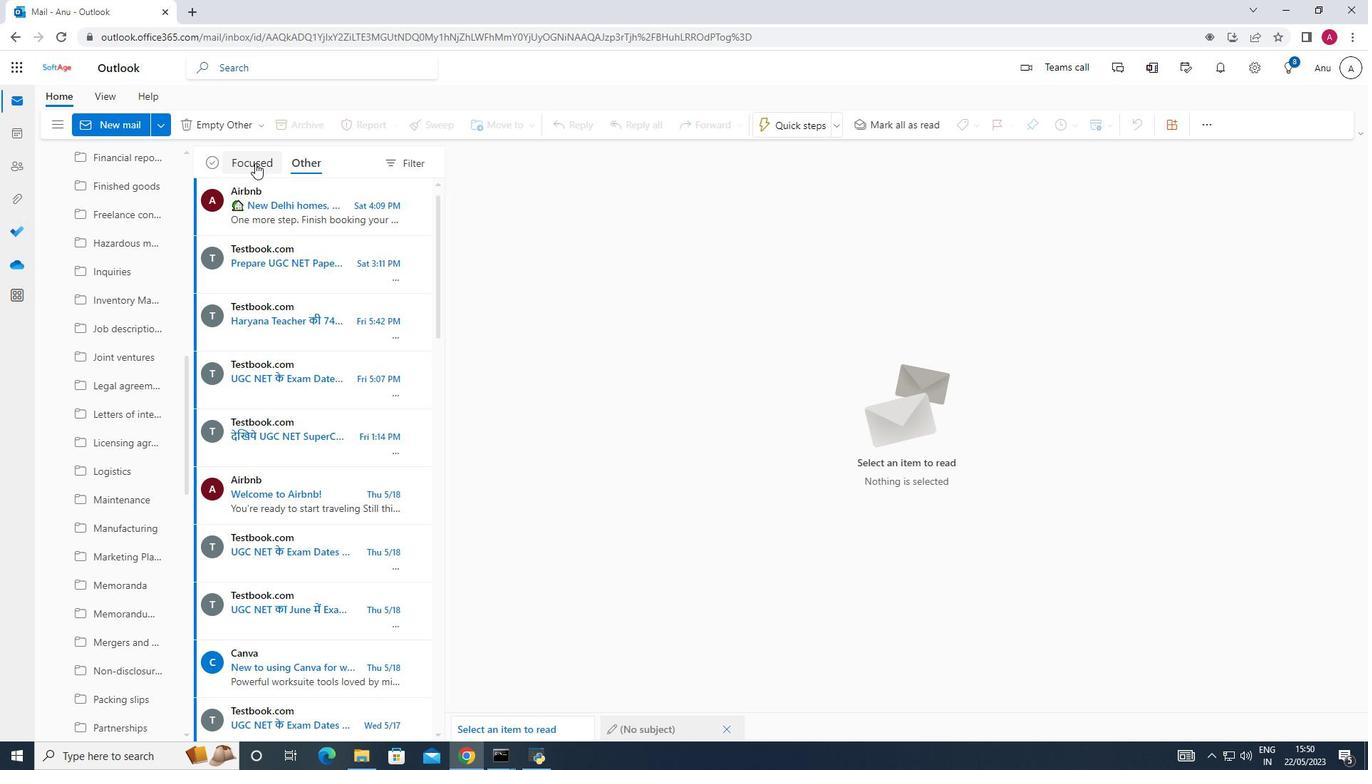 
Action: Mouse moved to (245, 248)
Screenshot: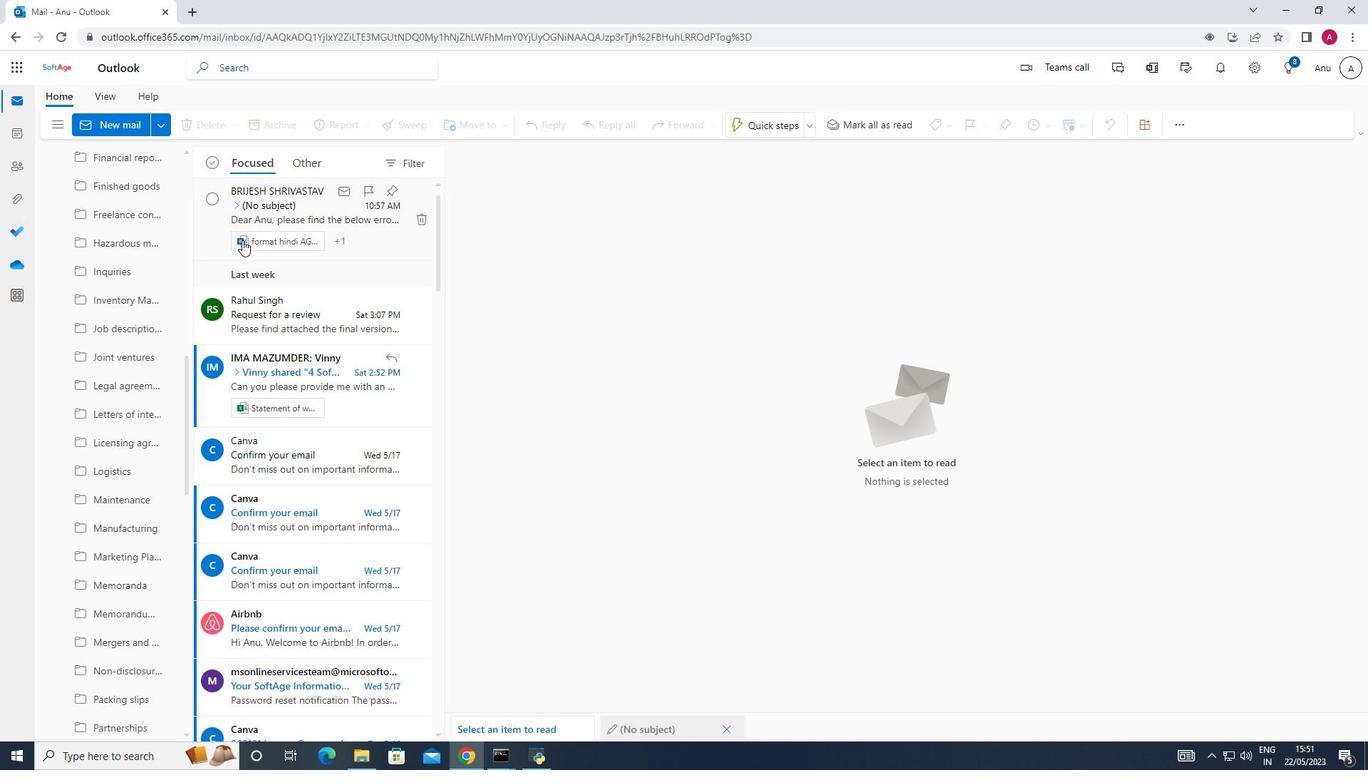 
Action: Mouse scrolled (245, 248) with delta (0, 0)
Screenshot: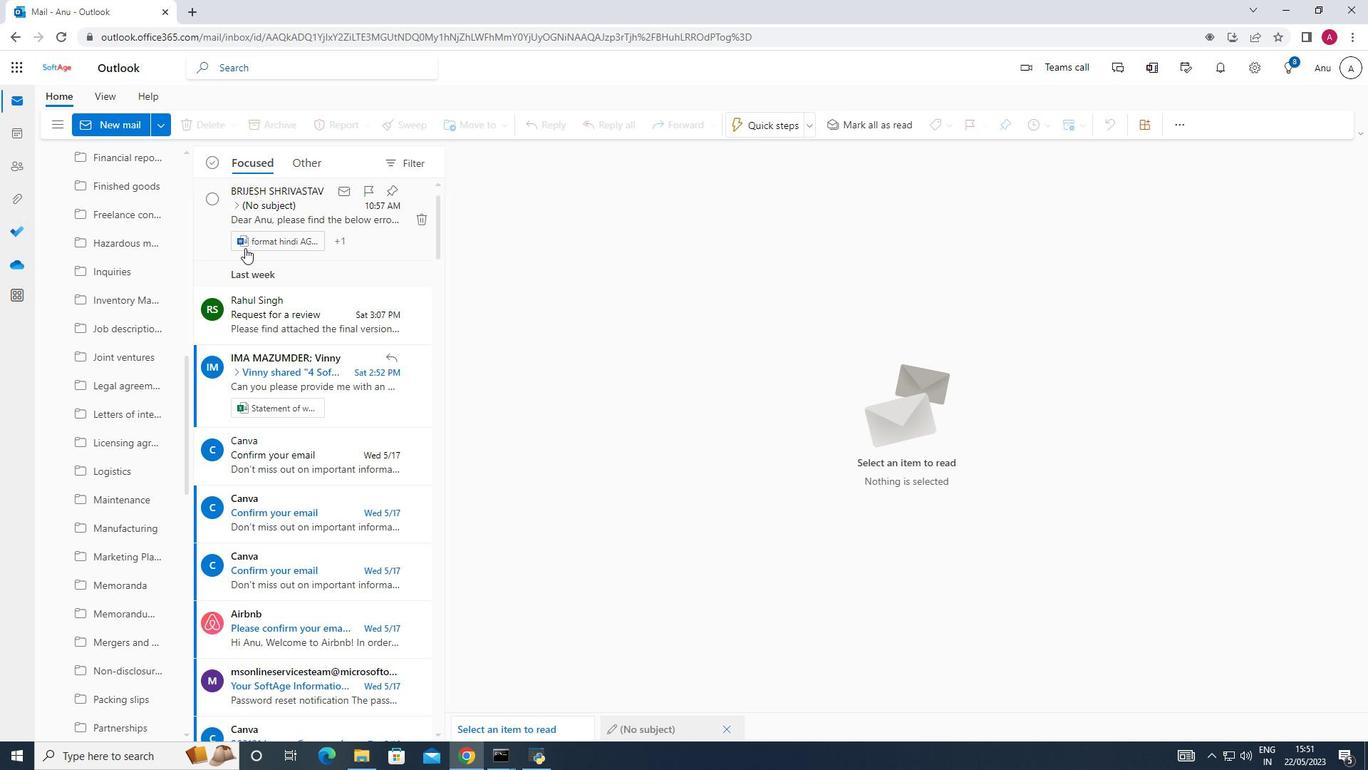
Action: Mouse scrolled (245, 248) with delta (0, 0)
Screenshot: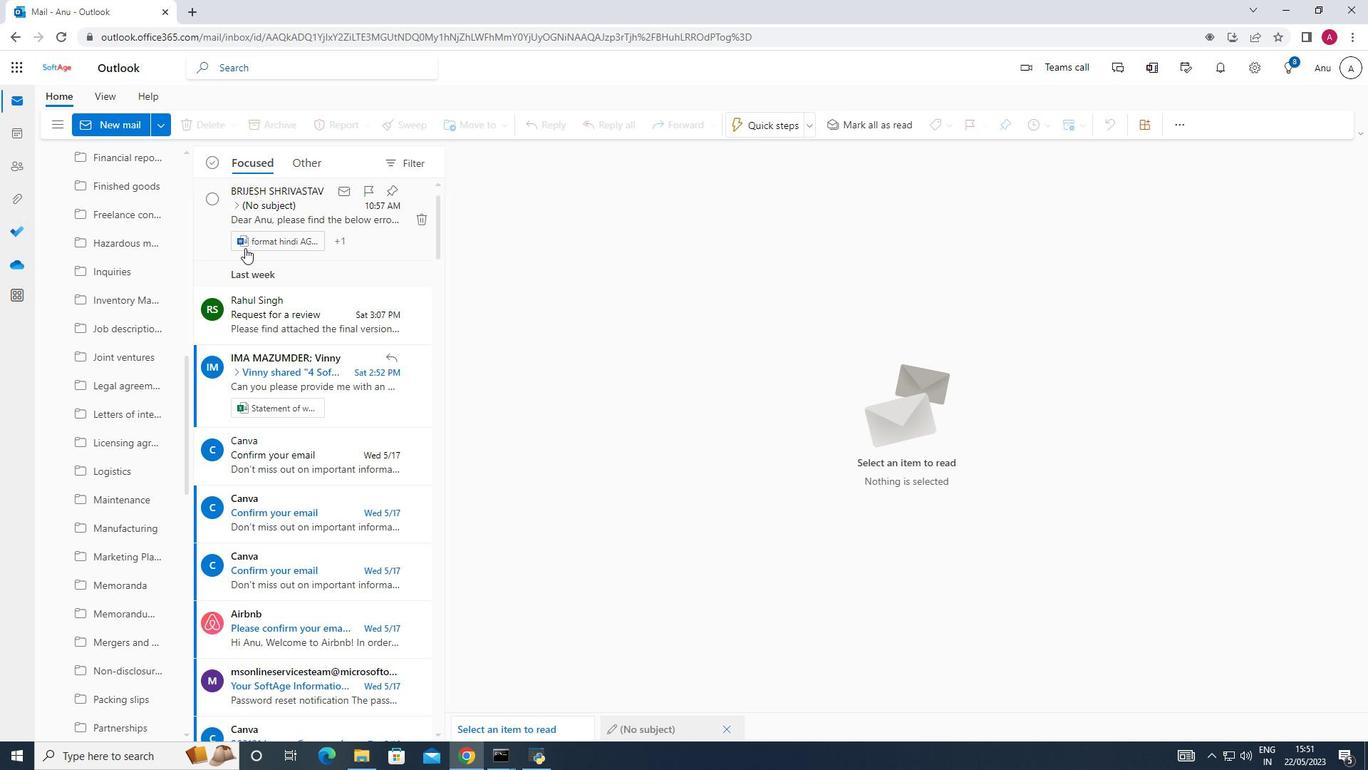 
Action: Mouse scrolled (245, 248) with delta (0, 0)
Screenshot: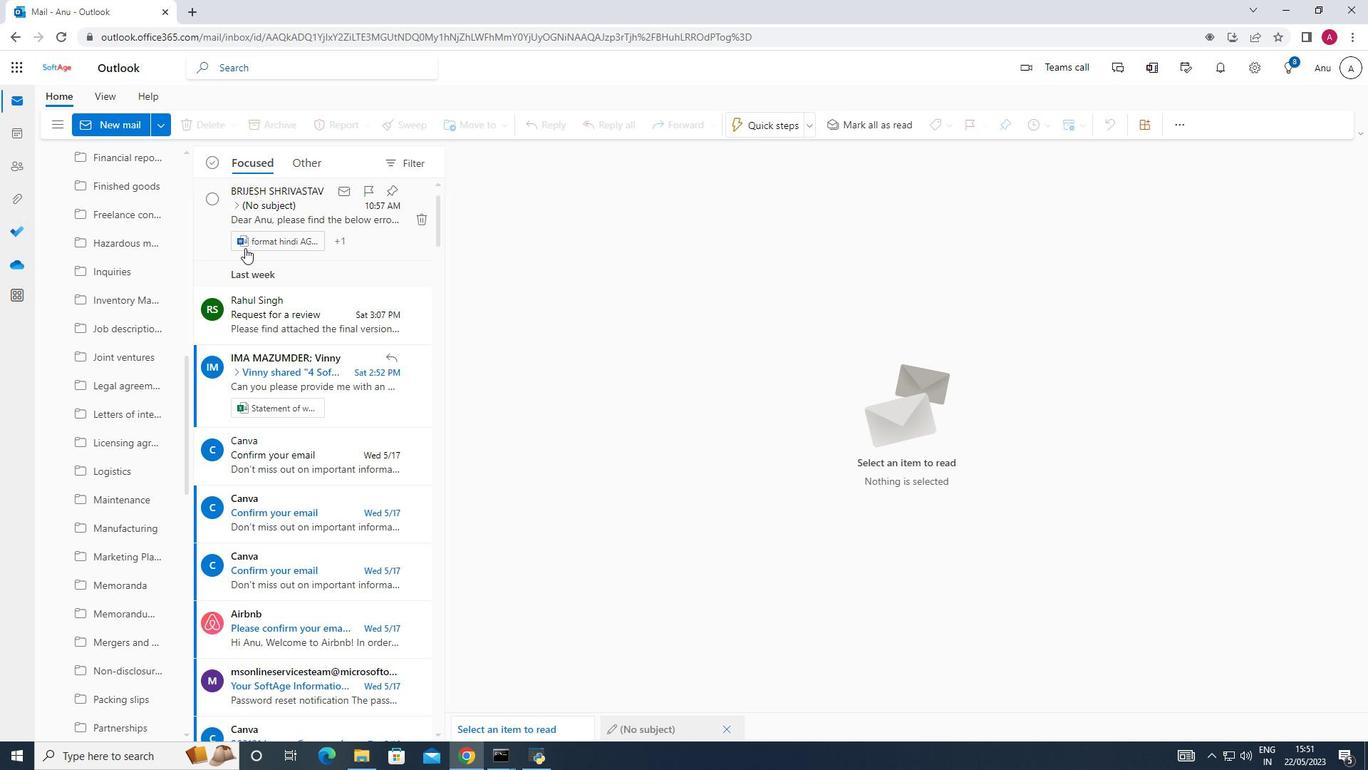 
Action: Mouse moved to (109, 266)
Screenshot: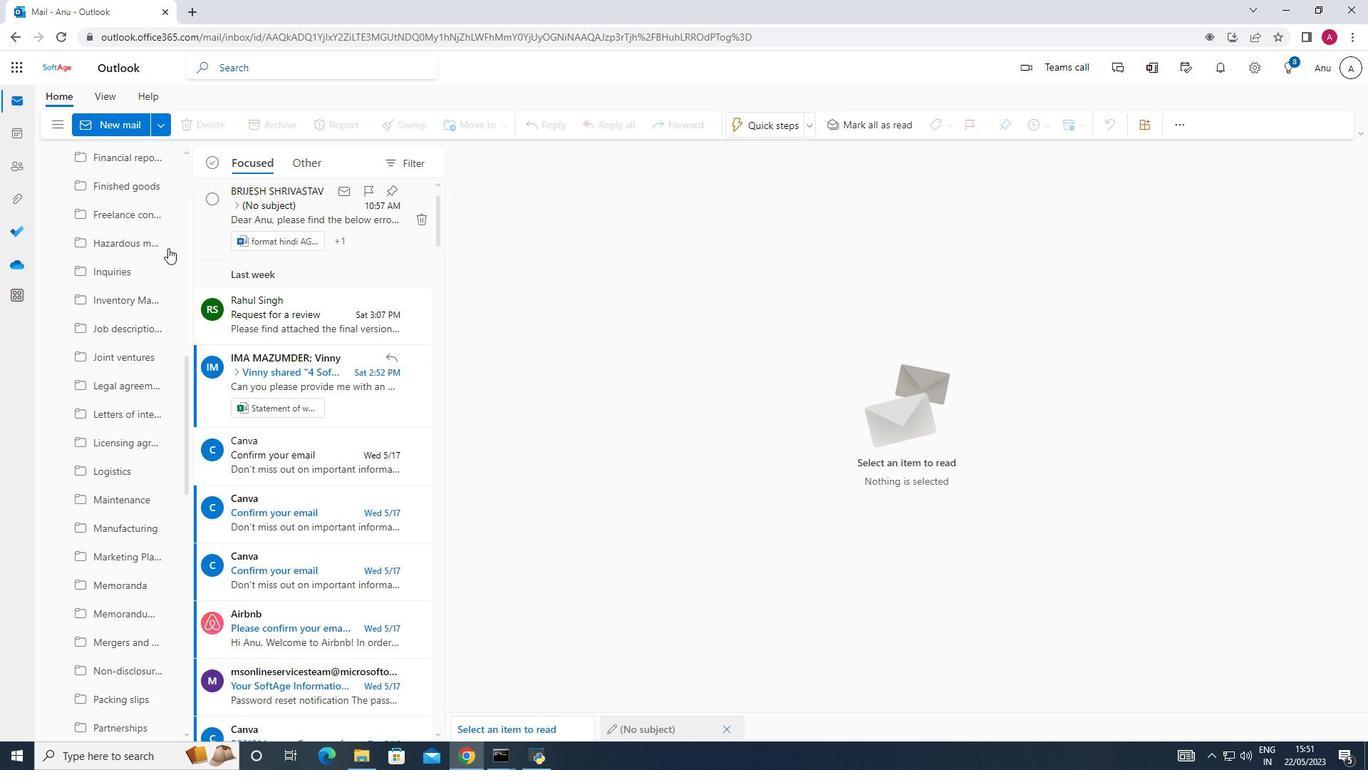 
Action: Mouse scrolled (109, 267) with delta (0, 0)
Screenshot: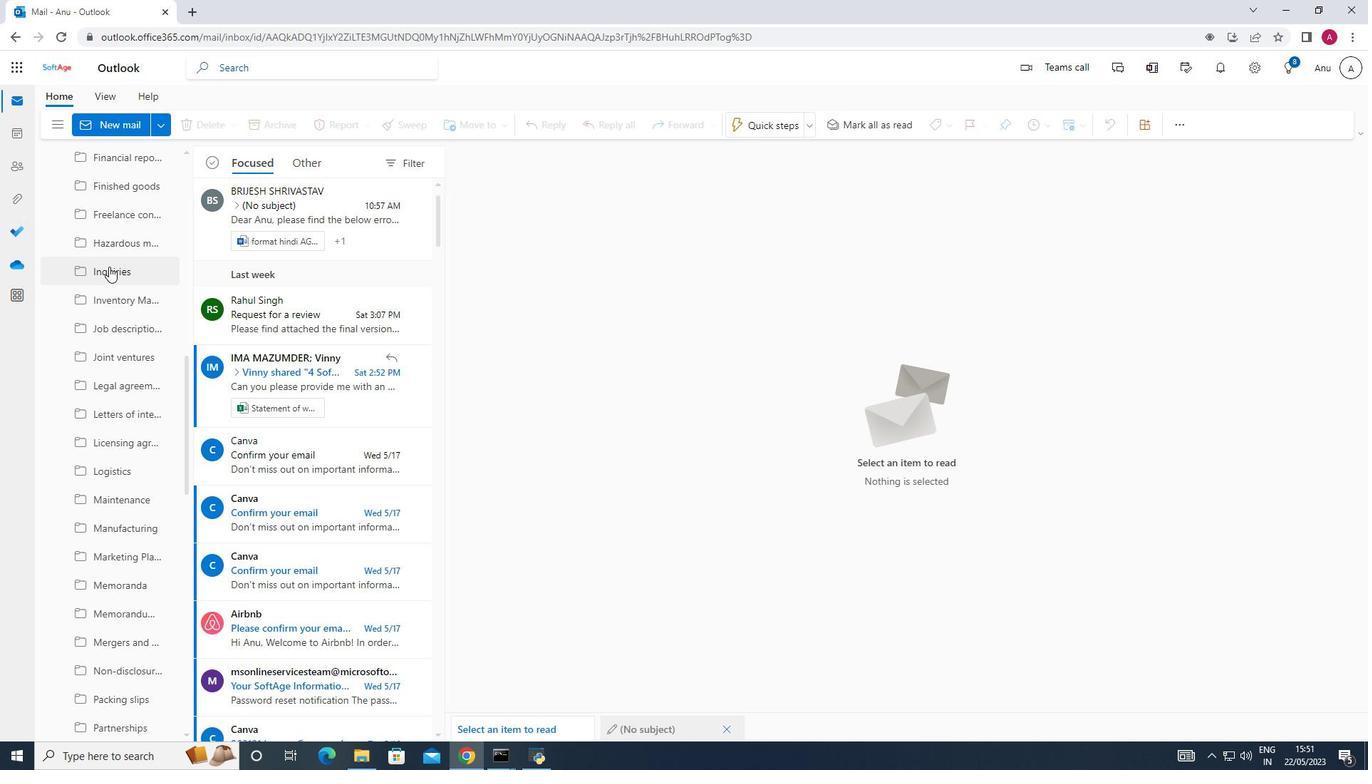 
Action: Mouse moved to (107, 266)
Screenshot: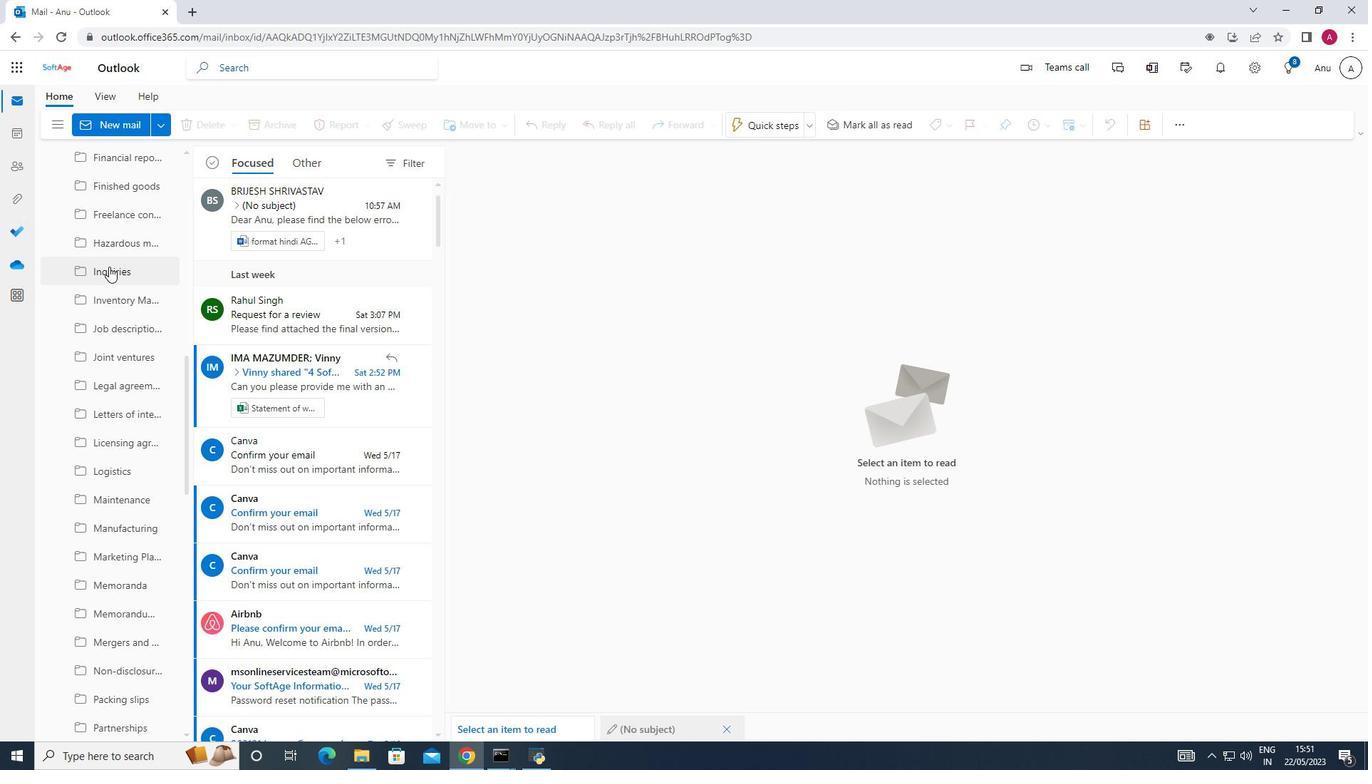 
Action: Mouse scrolled (107, 267) with delta (0, 0)
Screenshot: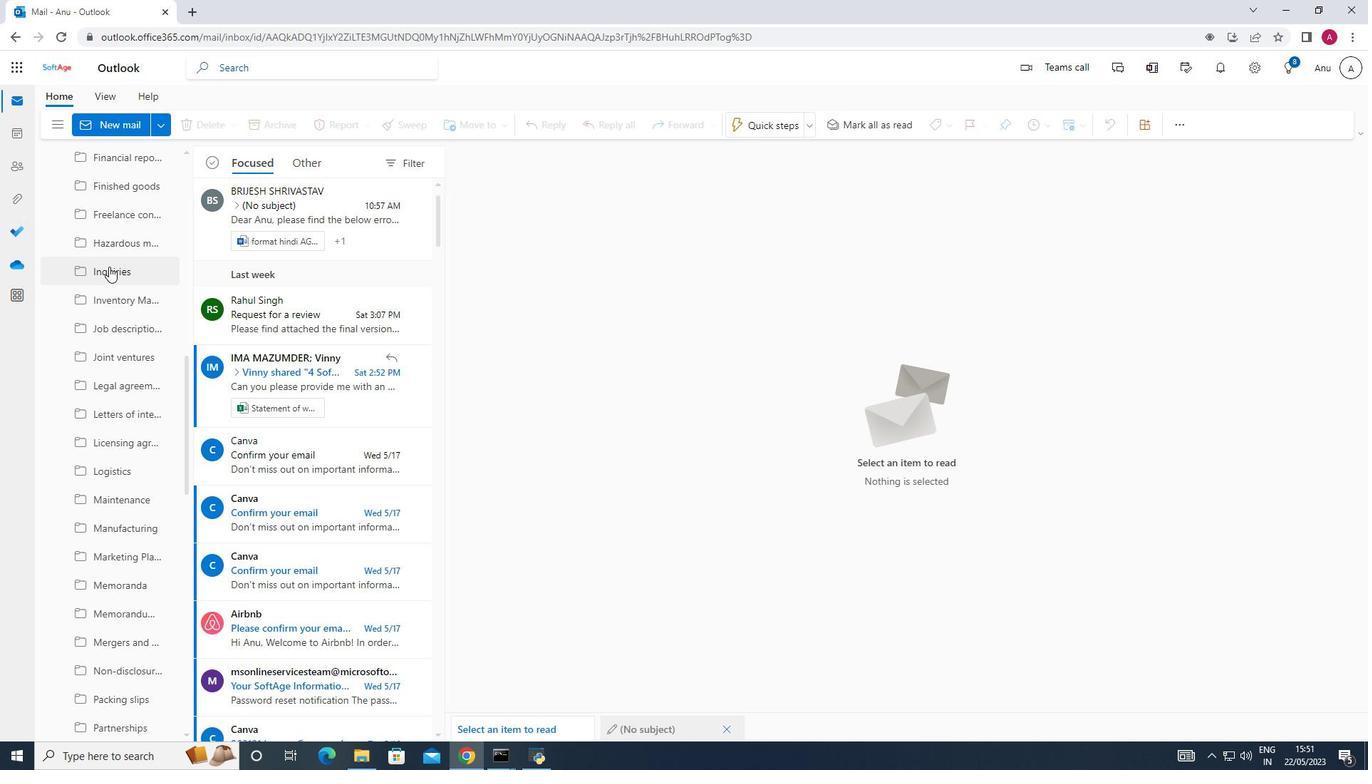 
Action: Mouse moved to (106, 265)
Screenshot: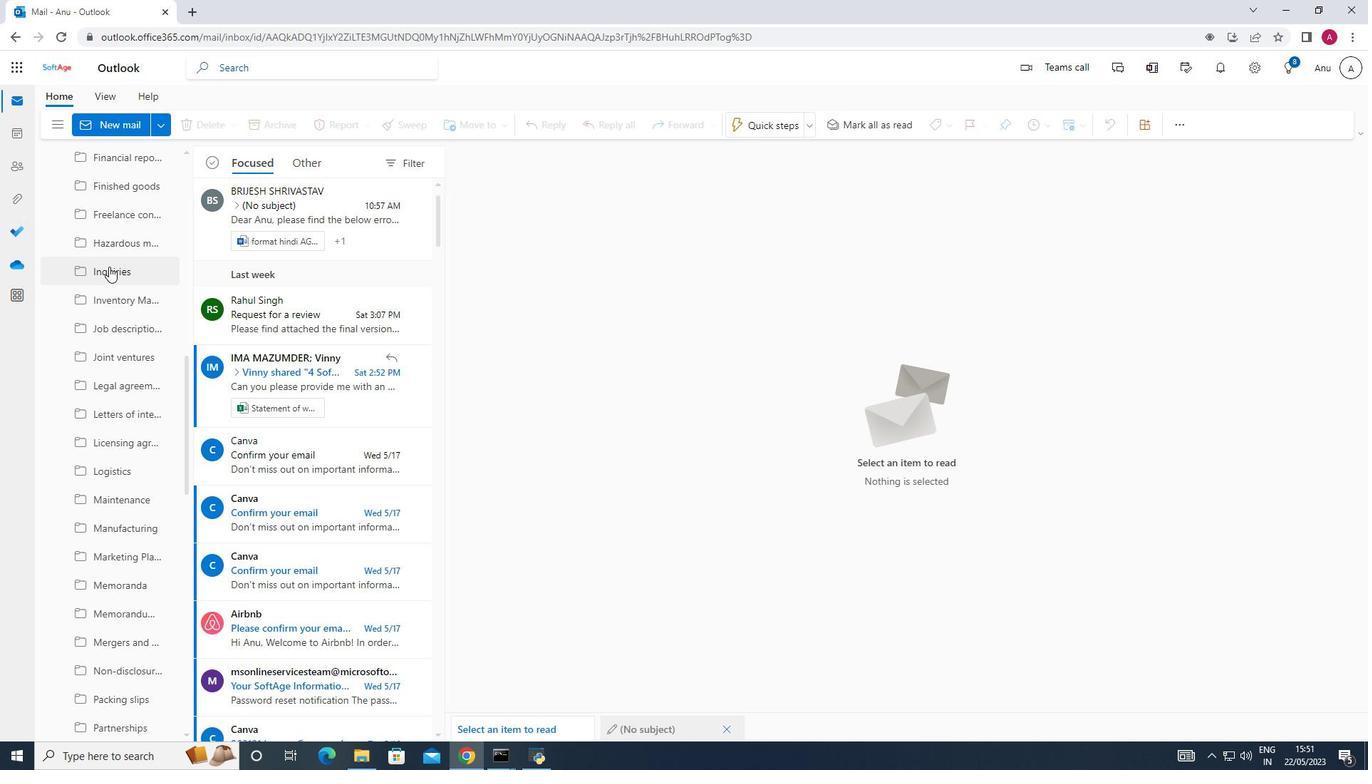 
Action: Mouse scrolled (106, 266) with delta (0, 0)
Screenshot: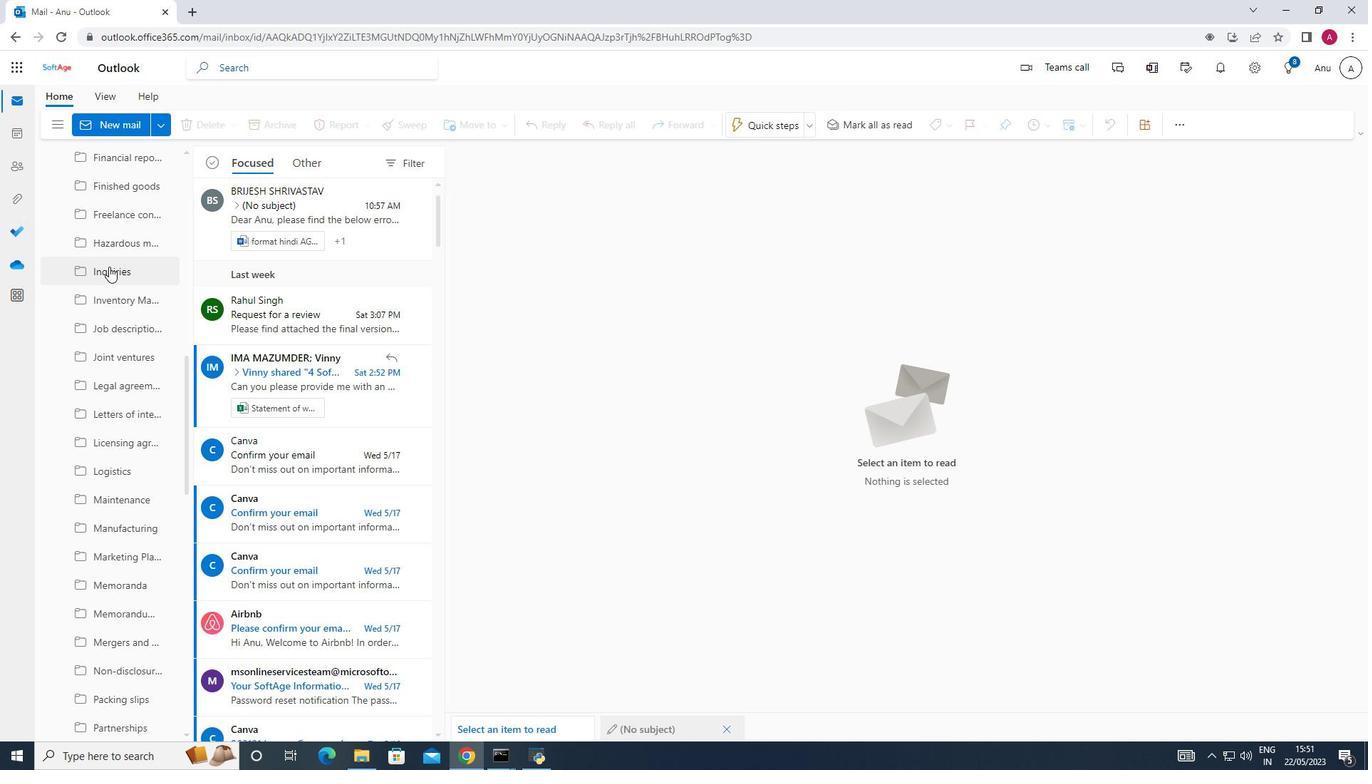 
Action: Mouse scrolled (106, 265) with delta (0, 0)
Screenshot: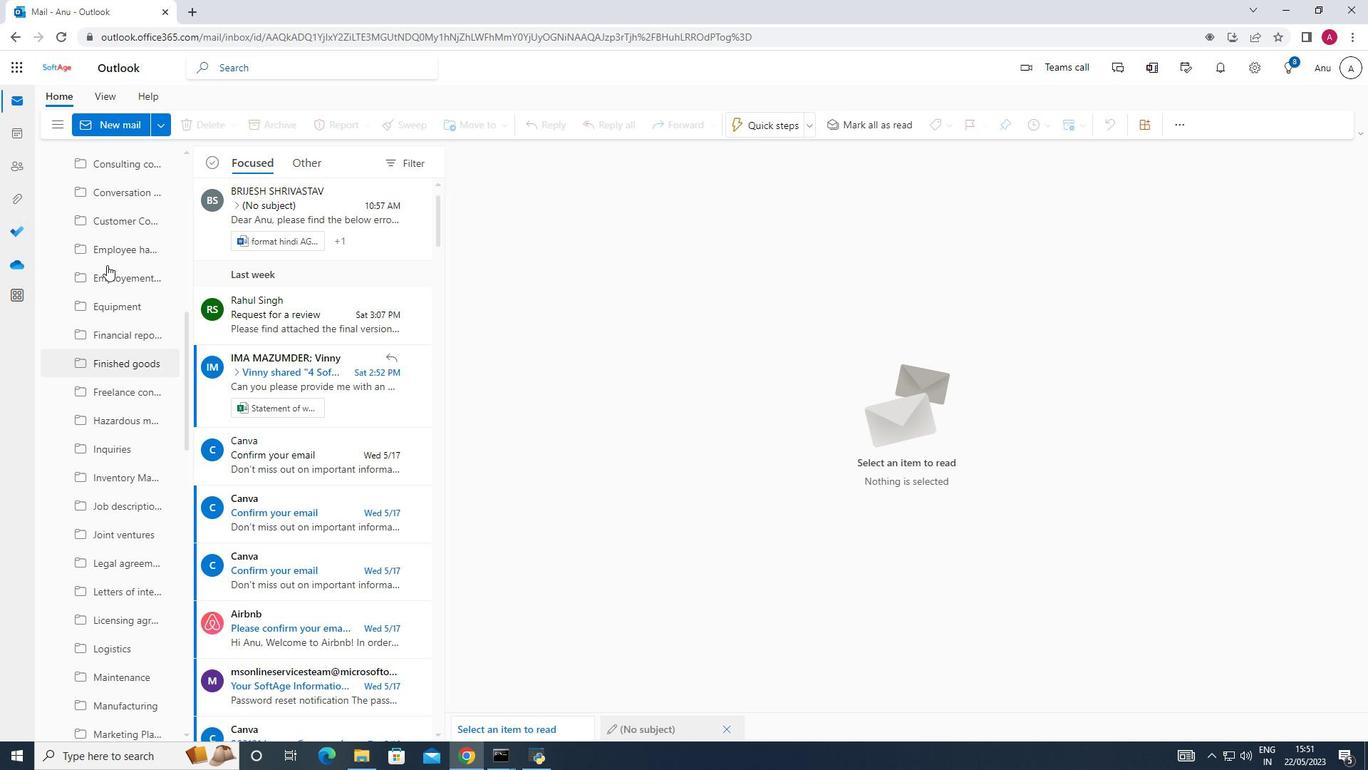 
Action: Mouse scrolled (106, 265) with delta (0, 0)
Screenshot: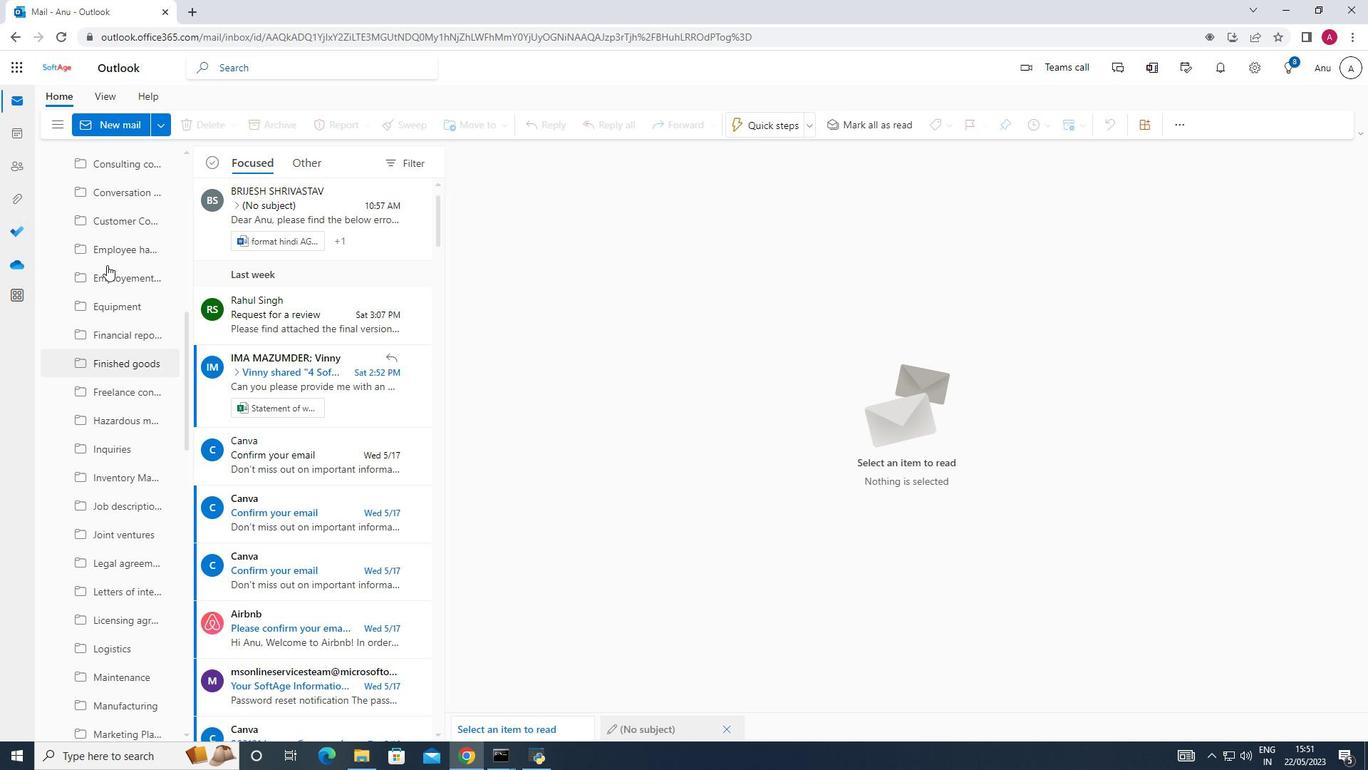 
Action: Mouse scrolled (106, 265) with delta (0, 0)
Screenshot: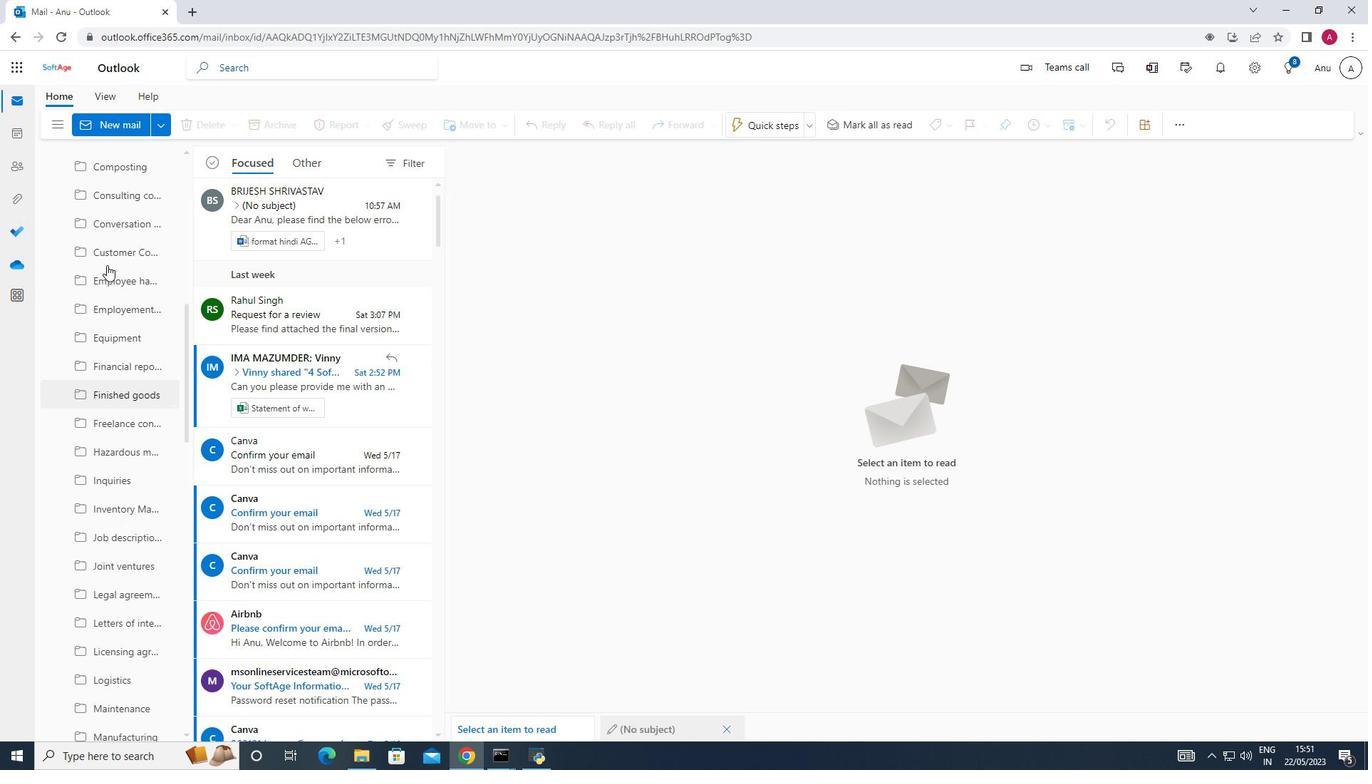 
Action: Mouse moved to (106, 264)
Screenshot: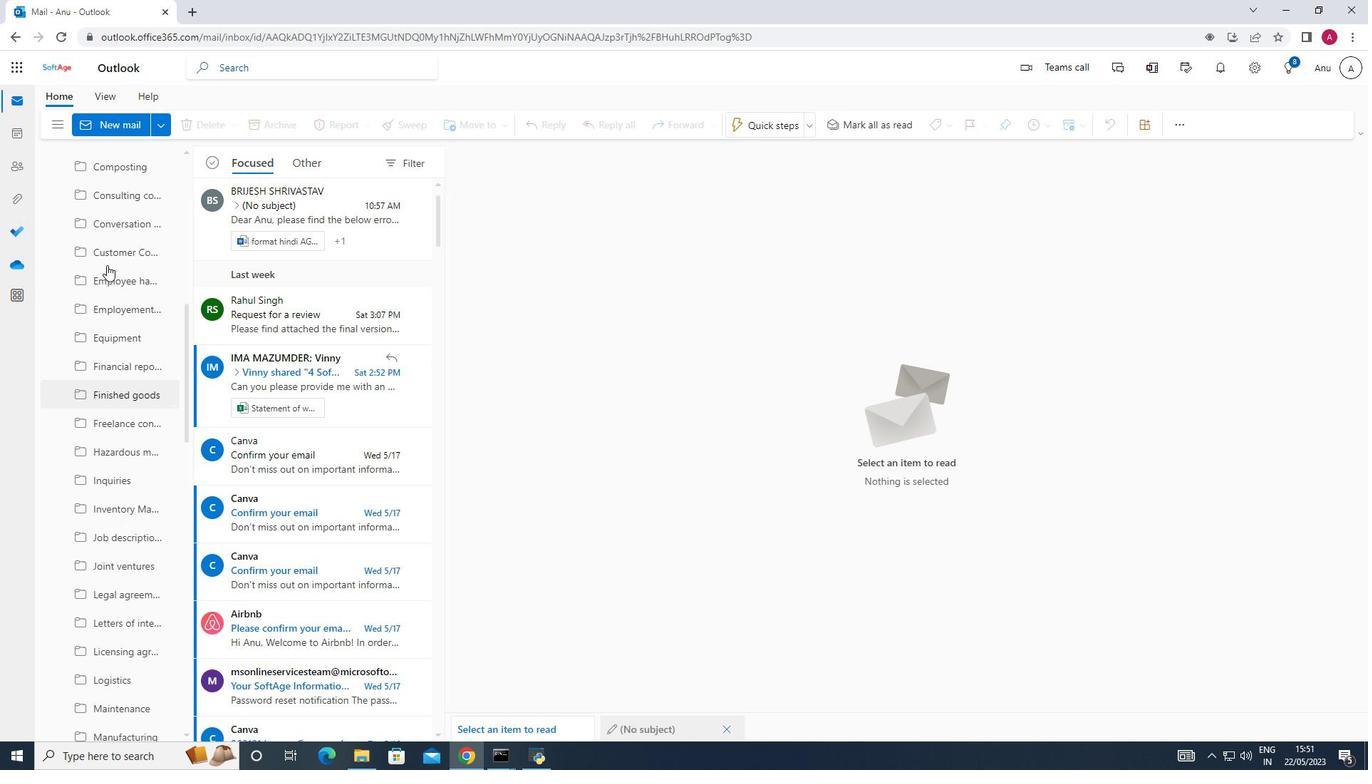 
Action: Mouse scrolled (106, 265) with delta (0, 0)
Screenshot: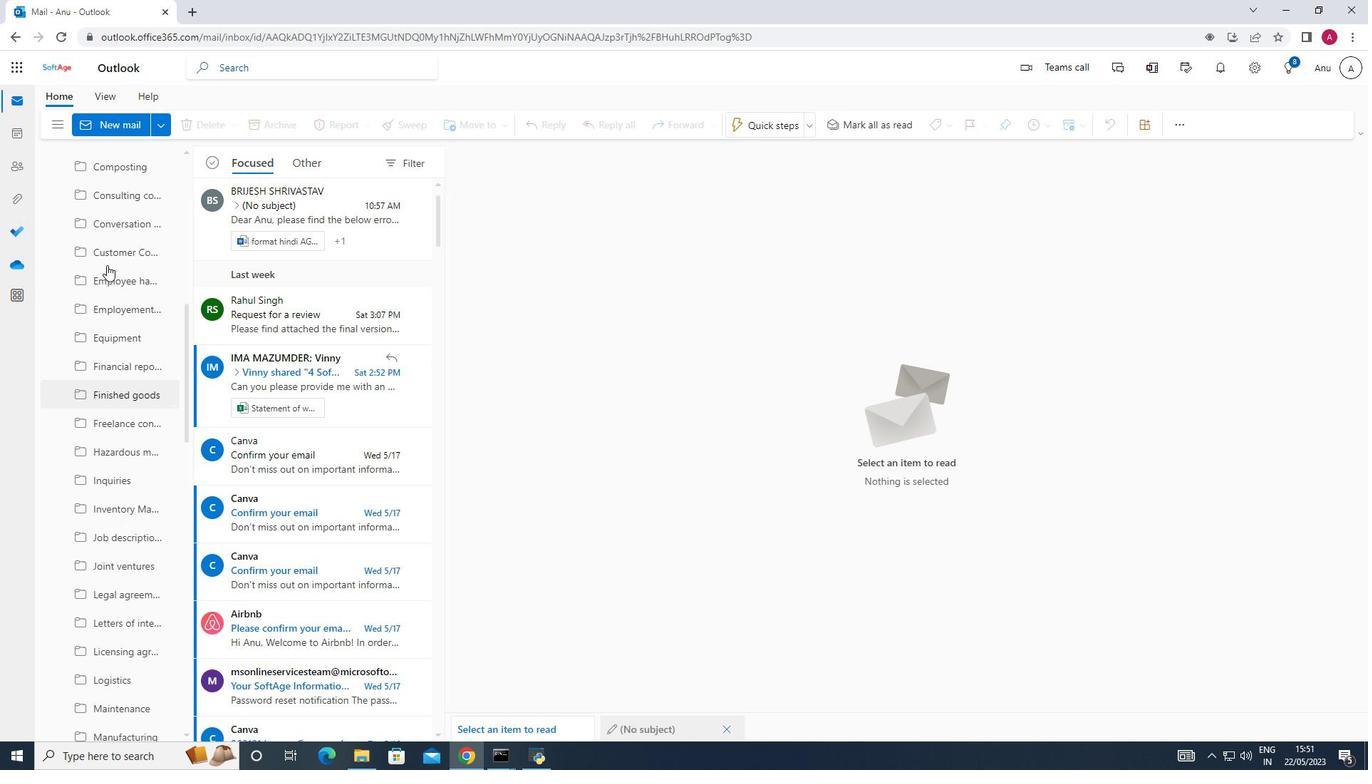 
Action: Mouse moved to (106, 259)
Screenshot: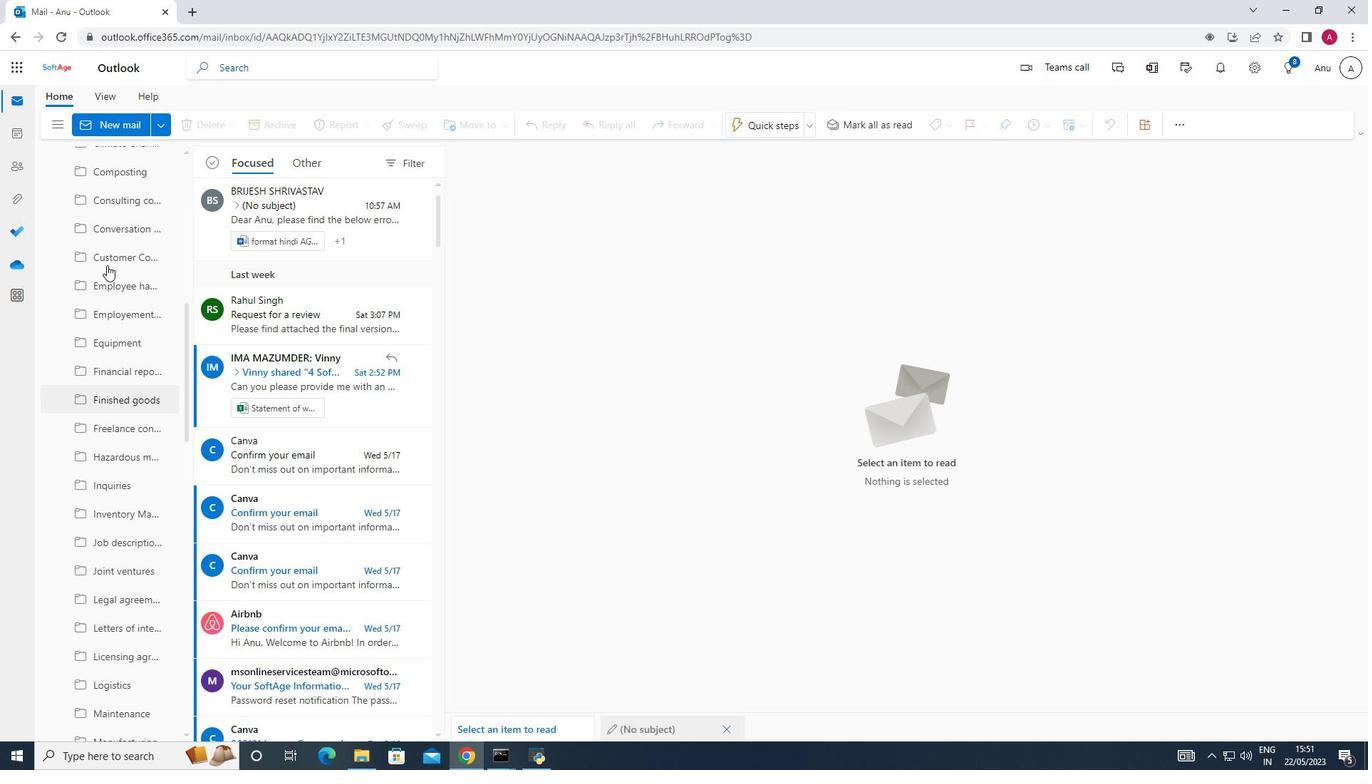 
Action: Mouse scrolled (106, 260) with delta (0, 0)
Screenshot: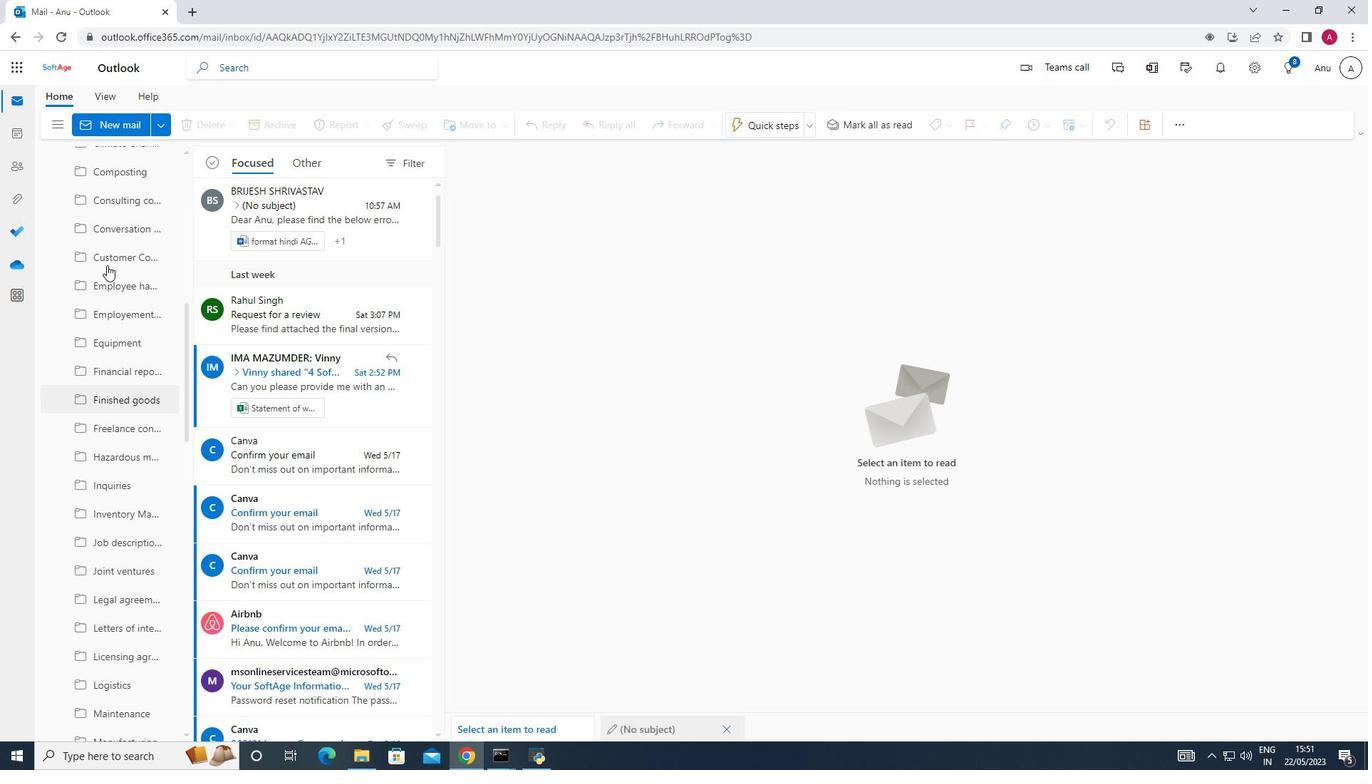 
Action: Mouse scrolled (106, 260) with delta (0, 0)
Screenshot: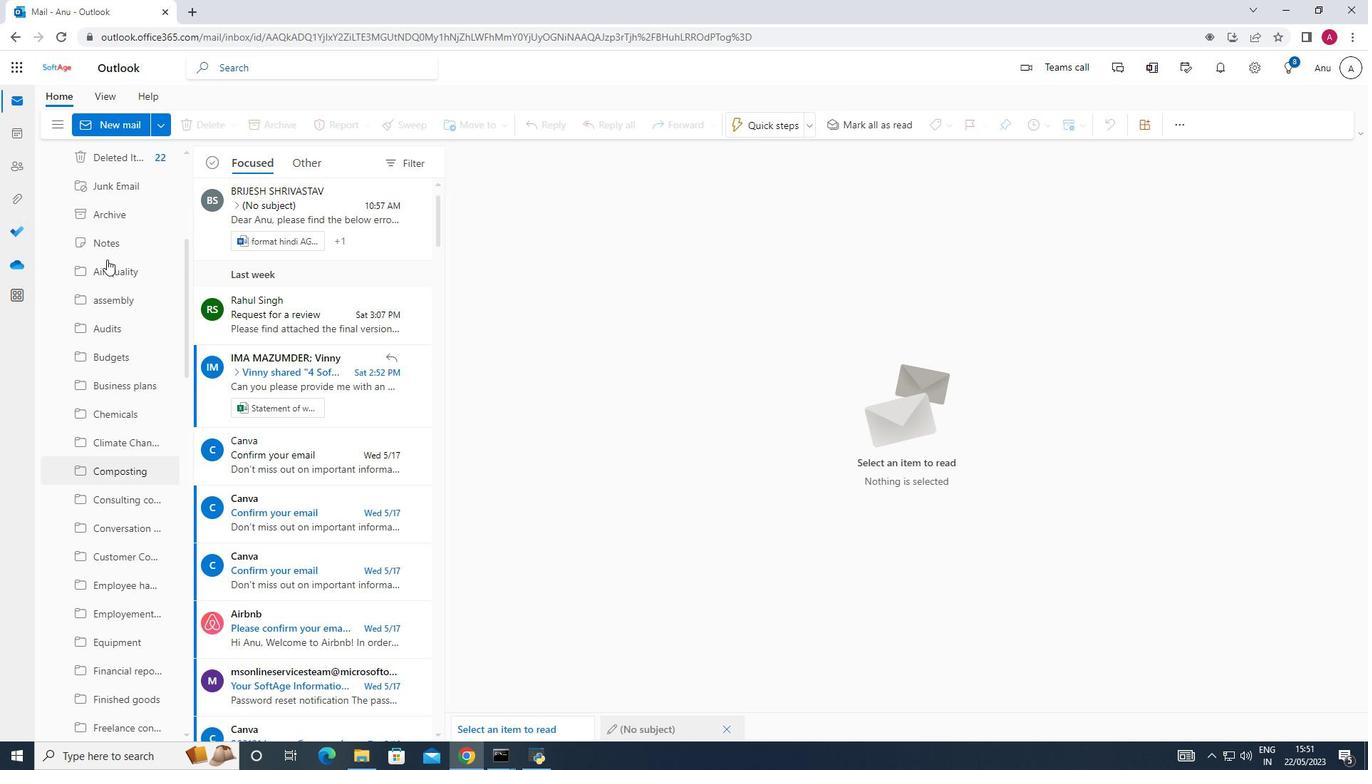 
Action: Mouse scrolled (106, 260) with delta (0, 0)
Screenshot: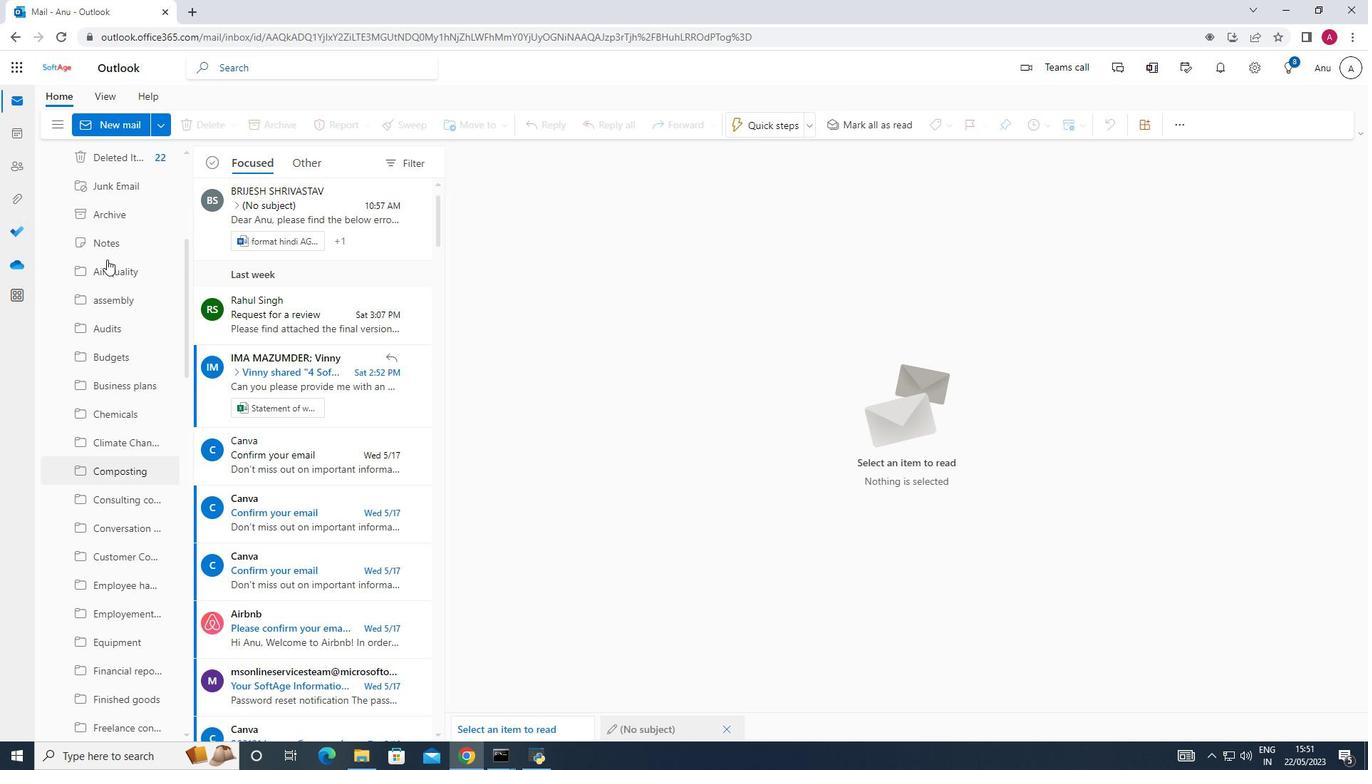 
Action: Mouse scrolled (106, 260) with delta (0, 0)
Screenshot: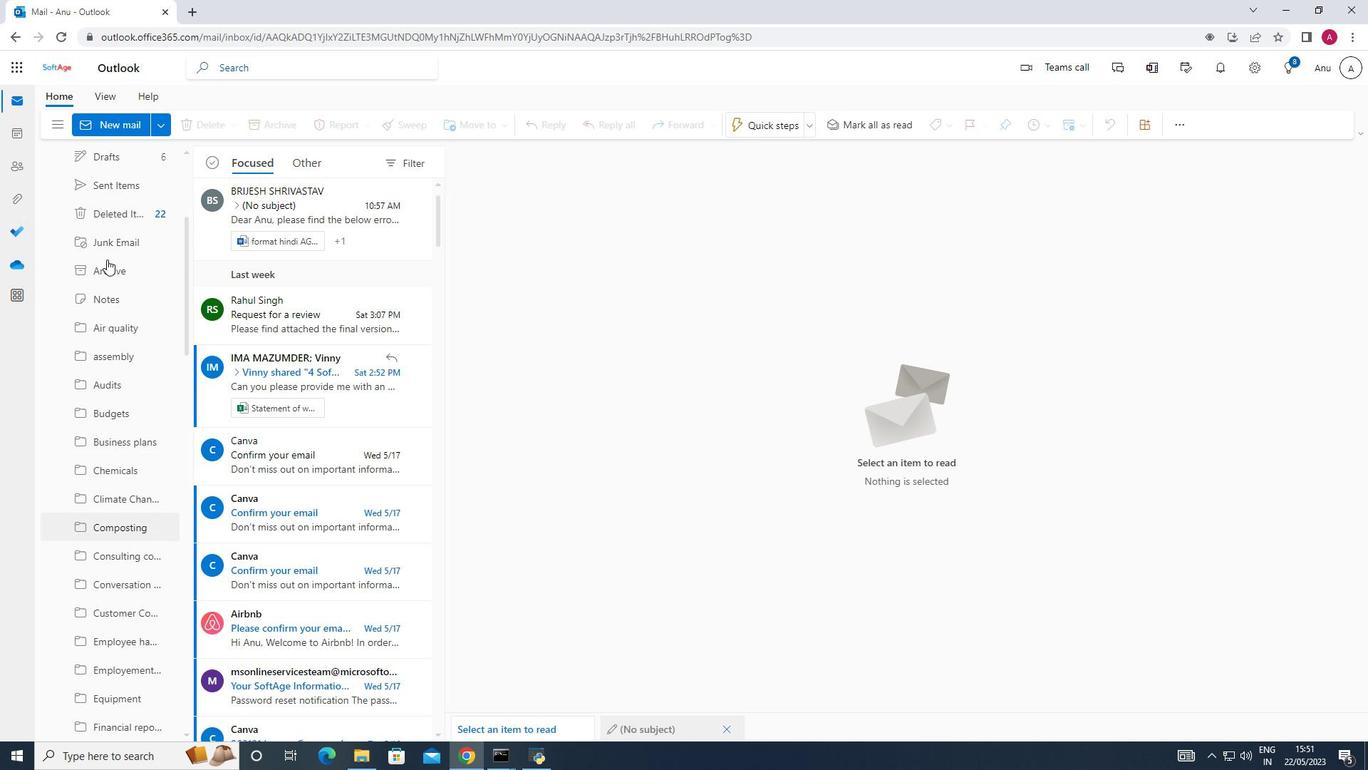 
Action: Mouse scrolled (106, 260) with delta (0, 0)
Screenshot: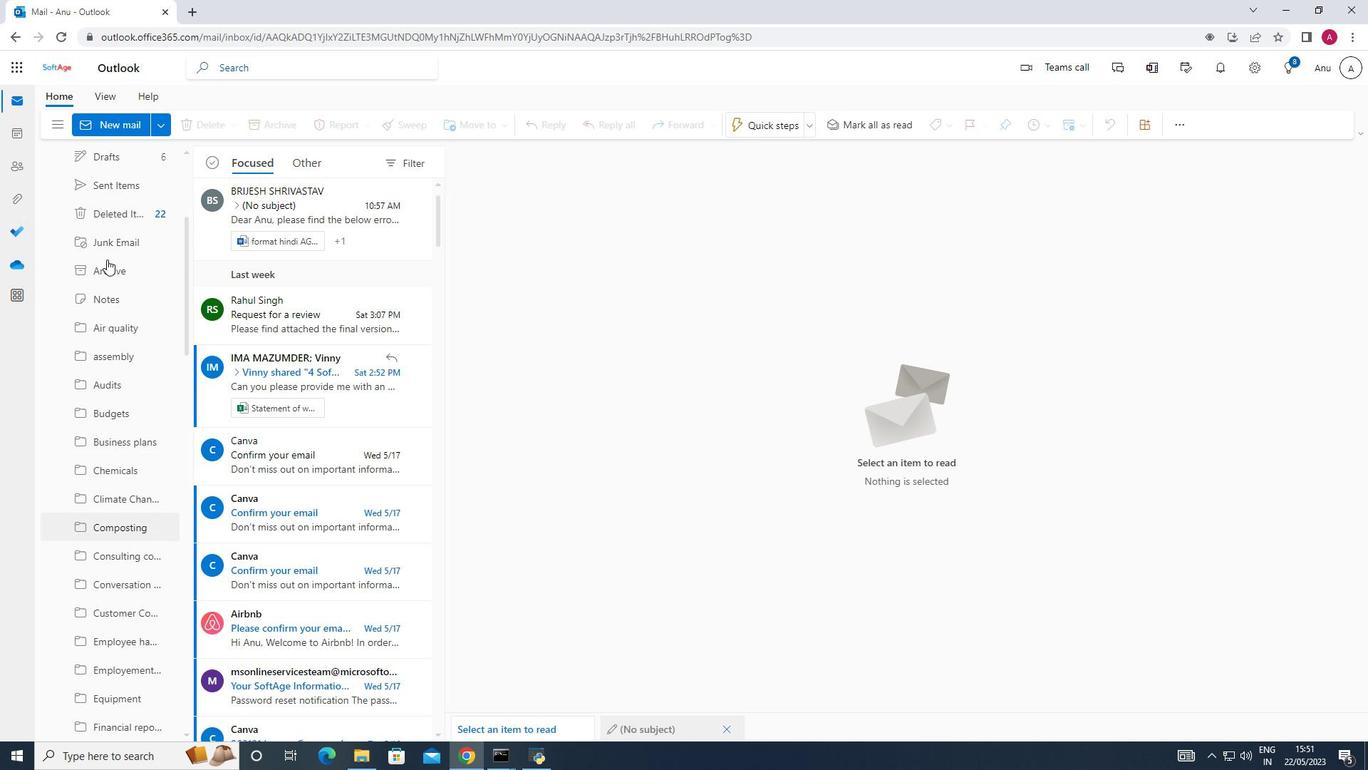 
Action: Mouse scrolled (106, 260) with delta (0, 0)
Screenshot: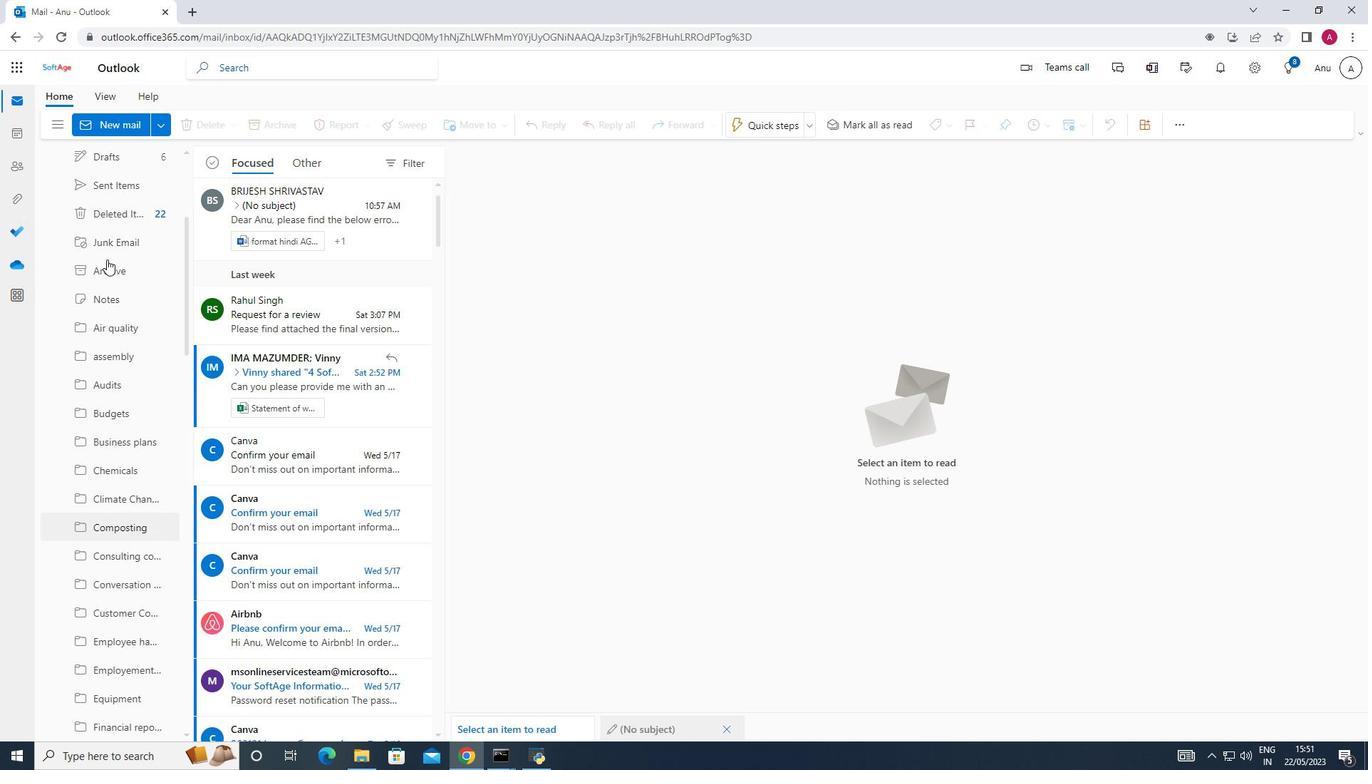 
Action: Mouse scrolled (106, 260) with delta (0, 0)
Screenshot: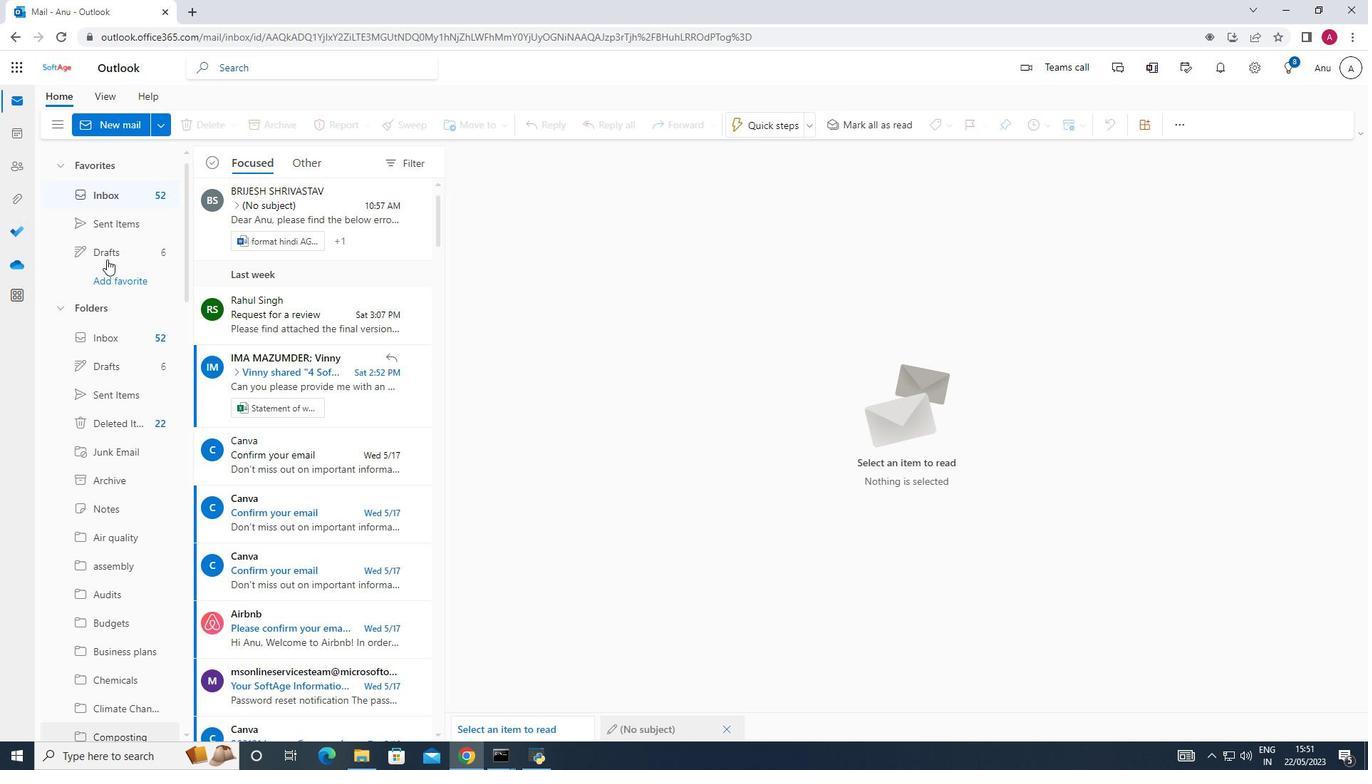 
Action: Mouse scrolled (106, 260) with delta (0, 0)
Screenshot: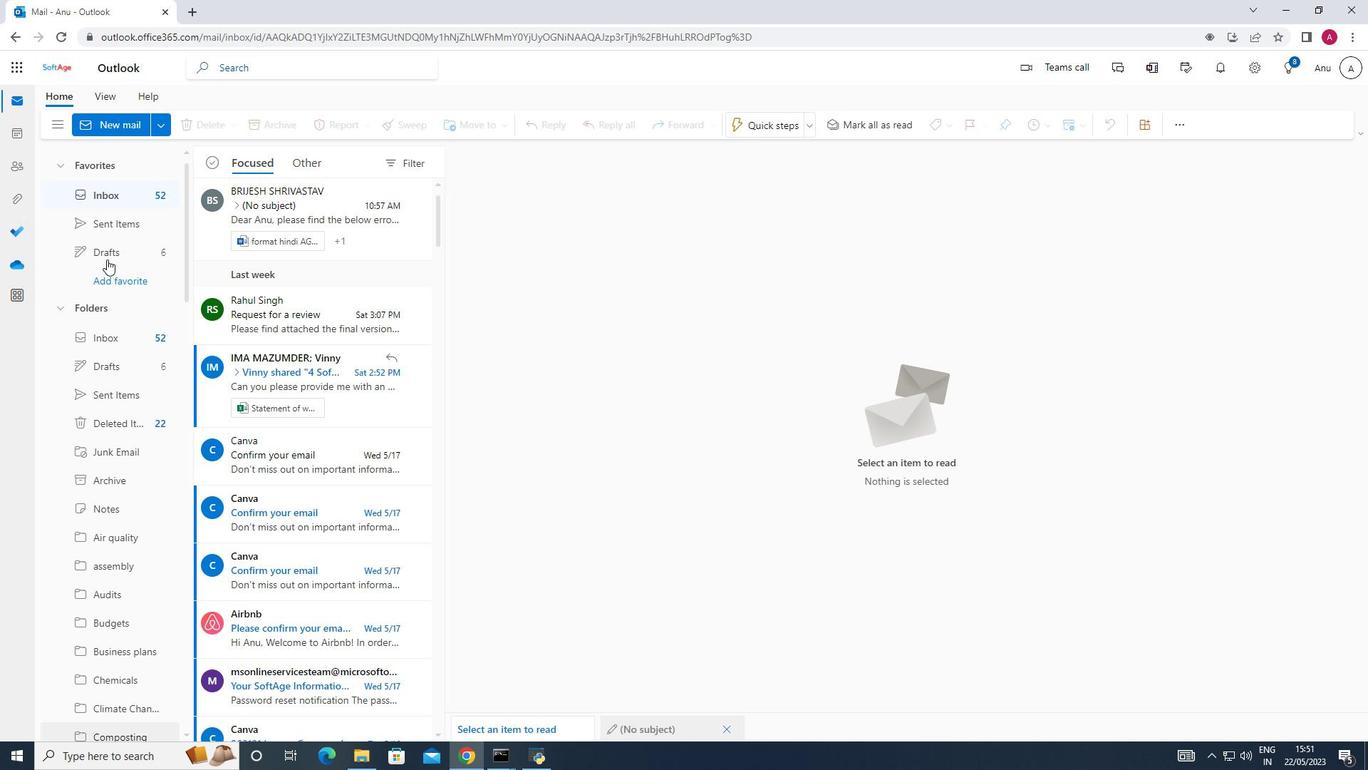 
Action: Mouse scrolled (106, 260) with delta (0, 0)
Screenshot: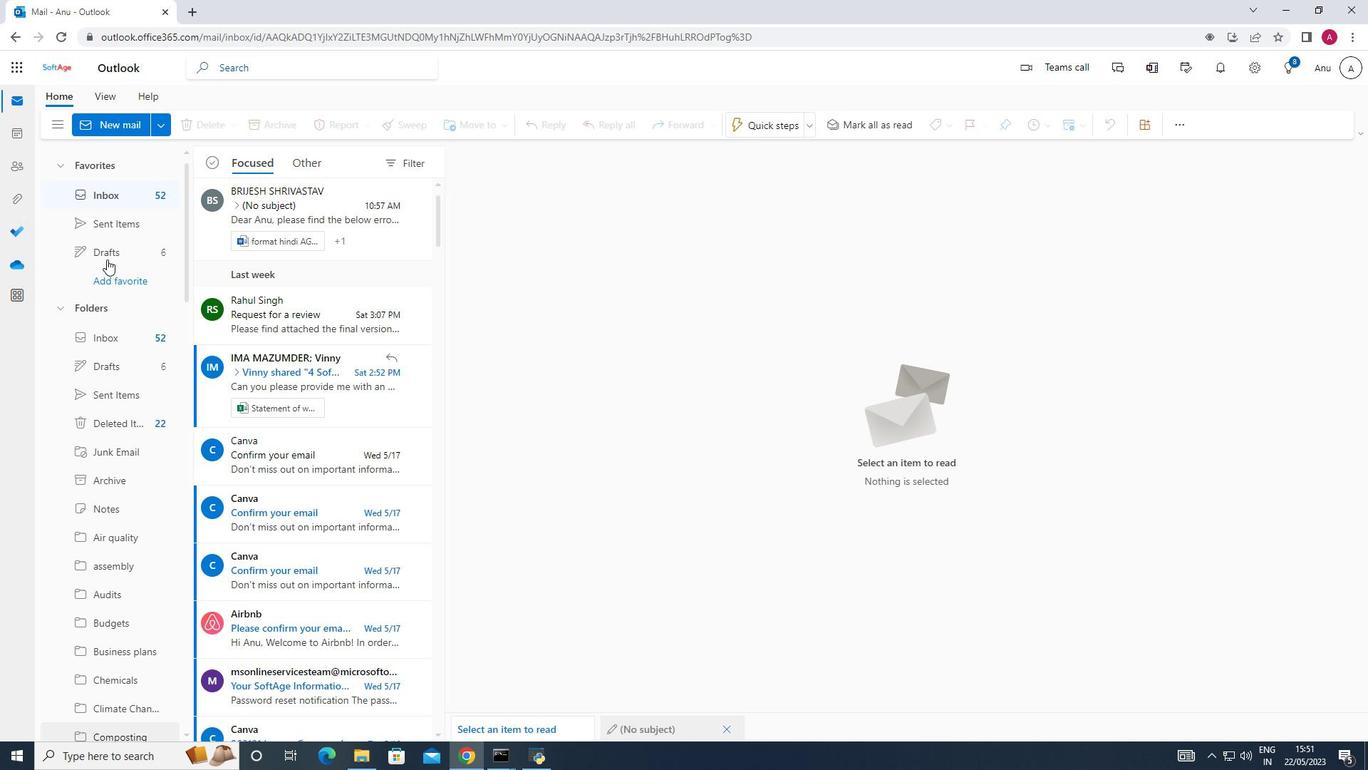 
Action: Mouse moved to (124, 217)
Screenshot: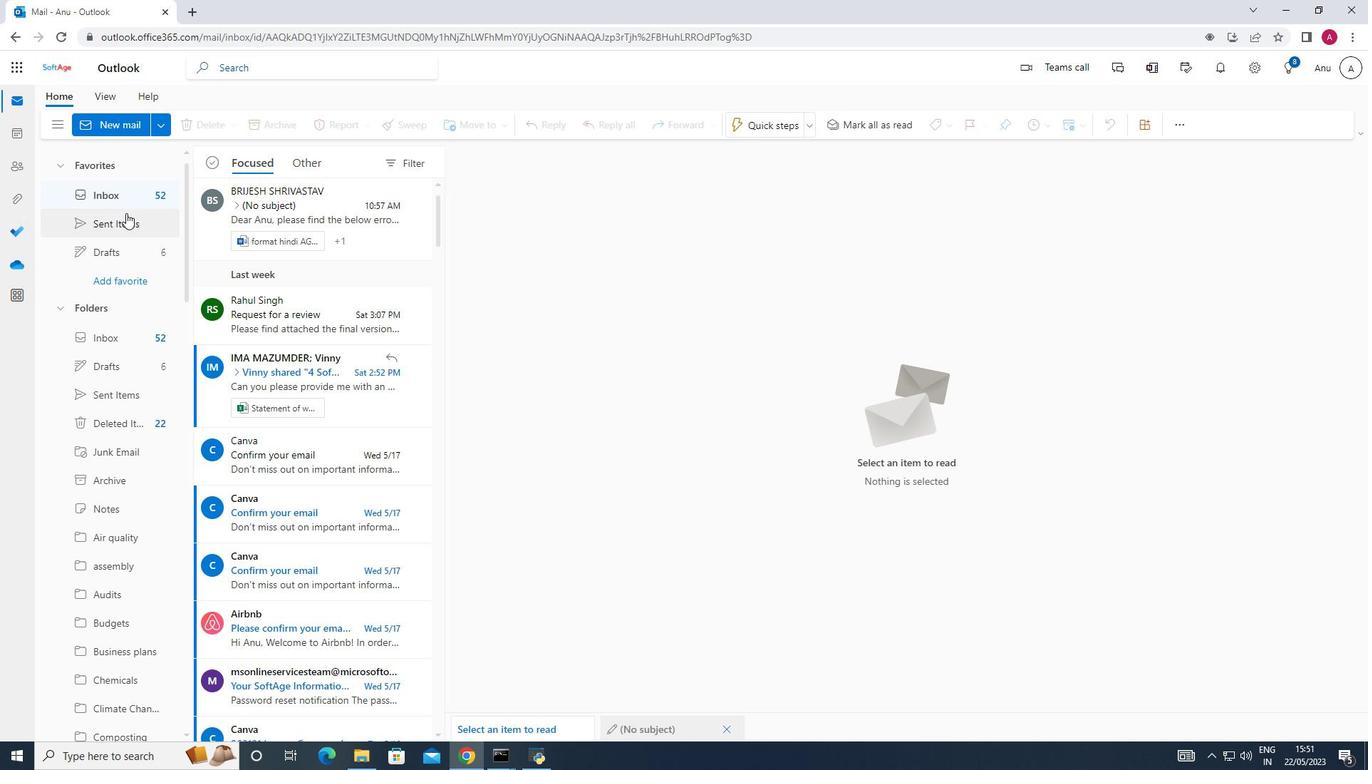 
Action: Mouse pressed left at (124, 217)
Screenshot: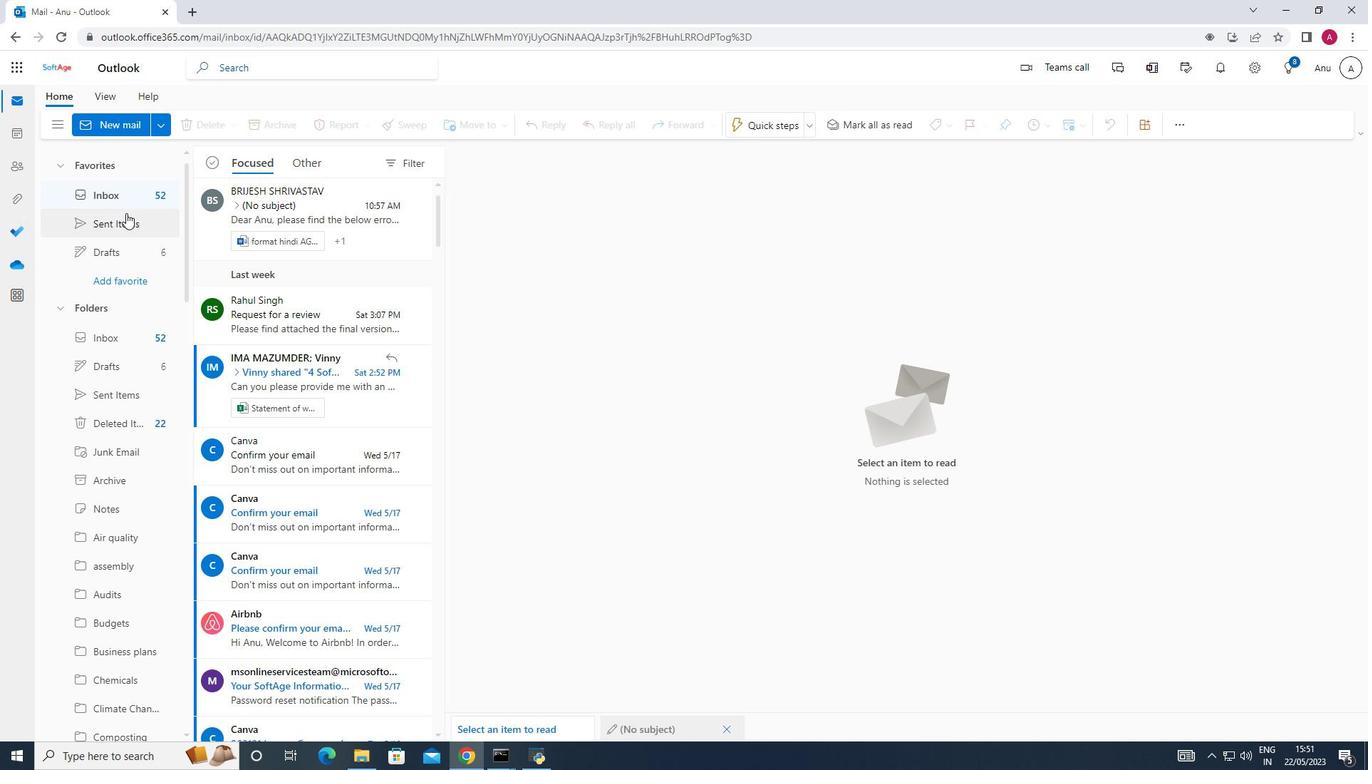 
Action: Mouse moved to (427, 223)
Screenshot: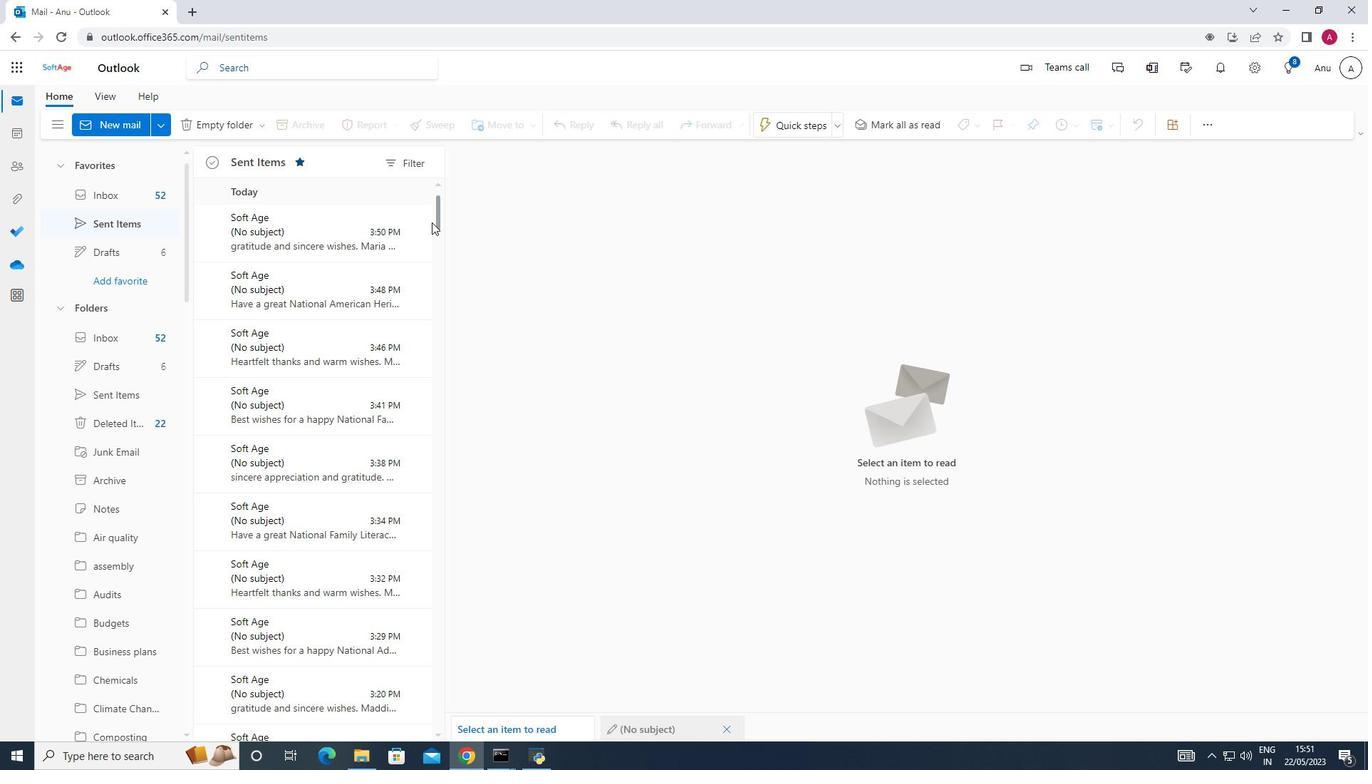 
